 Task: Slide 34 - Alternative Resources.
Action: Mouse moved to (30, 75)
Screenshot: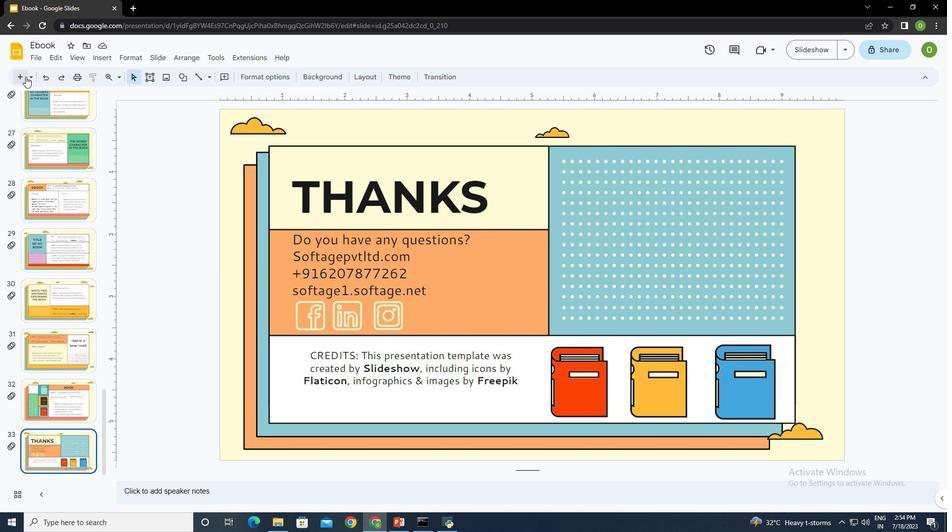 
Action: Mouse pressed left at (30, 75)
Screenshot: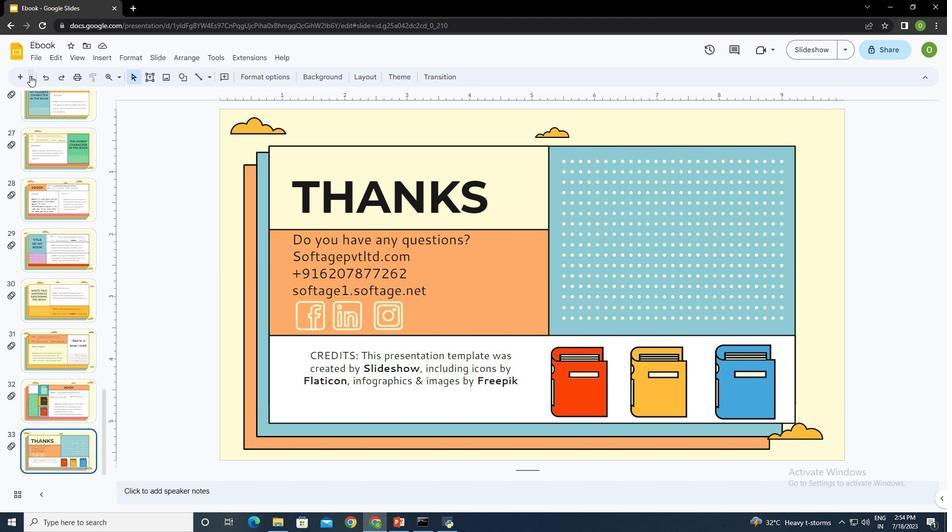 
Action: Mouse moved to (124, 326)
Screenshot: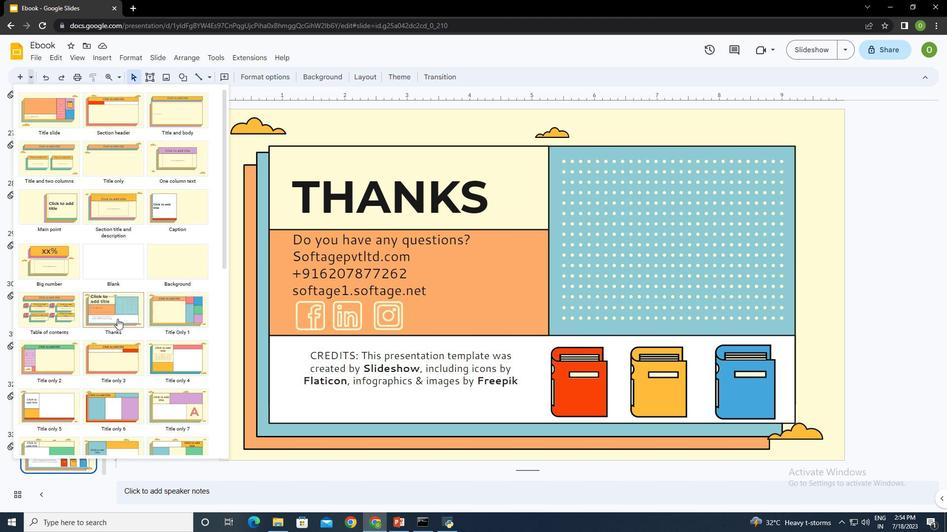 
Action: Mouse scrolled (124, 325) with delta (0, 0)
Screenshot: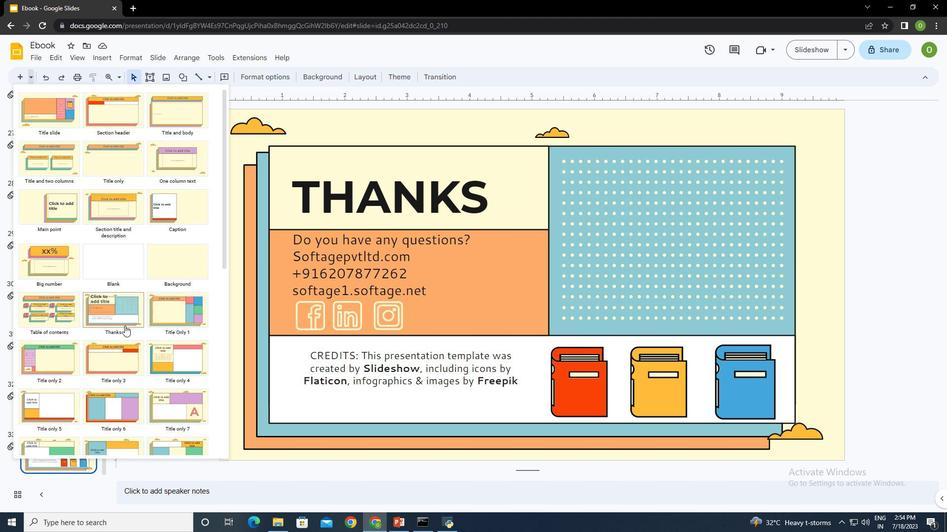 
Action: Mouse scrolled (124, 325) with delta (0, 0)
Screenshot: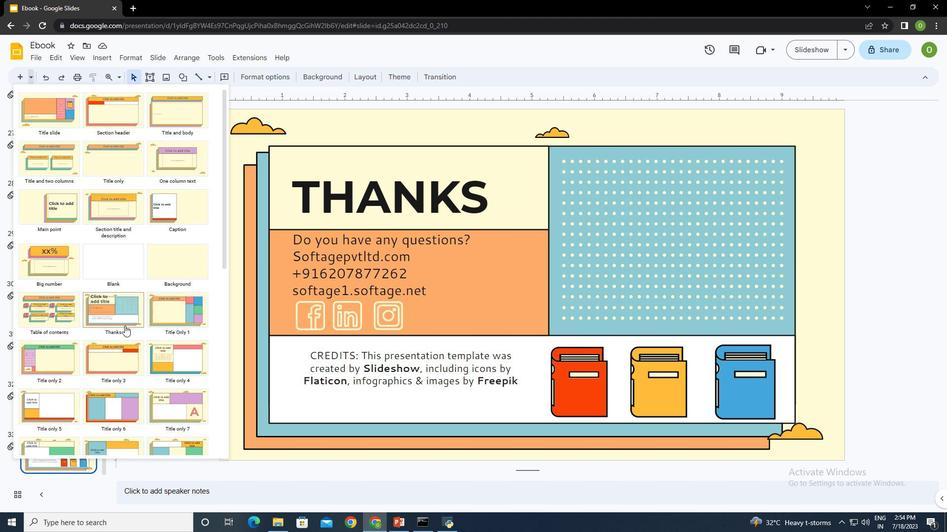 
Action: Mouse scrolled (124, 325) with delta (0, 0)
Screenshot: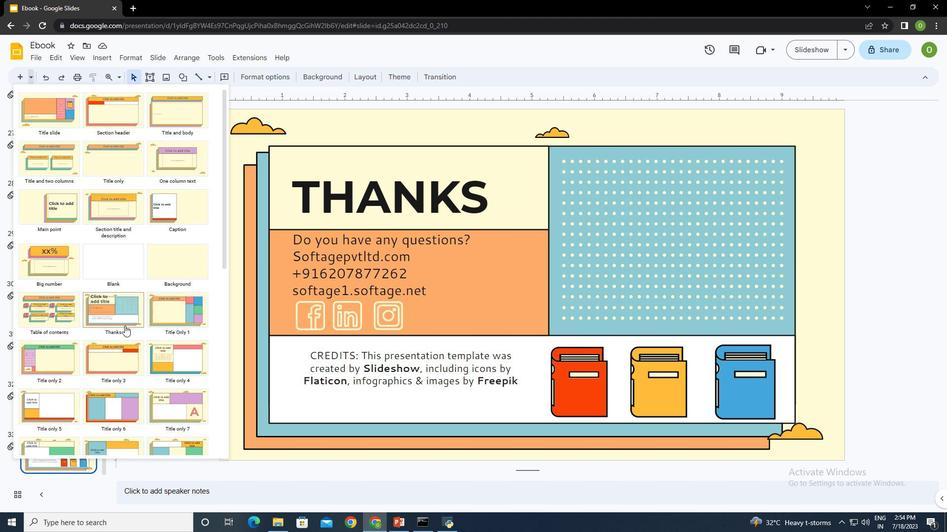 
Action: Mouse moved to (124, 326)
Screenshot: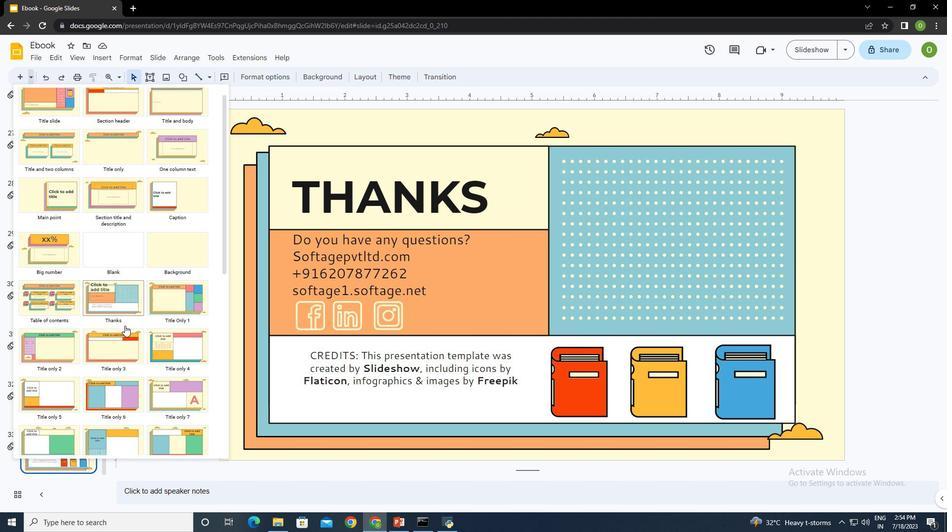 
Action: Mouse scrolled (124, 325) with delta (0, 0)
Screenshot: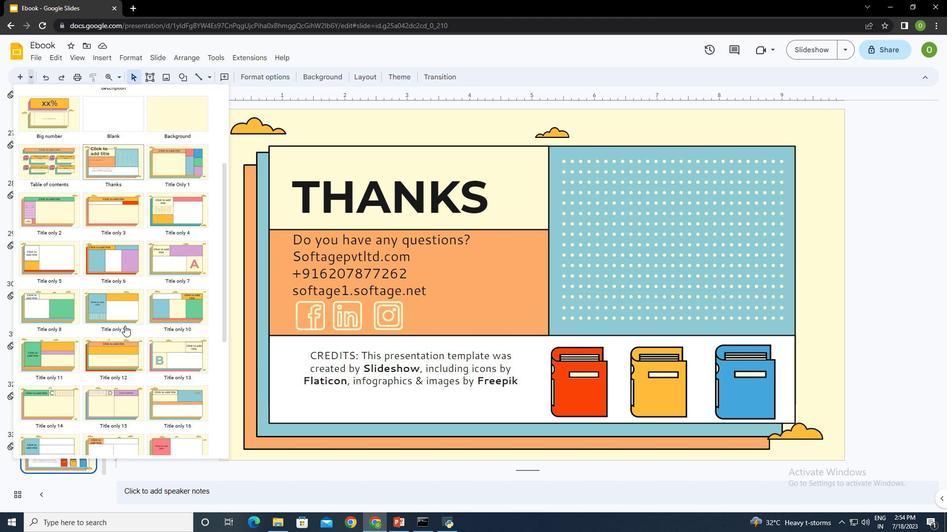 
Action: Mouse scrolled (124, 325) with delta (0, 0)
Screenshot: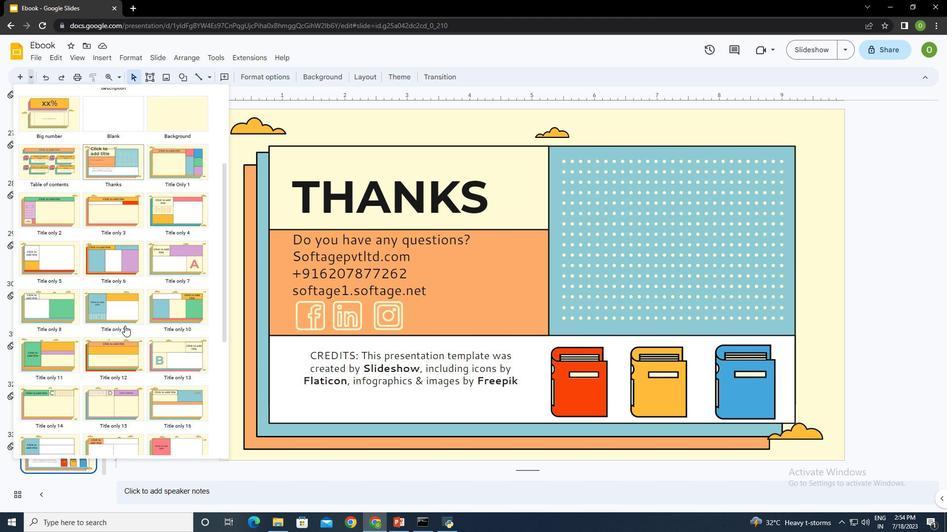
Action: Mouse scrolled (124, 325) with delta (0, 0)
Screenshot: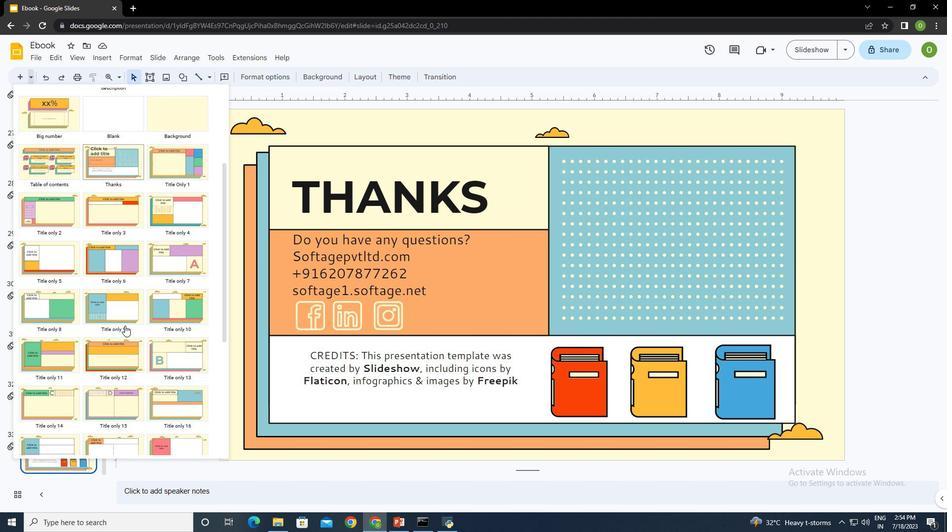 
Action: Mouse scrolled (124, 325) with delta (0, 0)
Screenshot: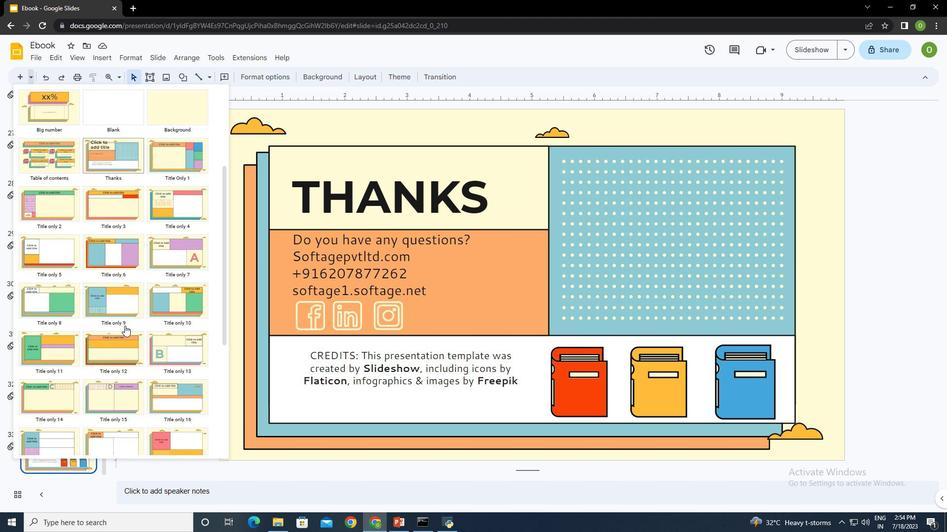 
Action: Mouse scrolled (124, 325) with delta (0, 0)
Screenshot: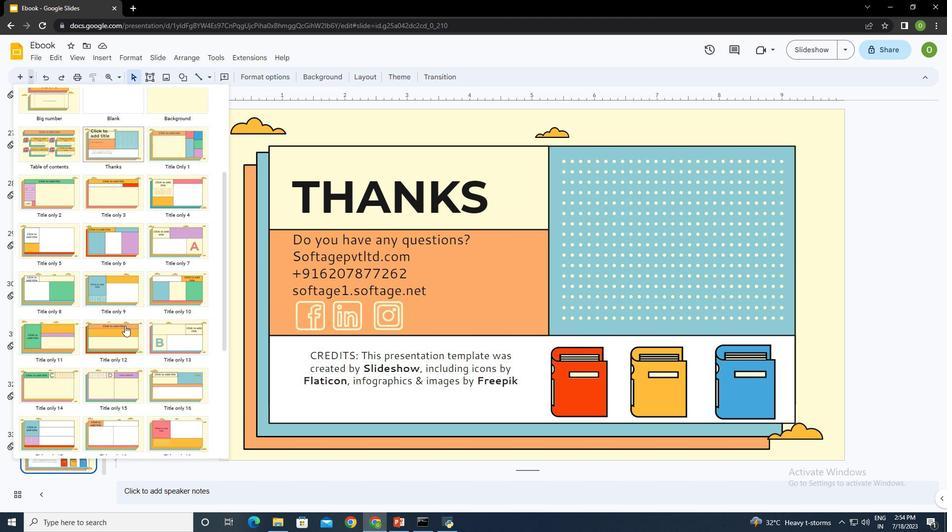 
Action: Mouse scrolled (124, 325) with delta (0, 0)
Screenshot: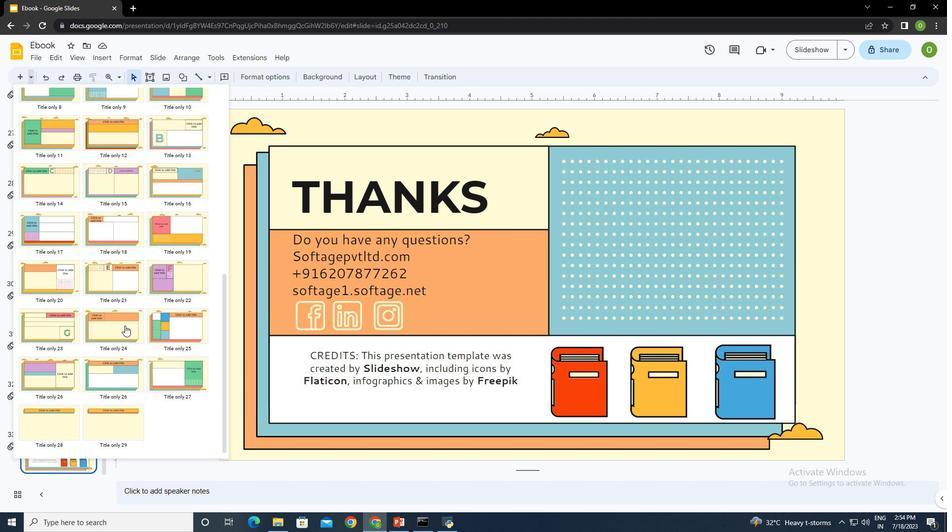 
Action: Mouse scrolled (124, 325) with delta (0, 0)
Screenshot: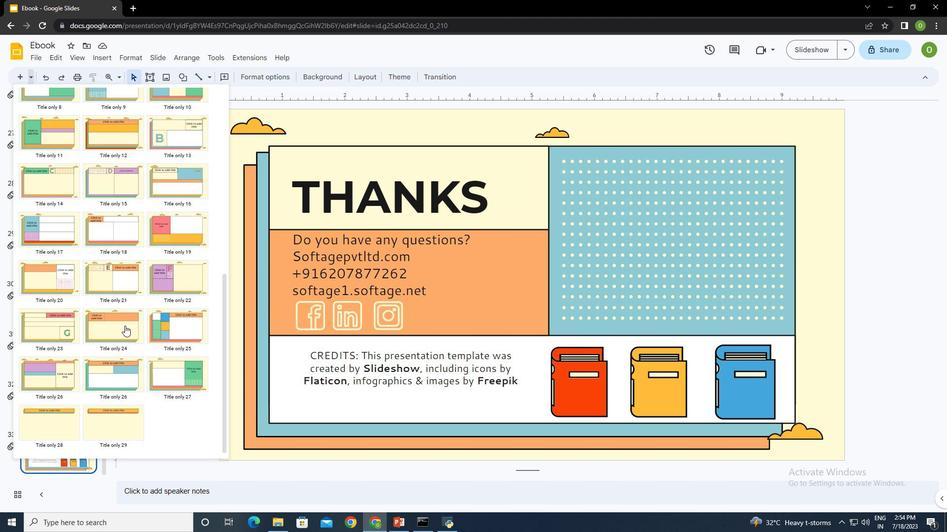 
Action: Mouse scrolled (124, 325) with delta (0, 0)
Screenshot: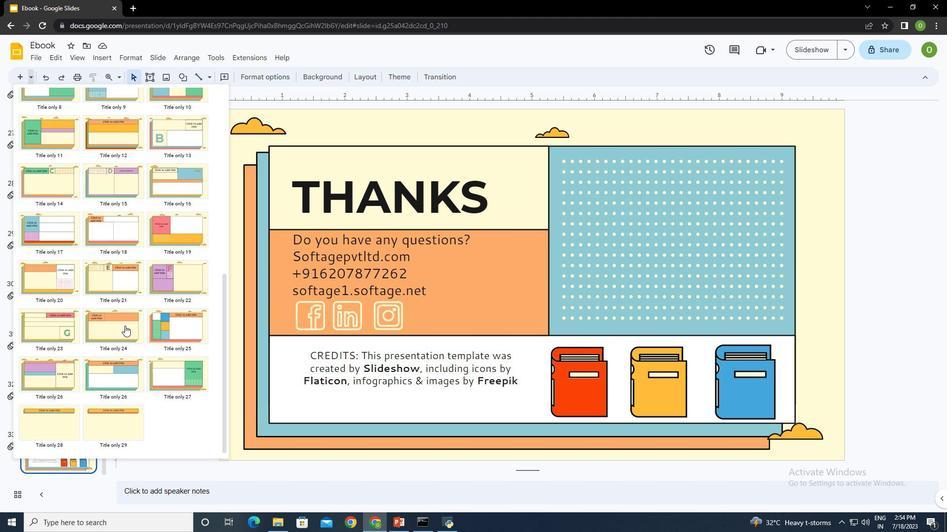 
Action: Mouse scrolled (124, 325) with delta (0, 0)
Screenshot: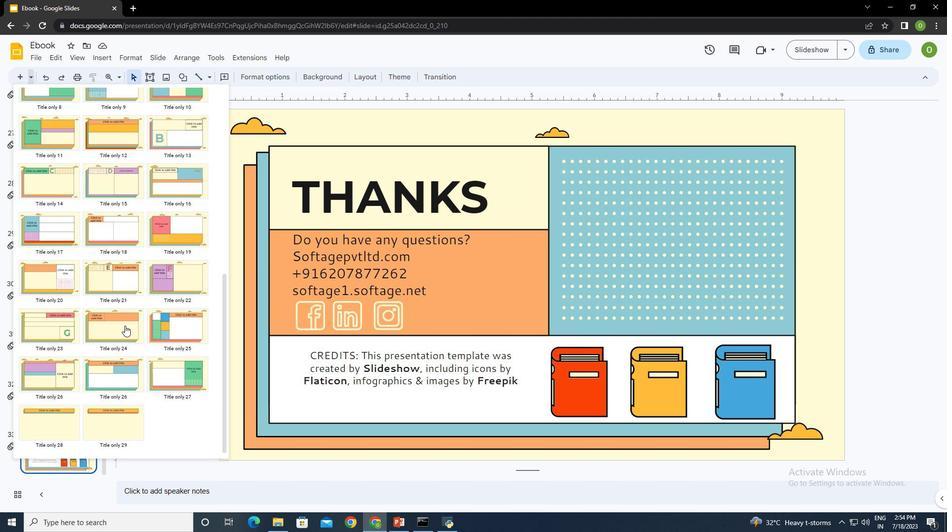 
Action: Mouse scrolled (124, 325) with delta (0, 0)
Screenshot: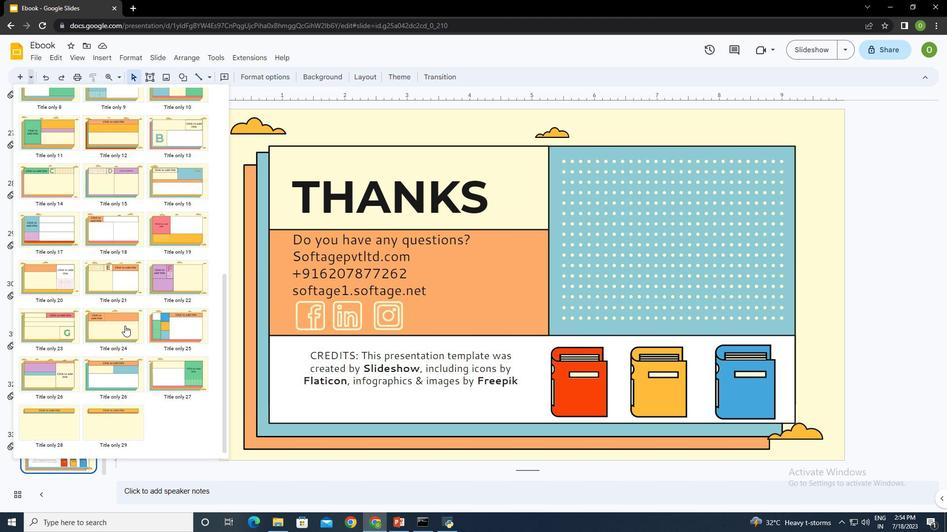 
Action: Mouse scrolled (124, 325) with delta (0, 0)
Screenshot: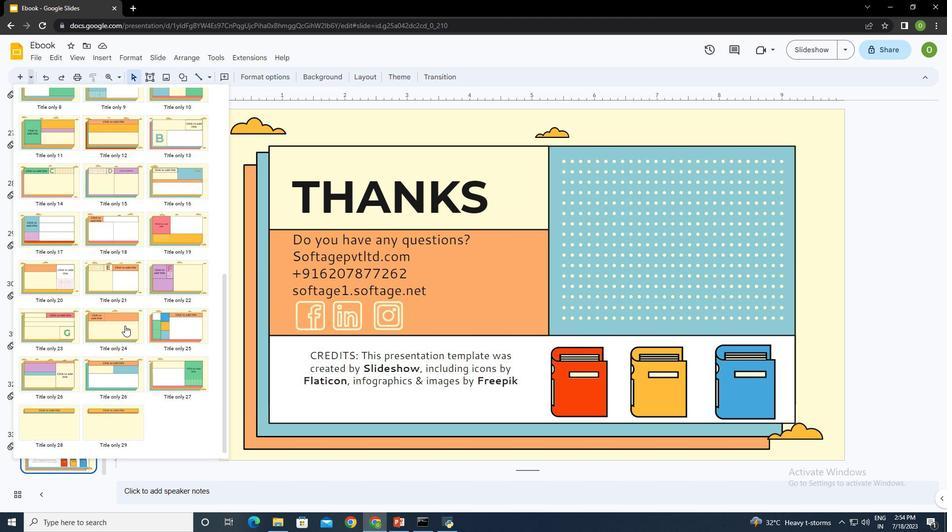 
Action: Mouse moved to (115, 423)
Screenshot: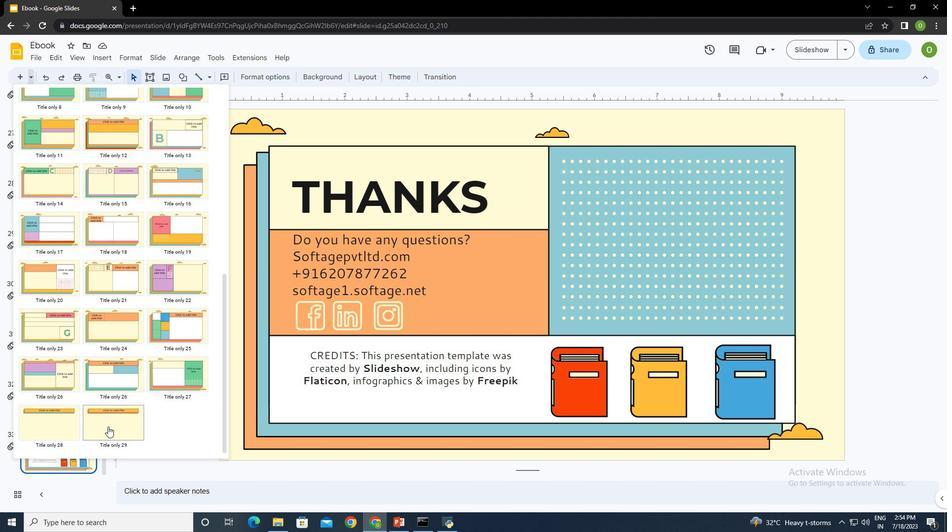 
Action: Mouse pressed left at (115, 423)
Screenshot: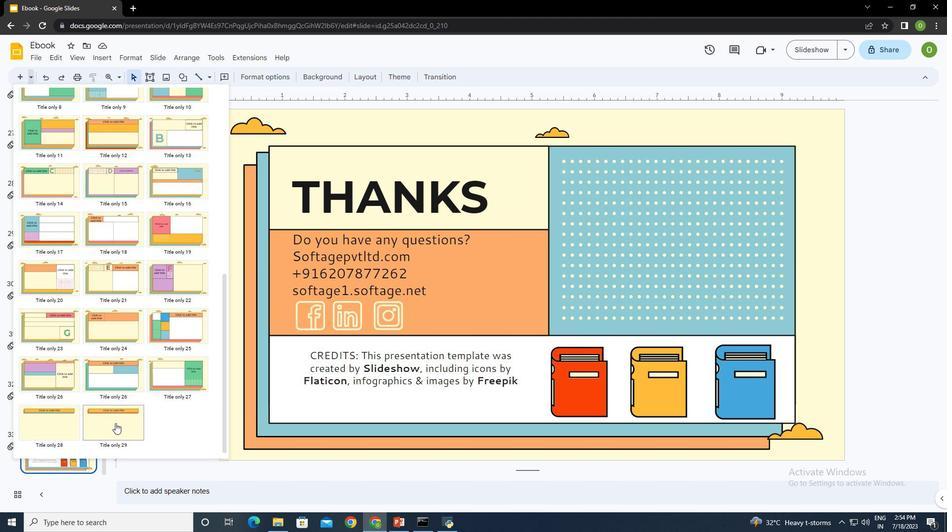 
Action: Mouse moved to (457, 156)
Screenshot: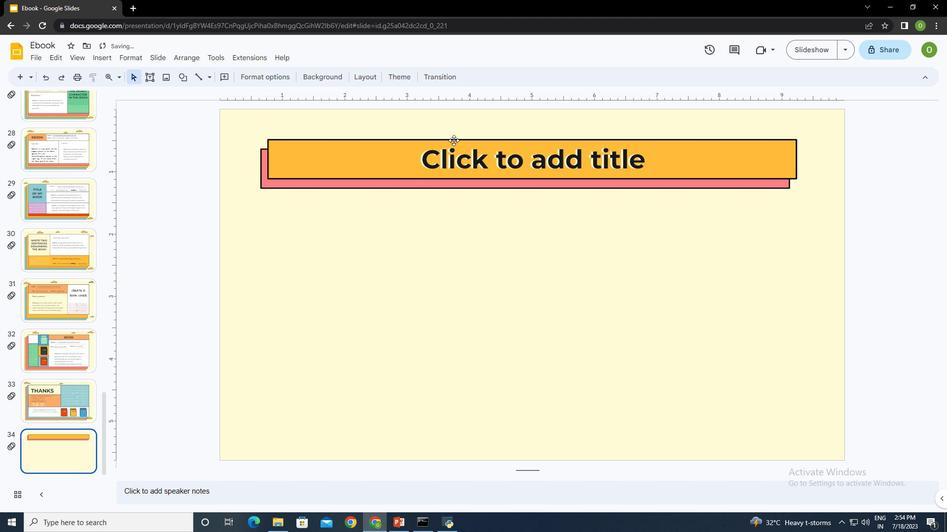 
Action: Mouse pressed left at (457, 156)
Screenshot: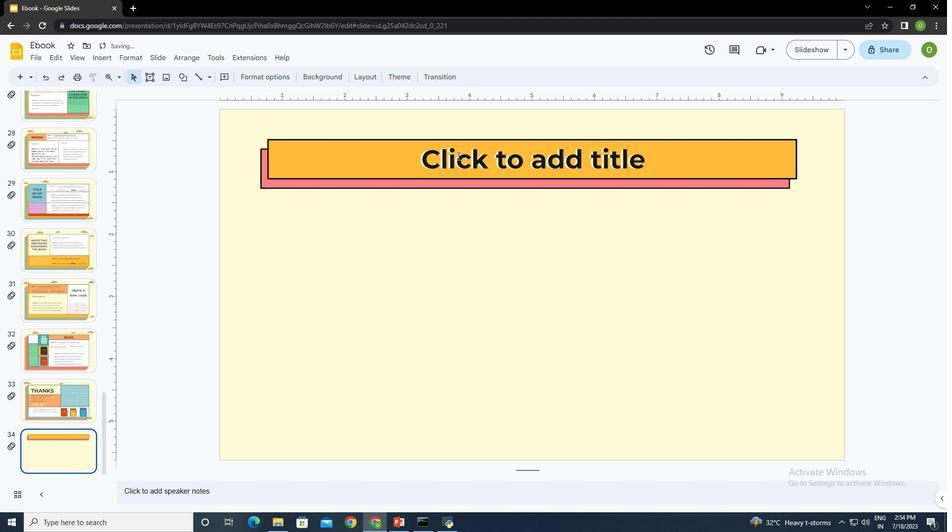 
Action: Key pressed altr<Key.backspace><Key.backspace><Key.backspace><Key.backspace><Key.caps_lock>ALTERNATIVE<Key.space>RESOURCES
Screenshot: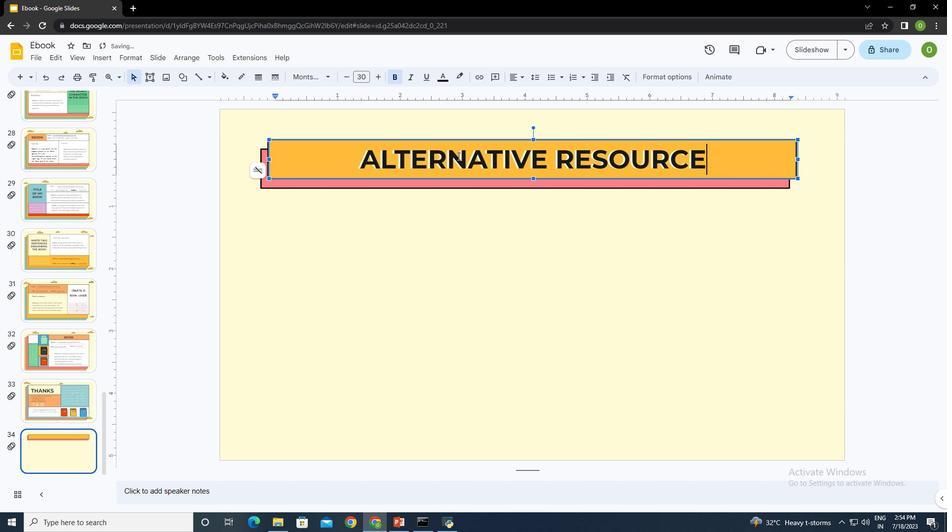 
Action: Mouse moved to (722, 153)
Screenshot: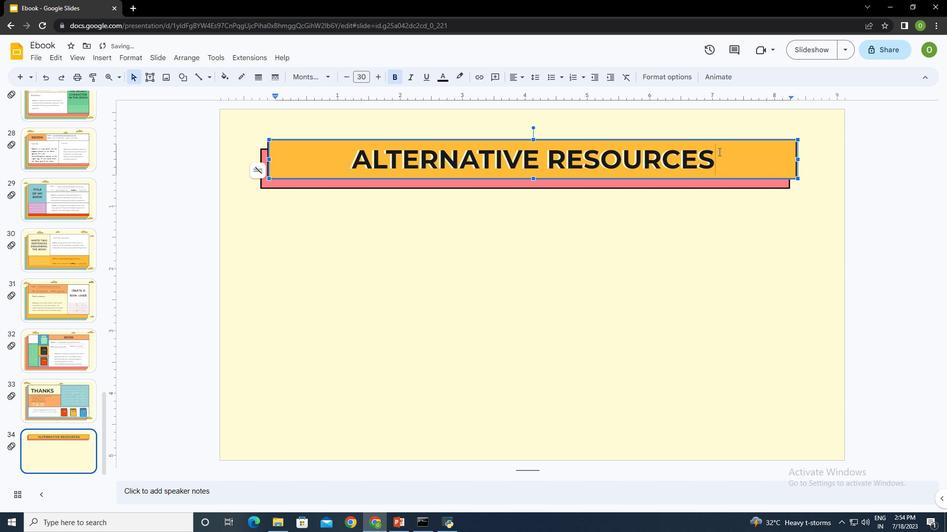 
Action: Mouse pressed left at (722, 153)
Screenshot: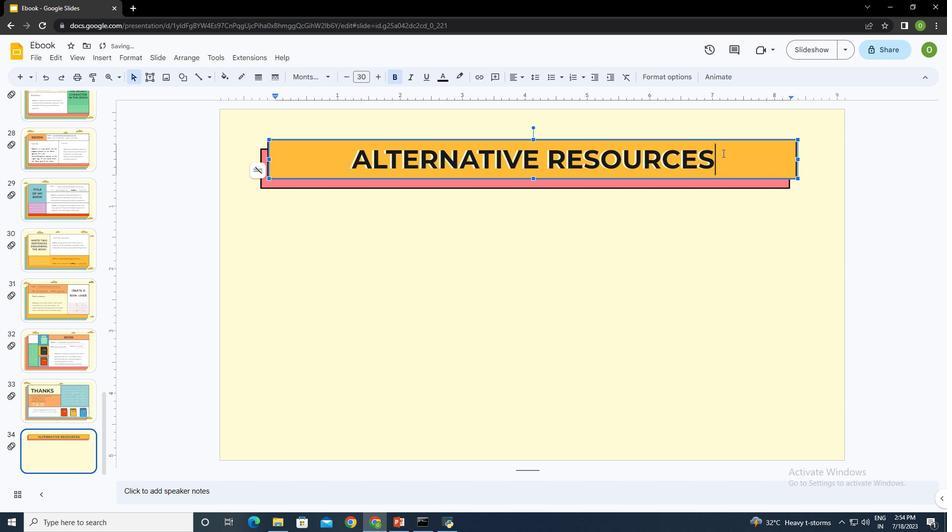 
Action: Mouse moved to (377, 78)
Screenshot: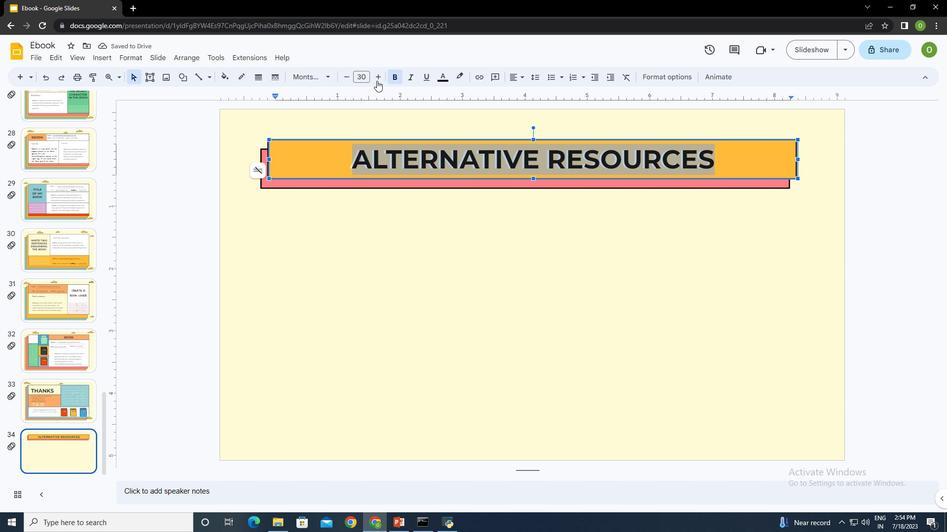 
Action: Mouse pressed left at (377, 78)
Screenshot: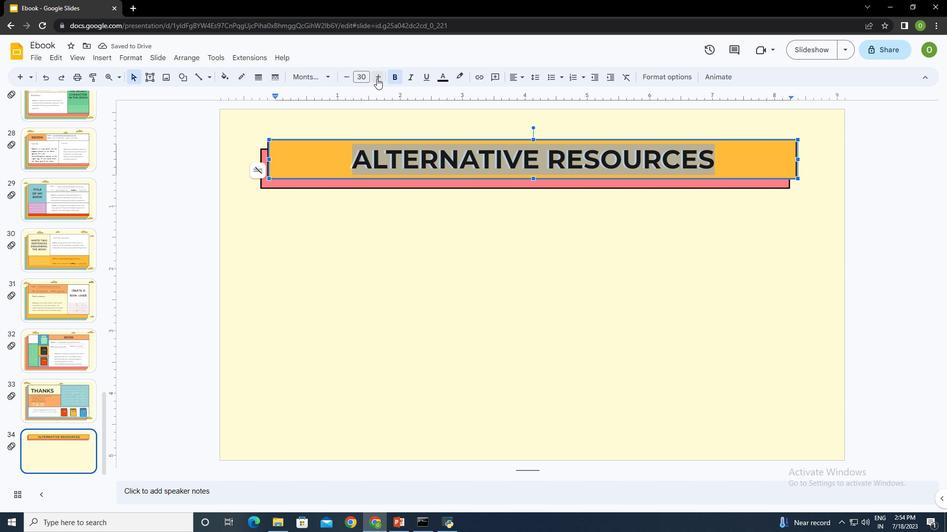
Action: Mouse moved to (413, 75)
Screenshot: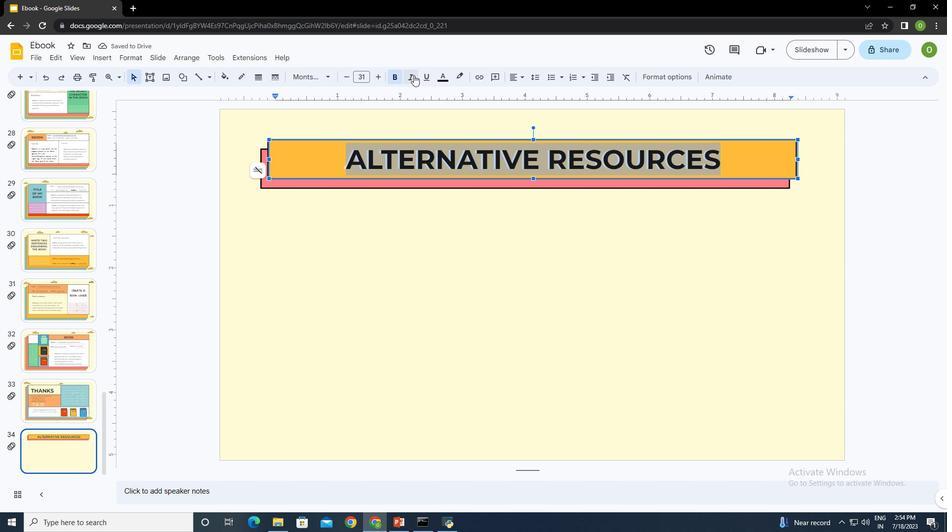 
Action: Mouse pressed left at (413, 75)
Screenshot: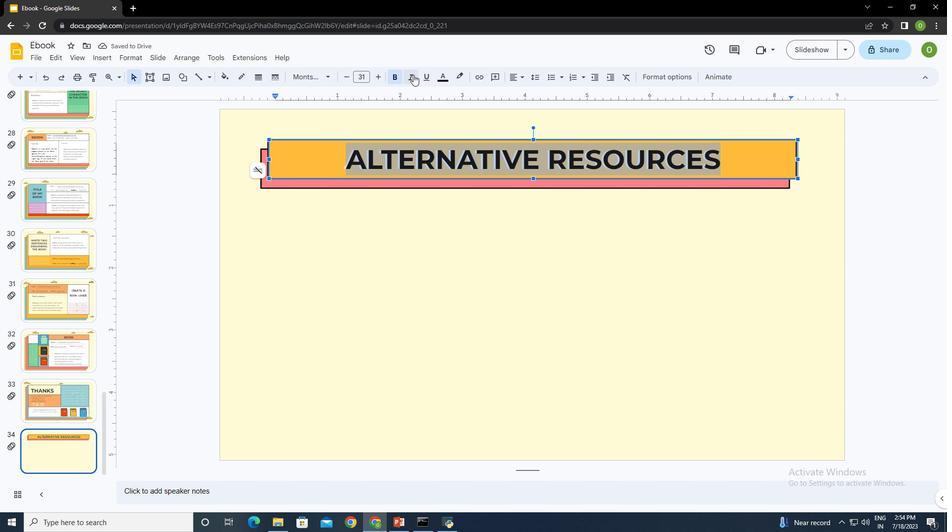 
Action: Mouse moved to (722, 74)
Screenshot: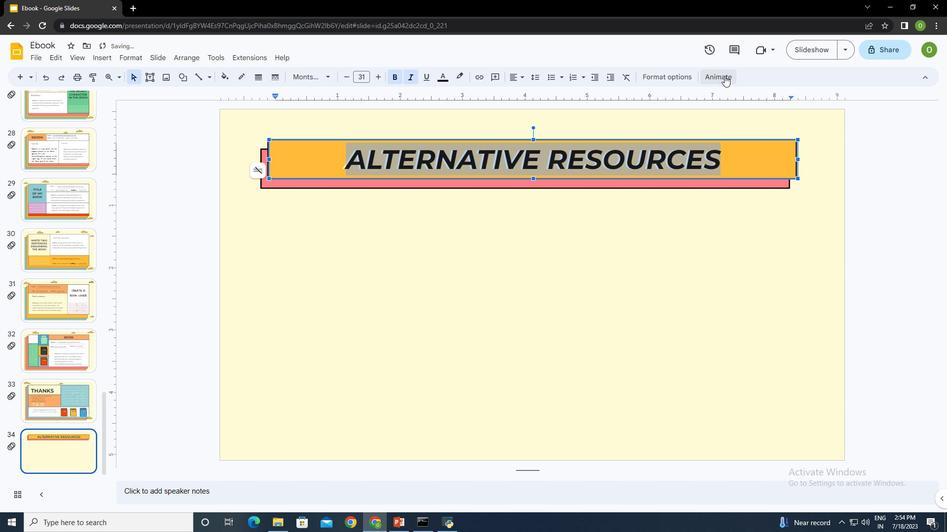 
Action: Mouse pressed left at (722, 74)
Screenshot: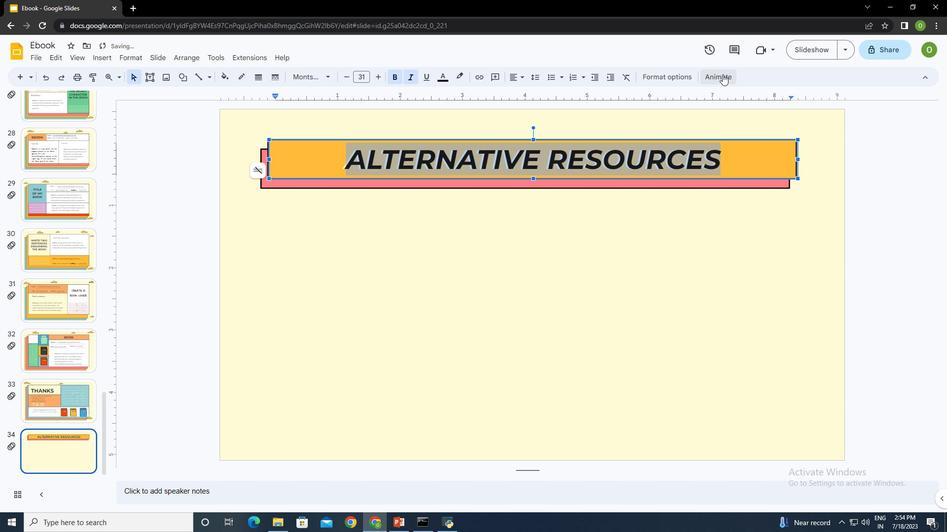 
Action: Mouse moved to (835, 228)
Screenshot: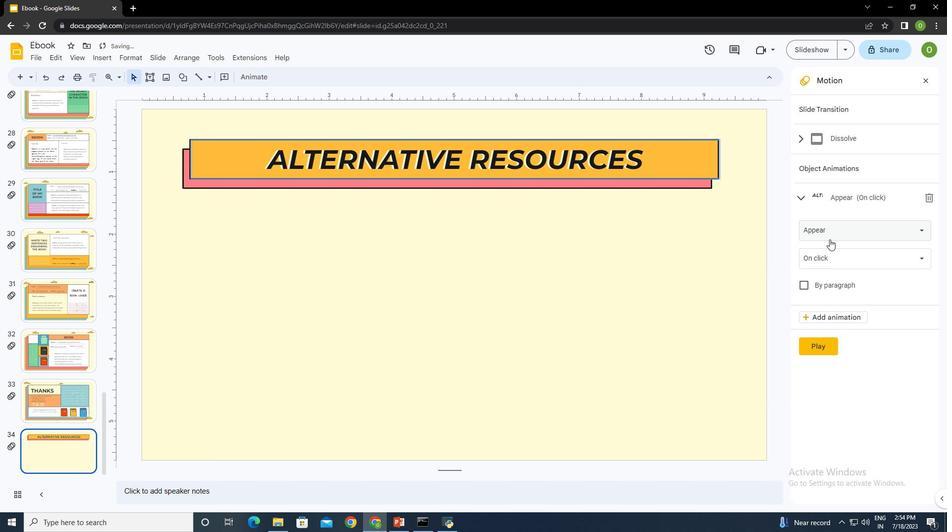 
Action: Mouse pressed left at (835, 228)
Screenshot: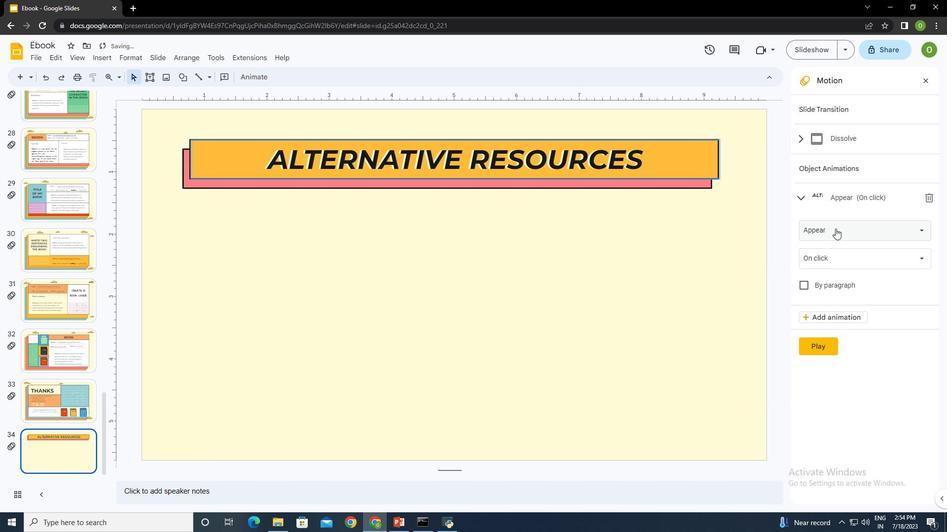 
Action: Mouse moved to (851, 314)
Screenshot: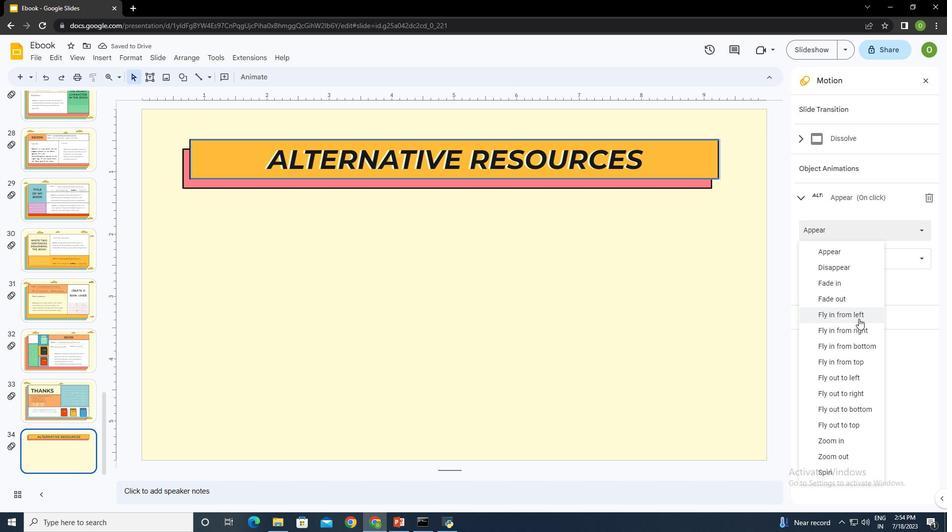 
Action: Mouse pressed left at (851, 314)
Screenshot: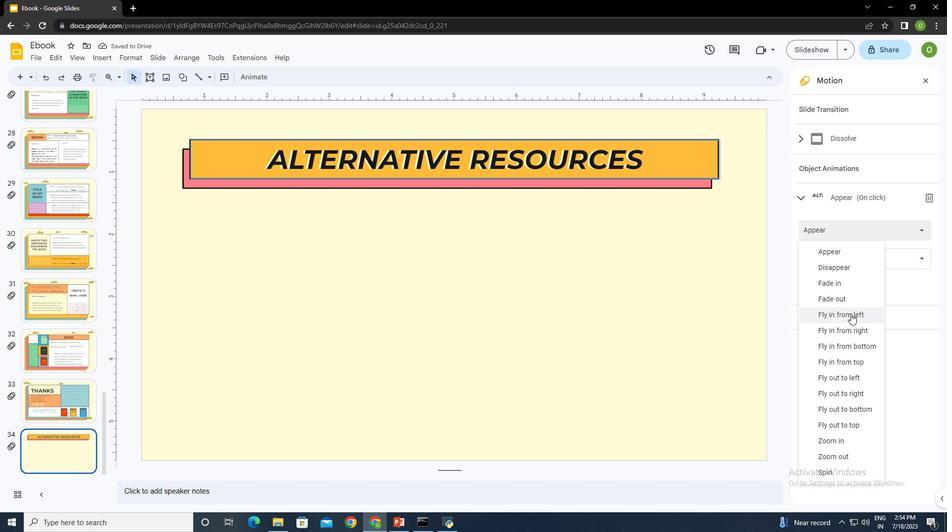 
Action: Mouse moved to (835, 260)
Screenshot: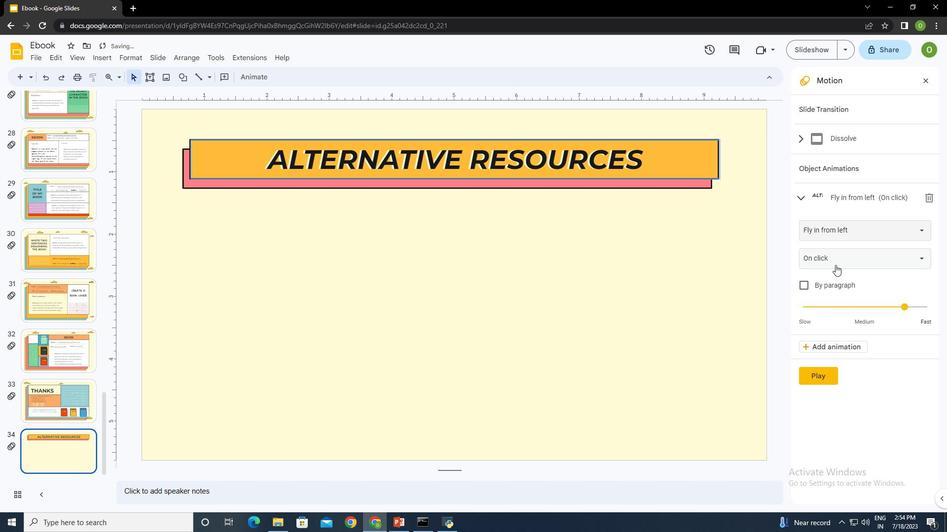
Action: Mouse pressed left at (835, 260)
Screenshot: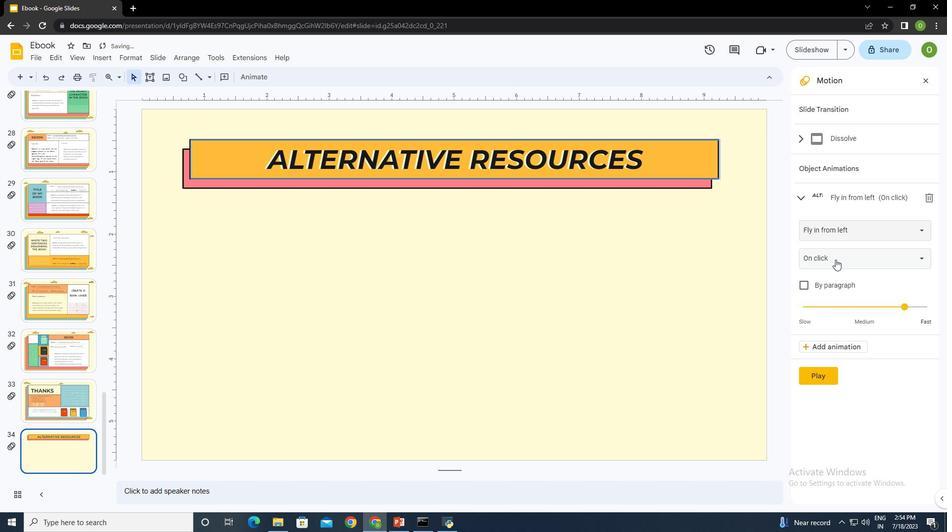 
Action: Mouse moved to (840, 295)
Screenshot: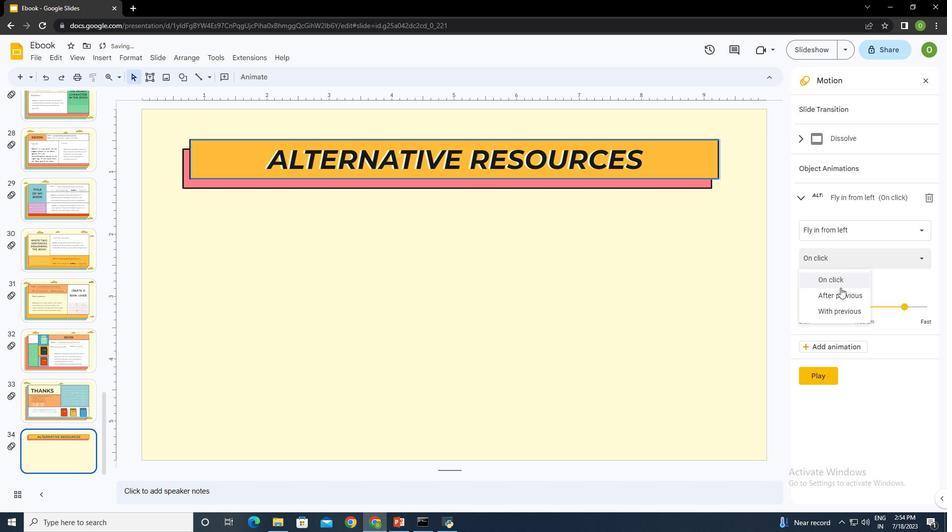 
Action: Mouse pressed left at (840, 295)
Screenshot: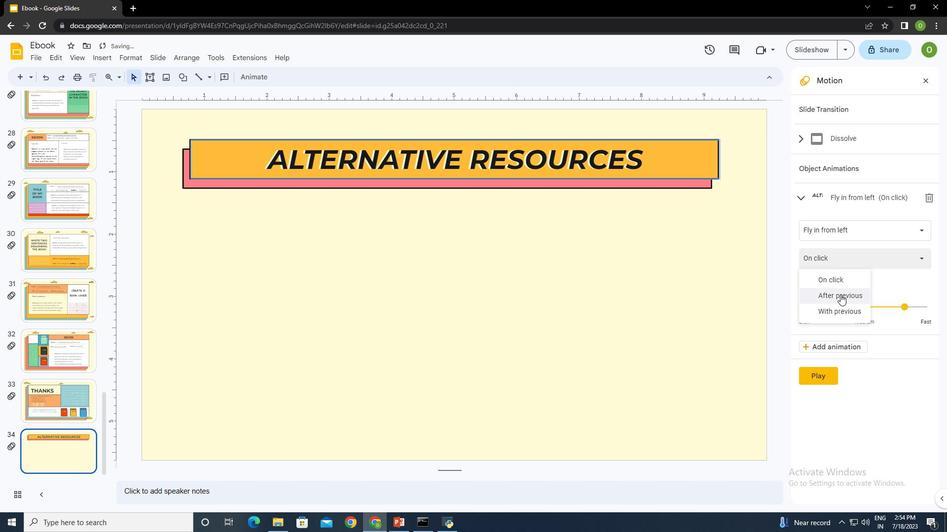 
Action: Mouse moved to (861, 306)
Screenshot: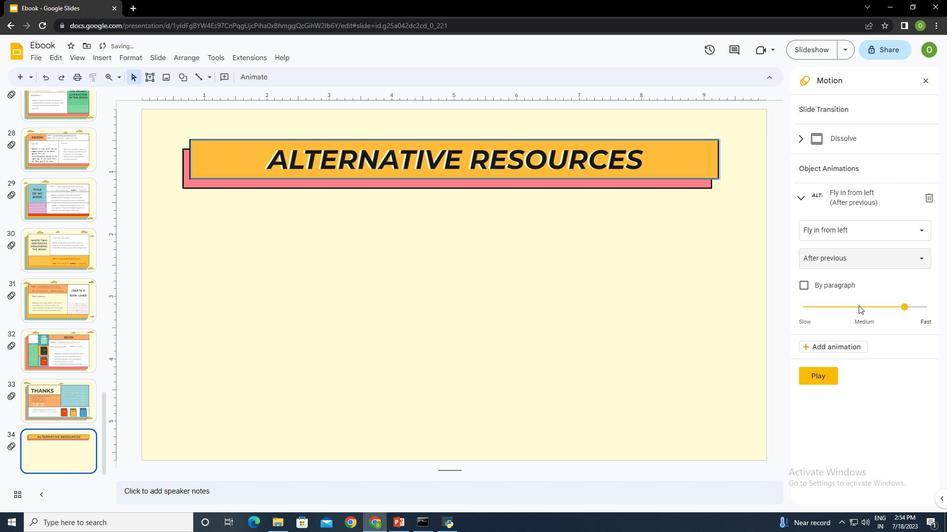 
Action: Mouse pressed left at (861, 306)
Screenshot: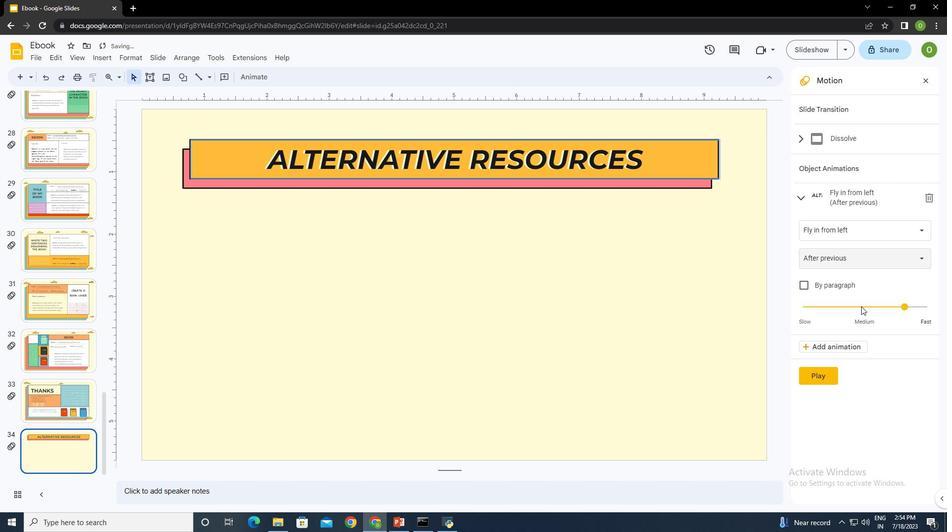 
Action: Mouse pressed left at (861, 306)
Screenshot: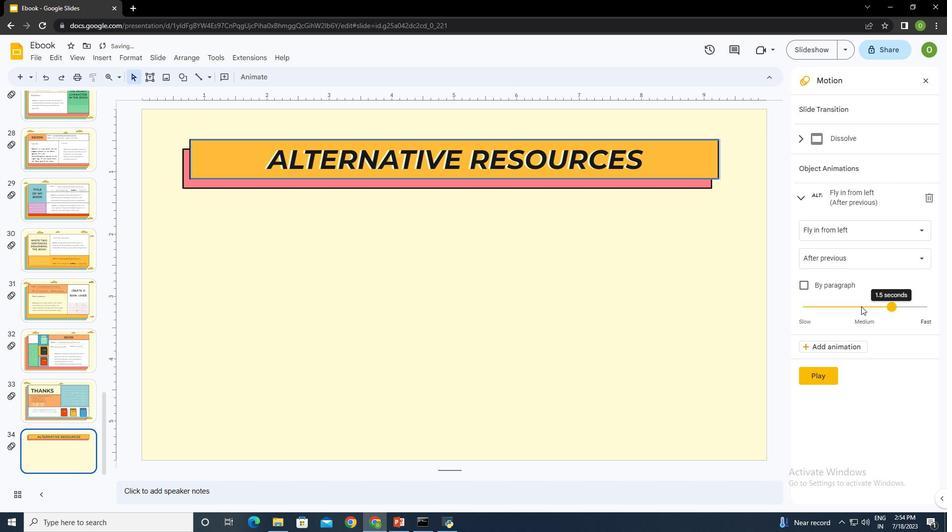 
Action: Mouse moved to (849, 380)
Screenshot: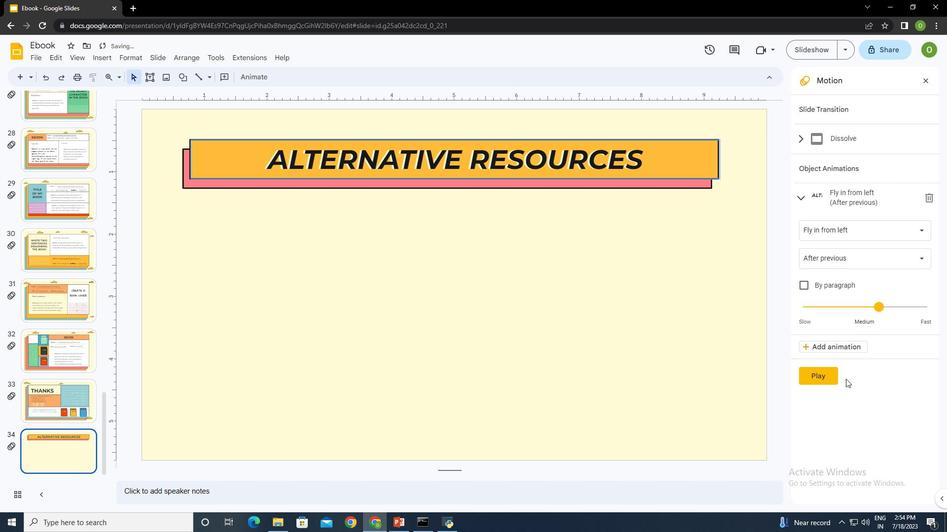 
Action: Mouse pressed left at (849, 380)
Screenshot: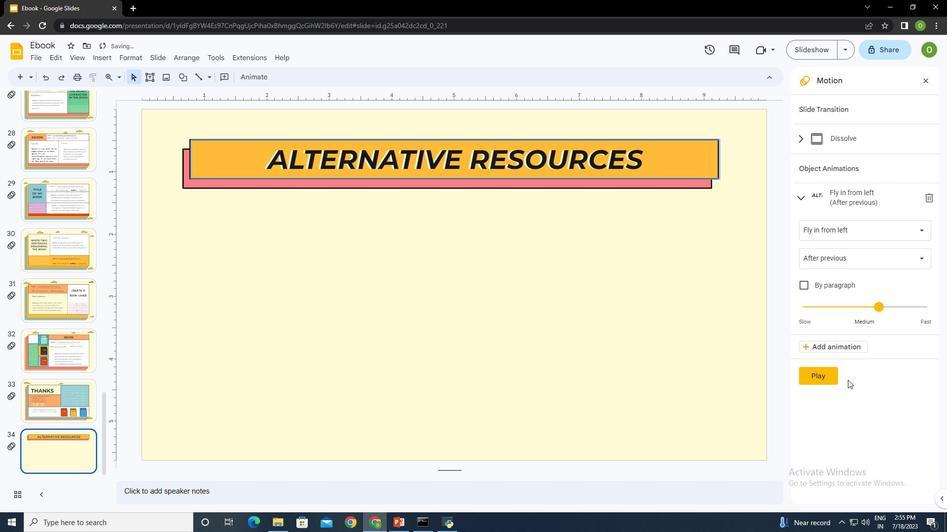 
Action: Mouse moved to (823, 375)
Screenshot: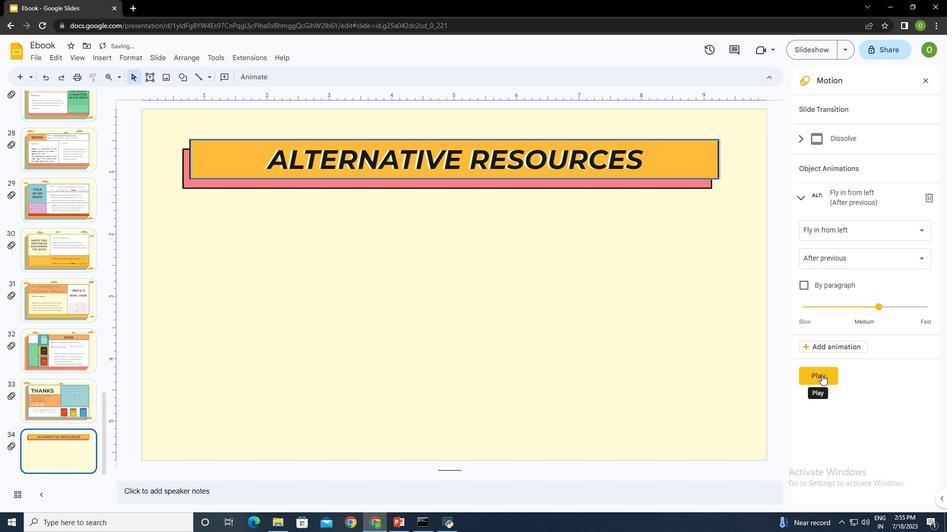 
Action: Mouse pressed left at (823, 375)
Screenshot: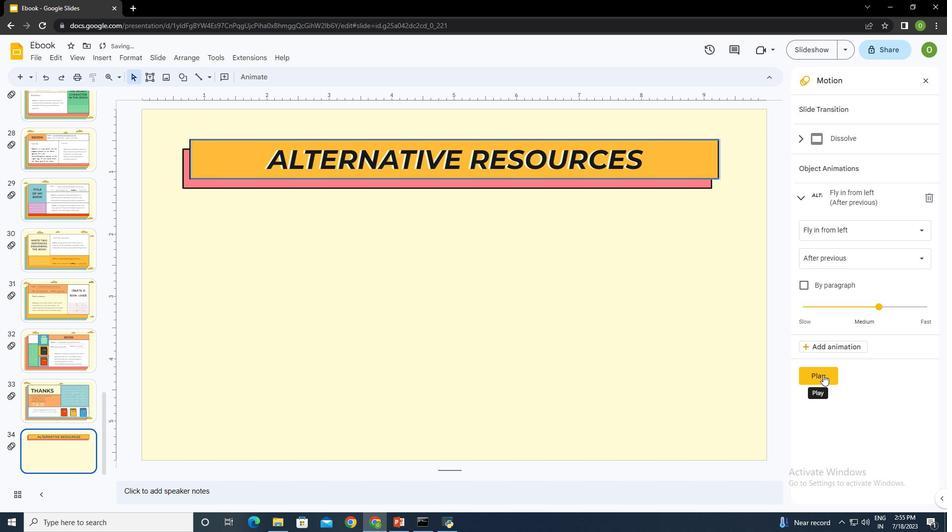 
Action: Mouse moved to (817, 373)
Screenshot: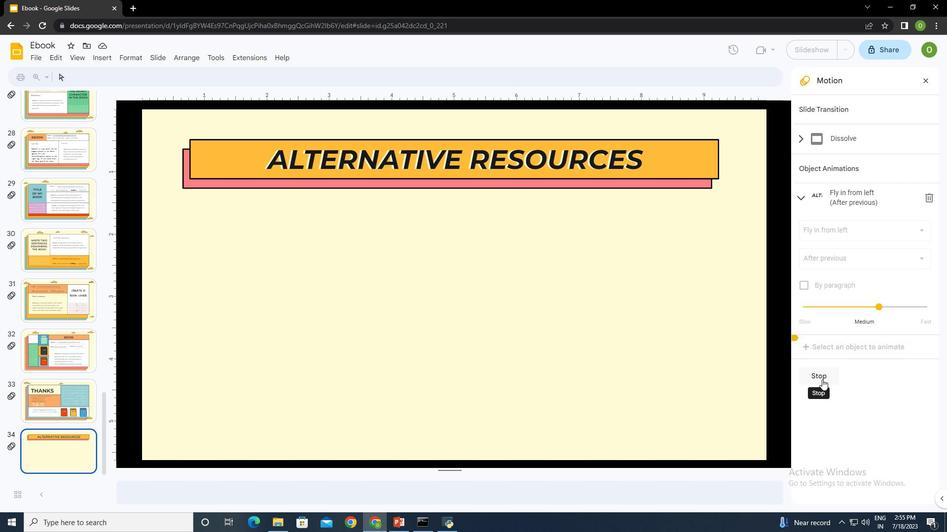 
Action: Mouse pressed left at (817, 373)
Screenshot: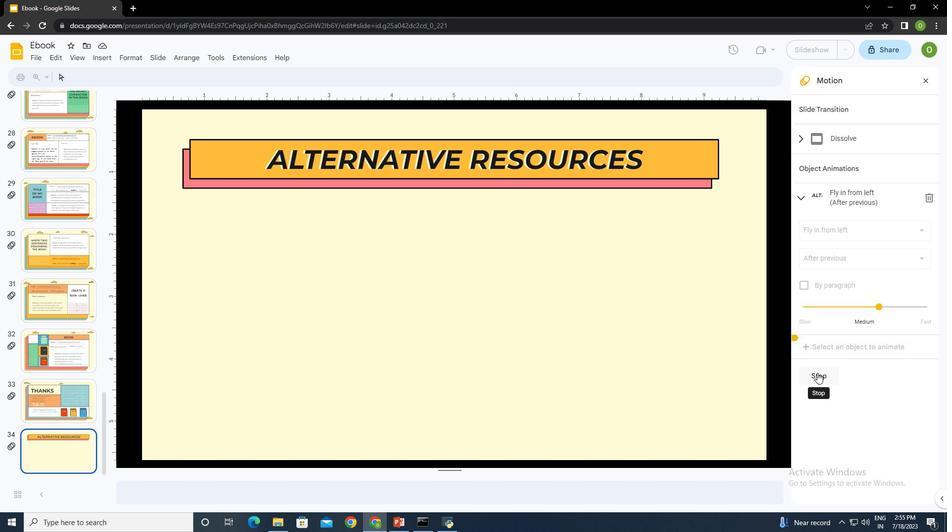 
Action: Mouse moved to (925, 76)
Screenshot: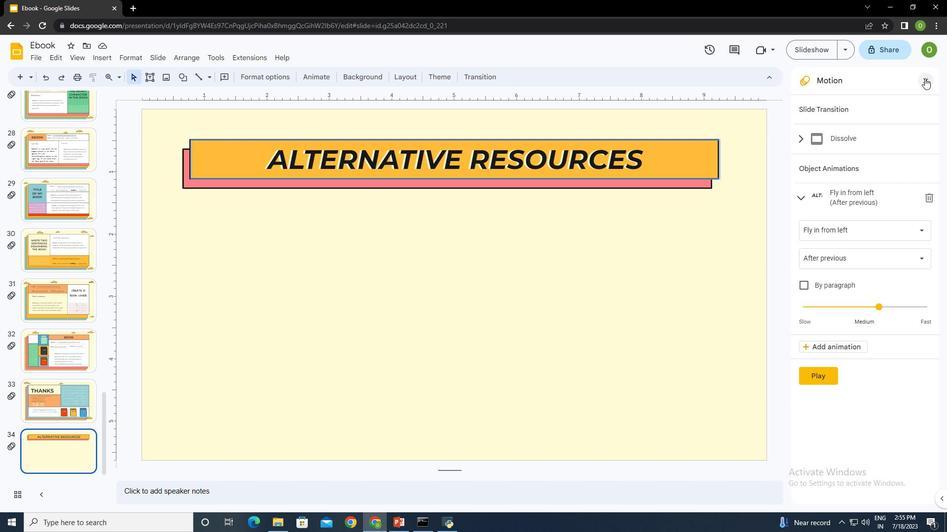 
Action: Mouse pressed left at (925, 76)
Screenshot: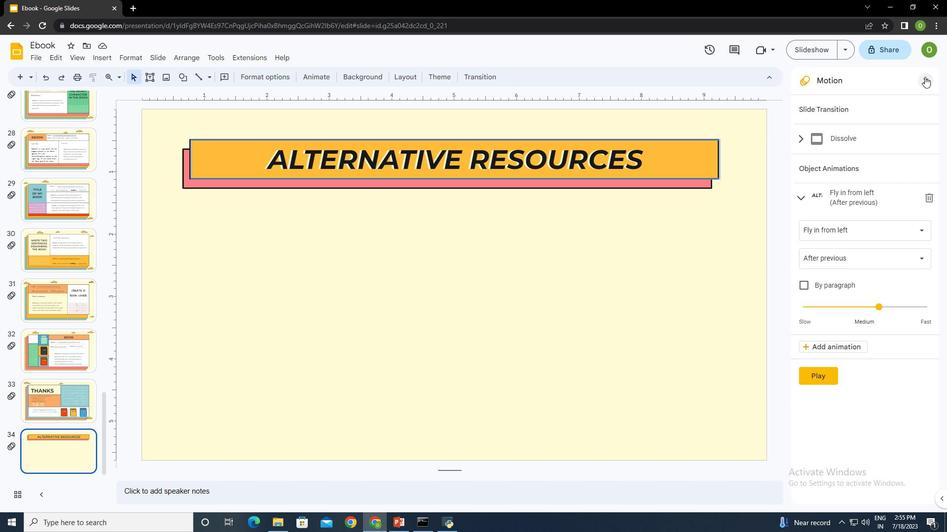 
Action: Mouse moved to (508, 226)
Screenshot: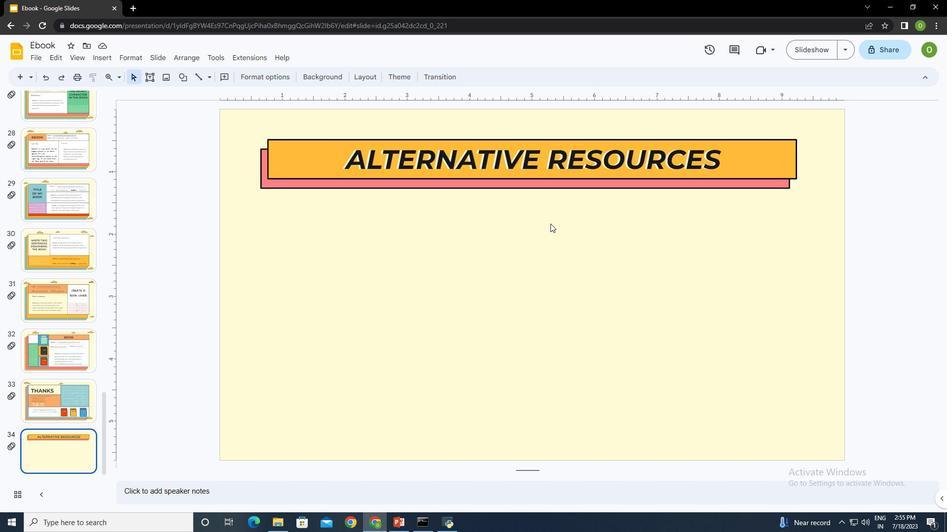 
Action: Mouse pressed left at (508, 226)
Screenshot: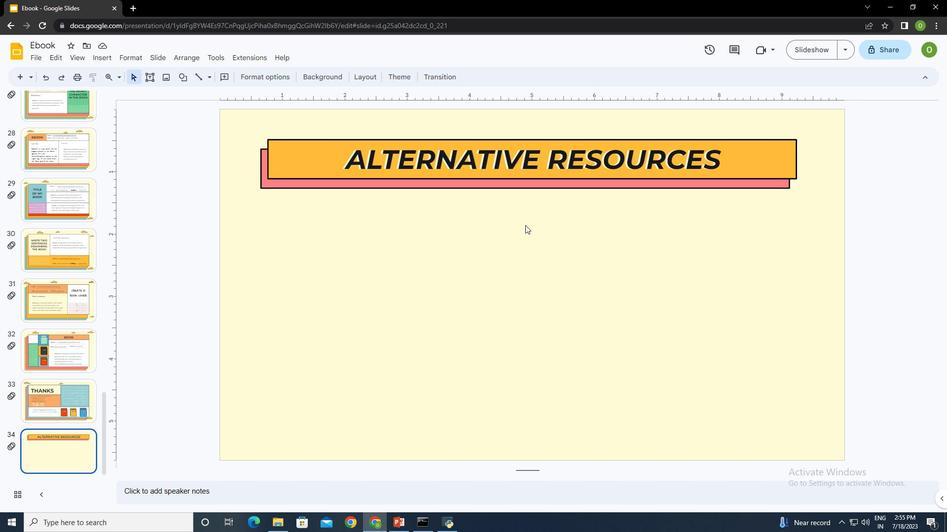 
Action: Mouse moved to (93, 54)
Screenshot: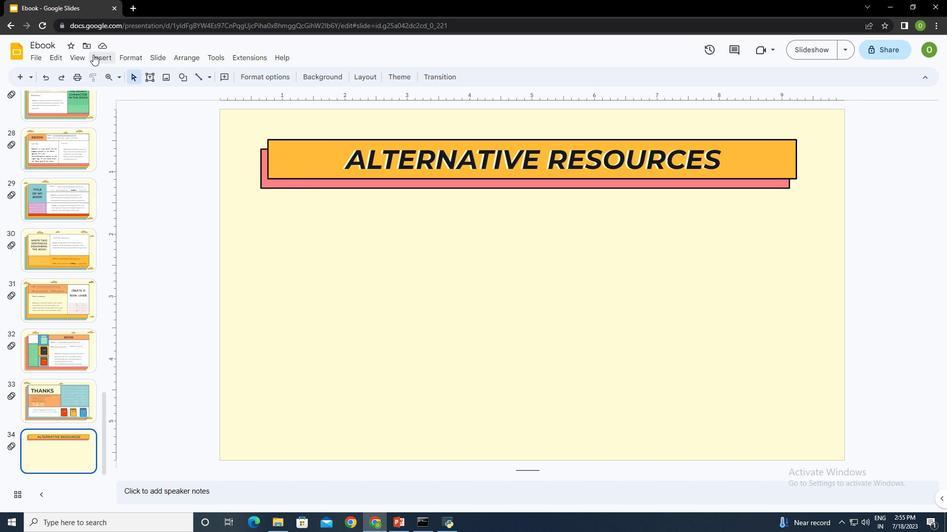 
Action: Mouse pressed left at (93, 54)
Screenshot: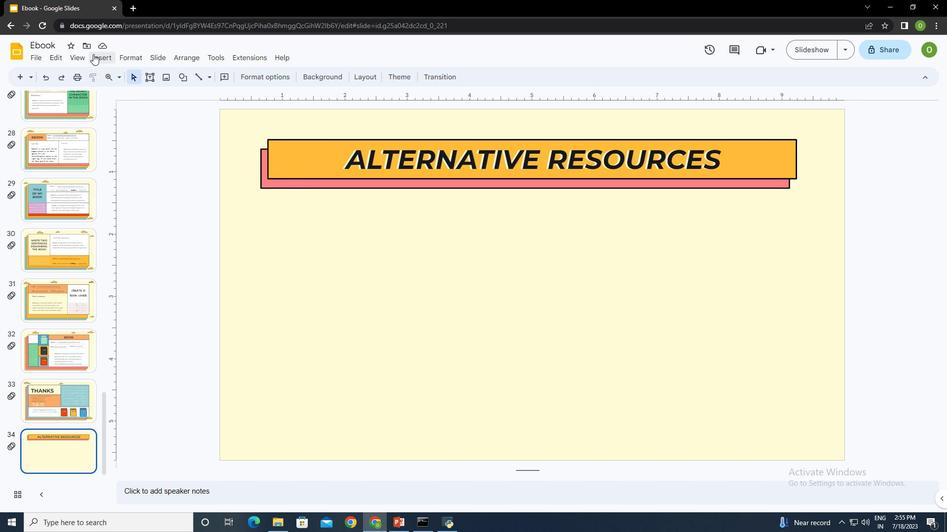 
Action: Mouse moved to (124, 71)
Screenshot: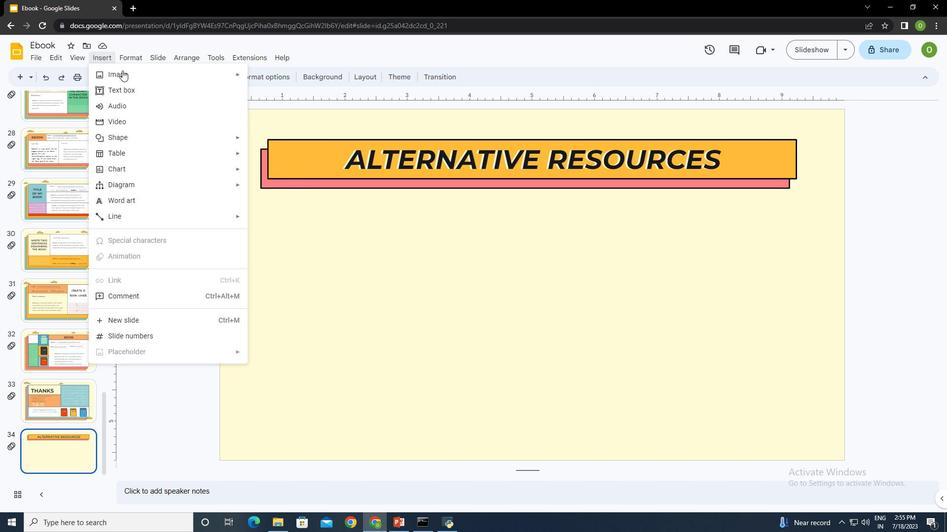 
Action: Mouse pressed left at (124, 71)
Screenshot: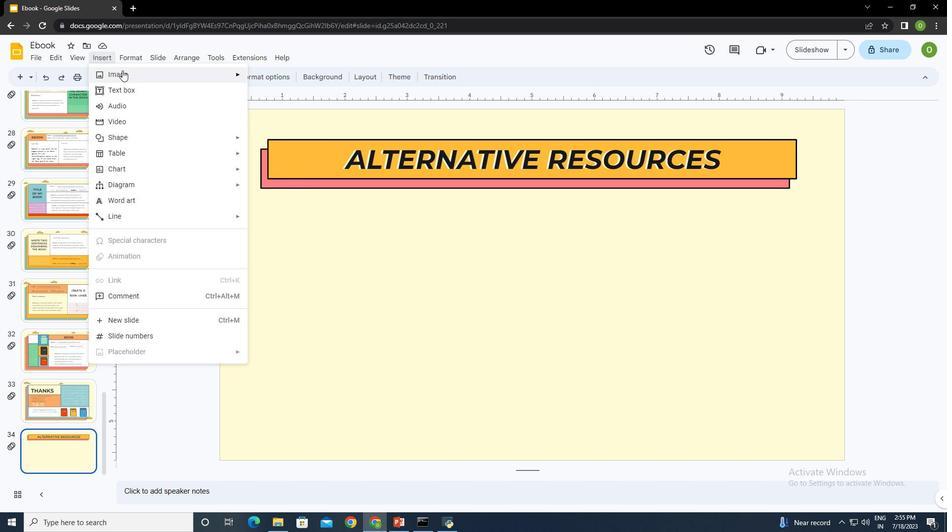 
Action: Mouse moved to (289, 79)
Screenshot: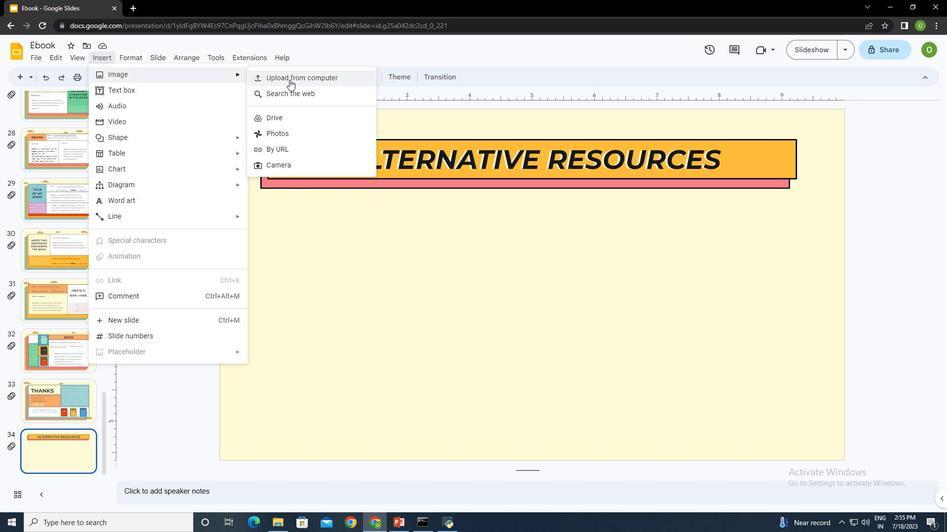 
Action: Mouse pressed left at (289, 79)
Screenshot: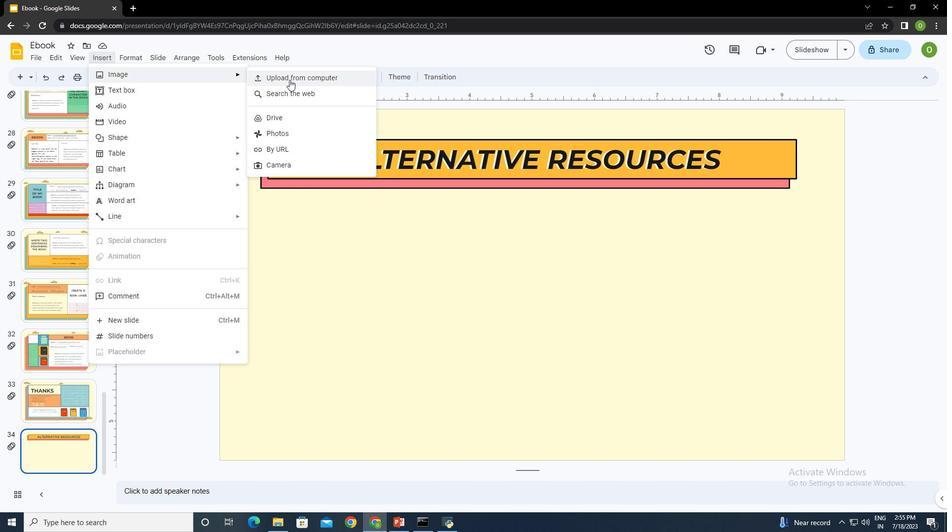 
Action: Mouse moved to (326, 168)
Screenshot: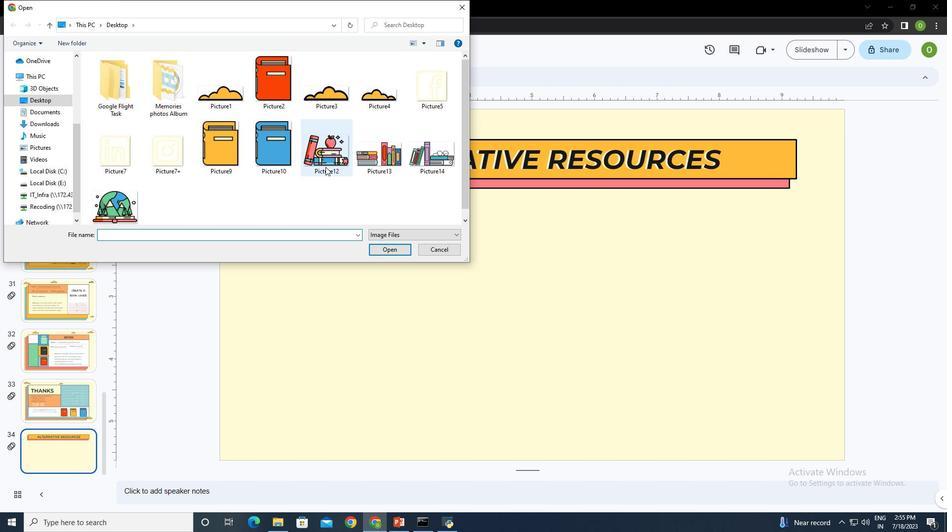 
Action: Mouse scrolled (326, 167) with delta (0, 0)
Screenshot: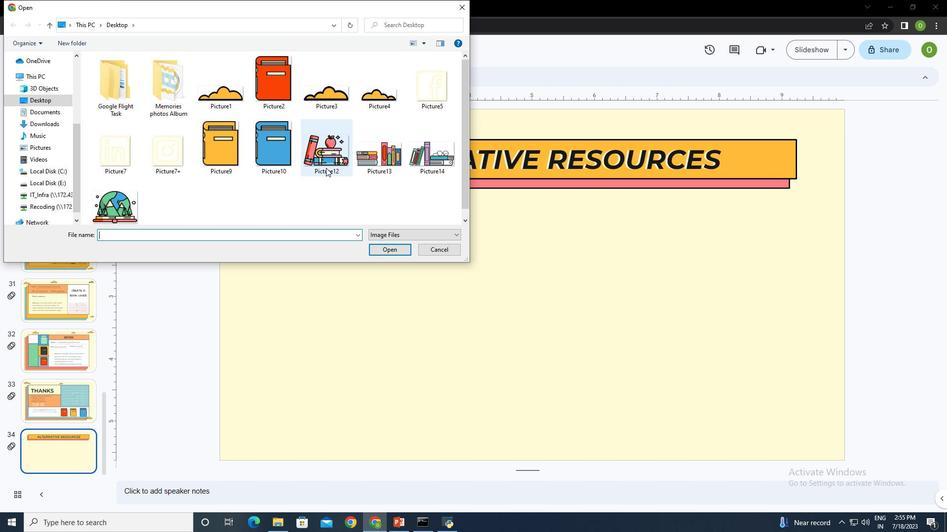 
Action: Mouse scrolled (326, 167) with delta (0, 0)
Screenshot: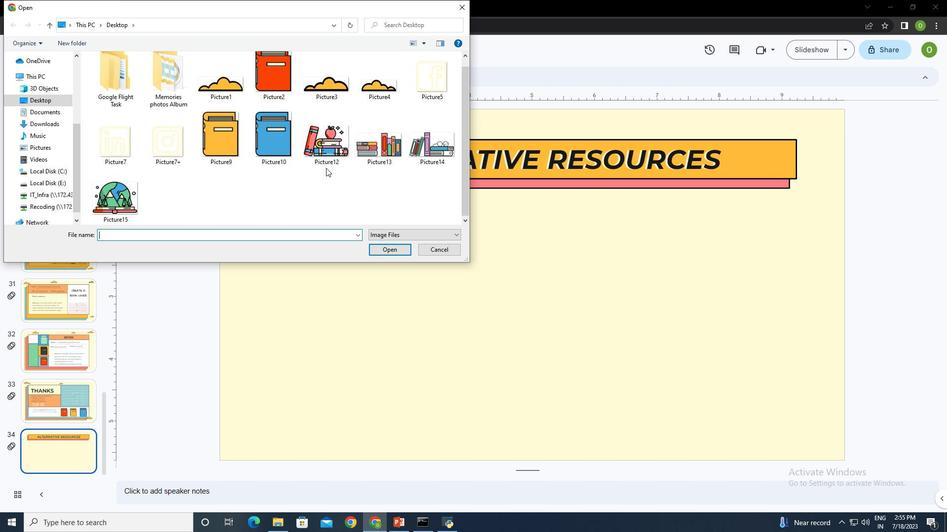 
Action: Mouse moved to (390, 151)
Screenshot: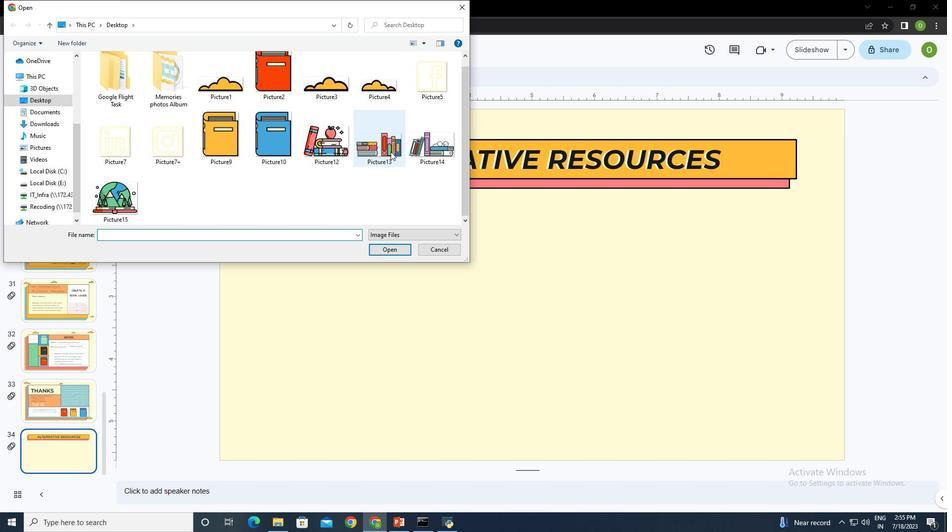 
Action: Mouse pressed left at (390, 151)
Screenshot: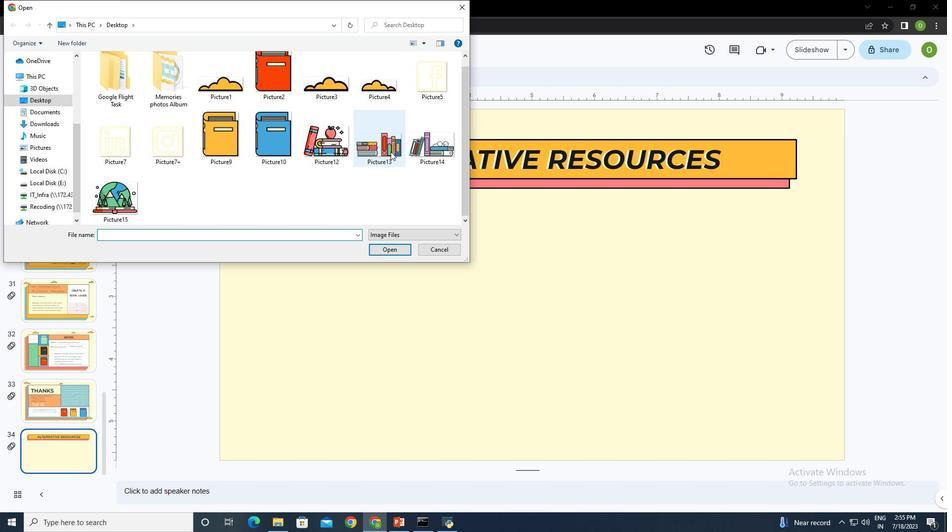 
Action: Mouse moved to (388, 252)
Screenshot: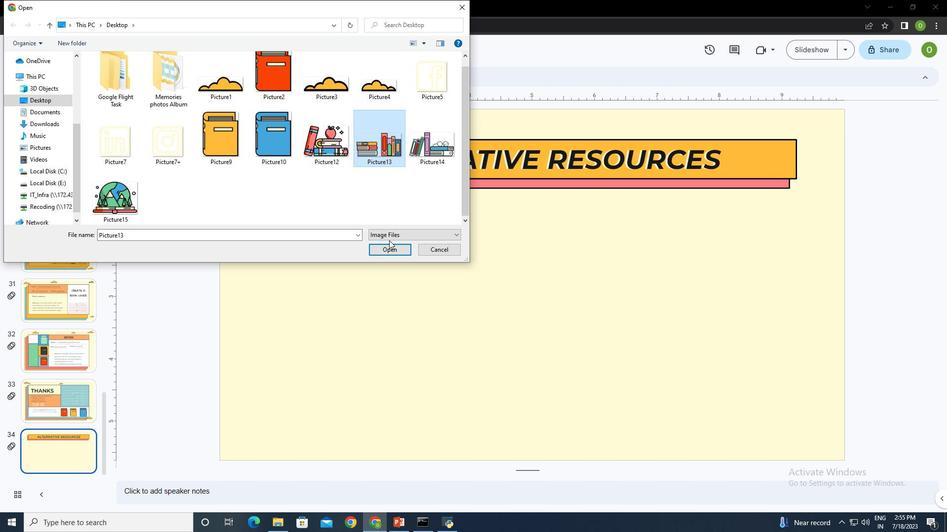 
Action: Mouse pressed left at (388, 252)
Screenshot: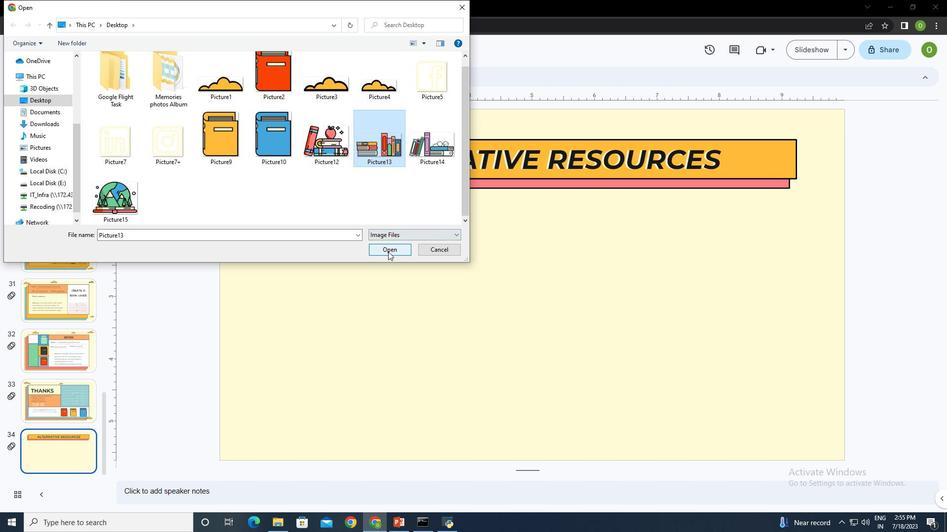 
Action: Mouse moved to (373, 276)
Screenshot: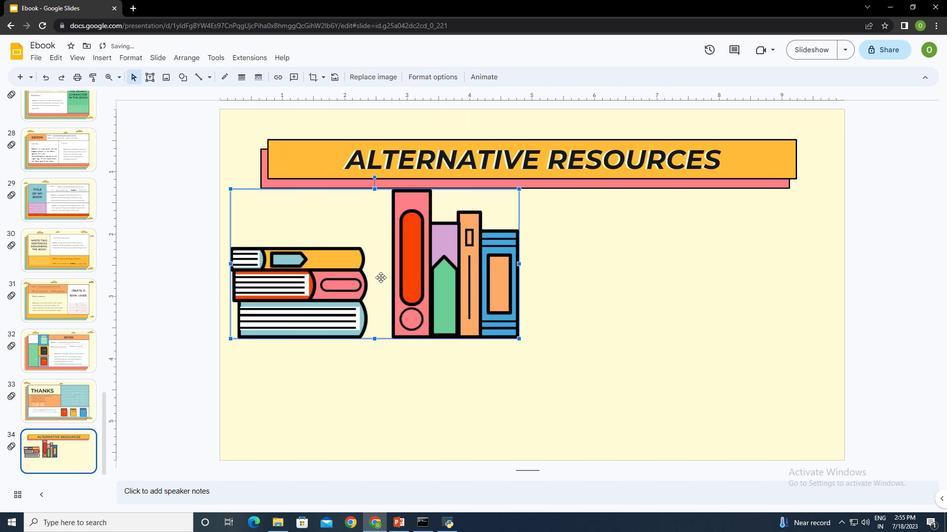 
Action: Mouse pressed left at (373, 276)
Screenshot: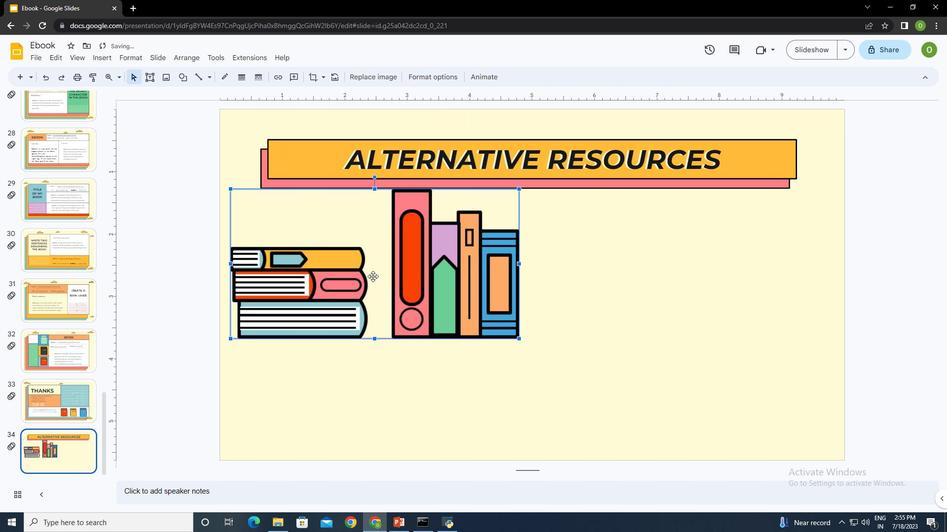 
Action: Mouse moved to (565, 361)
Screenshot: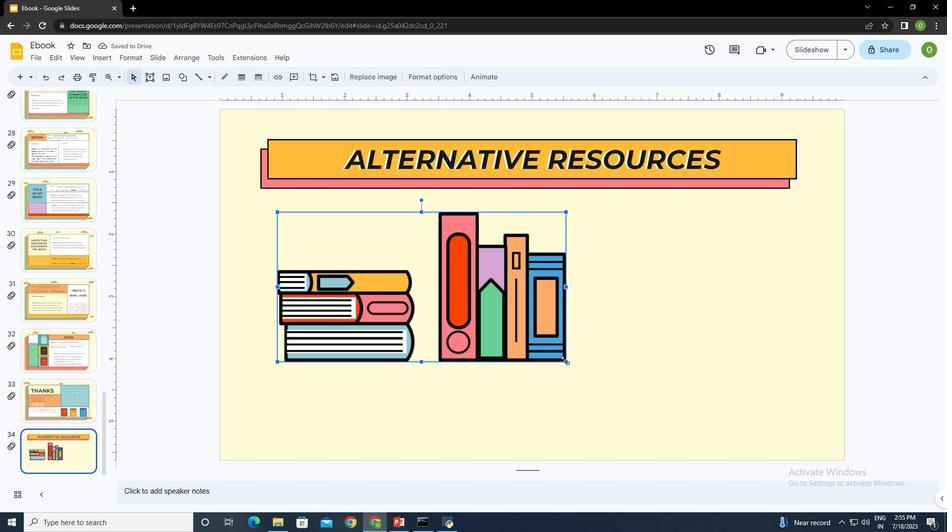 
Action: Mouse pressed left at (565, 361)
Screenshot: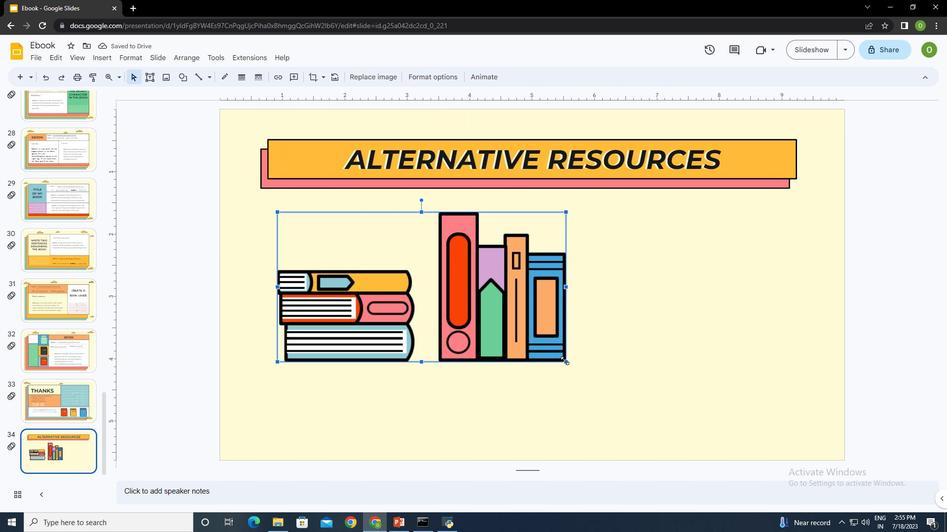 
Action: Mouse moved to (397, 257)
Screenshot: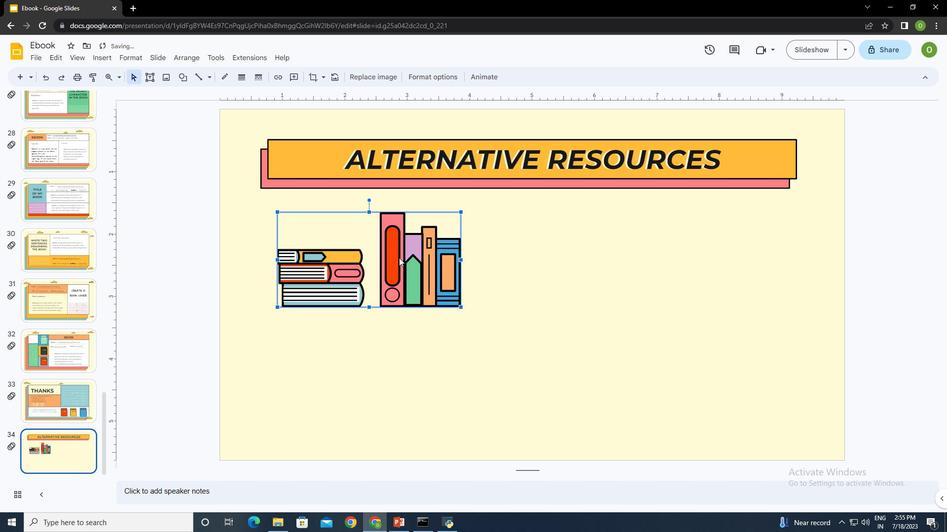 
Action: Mouse pressed left at (397, 257)
Screenshot: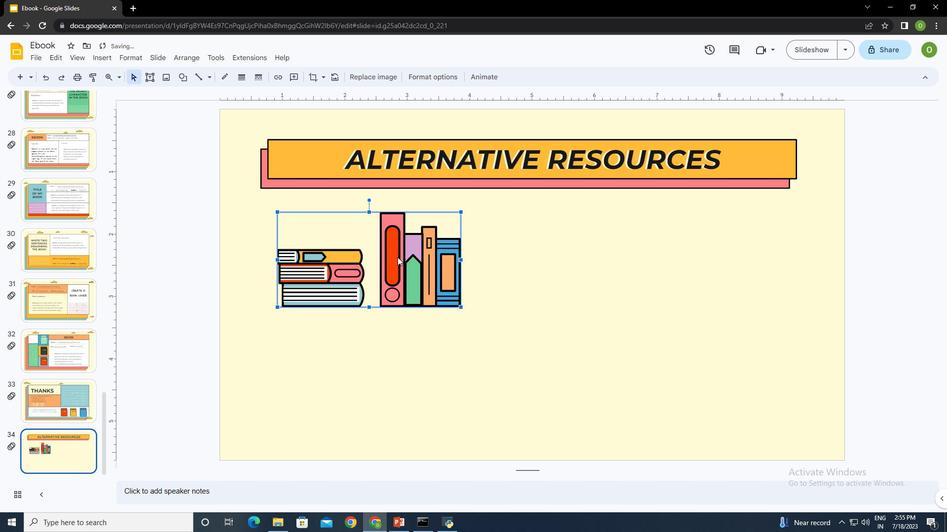
Action: Mouse moved to (448, 69)
Screenshot: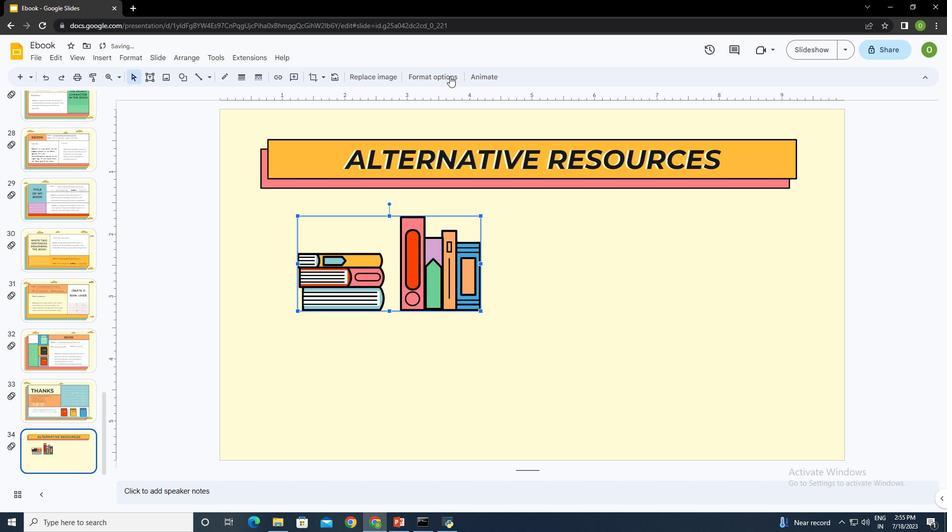 
Action: Mouse pressed left at (448, 69)
Screenshot: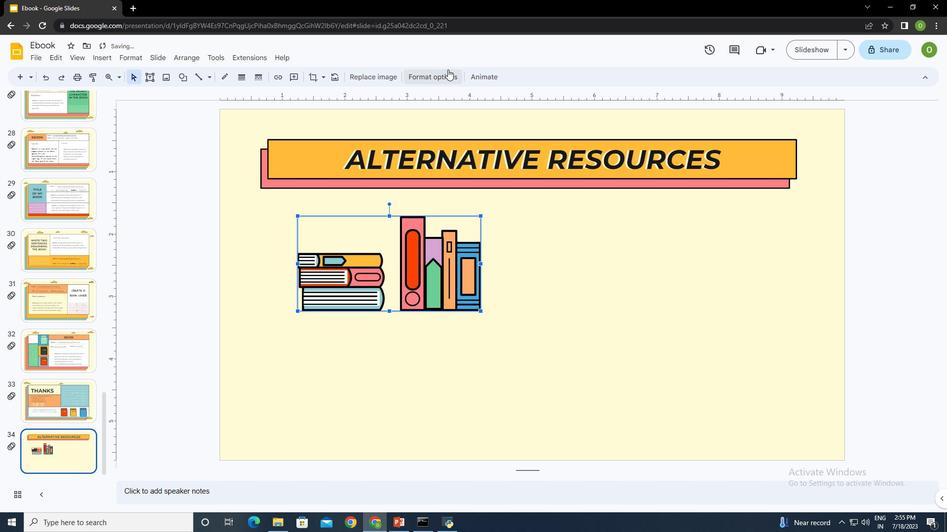 
Action: Mouse moved to (448, 71)
Screenshot: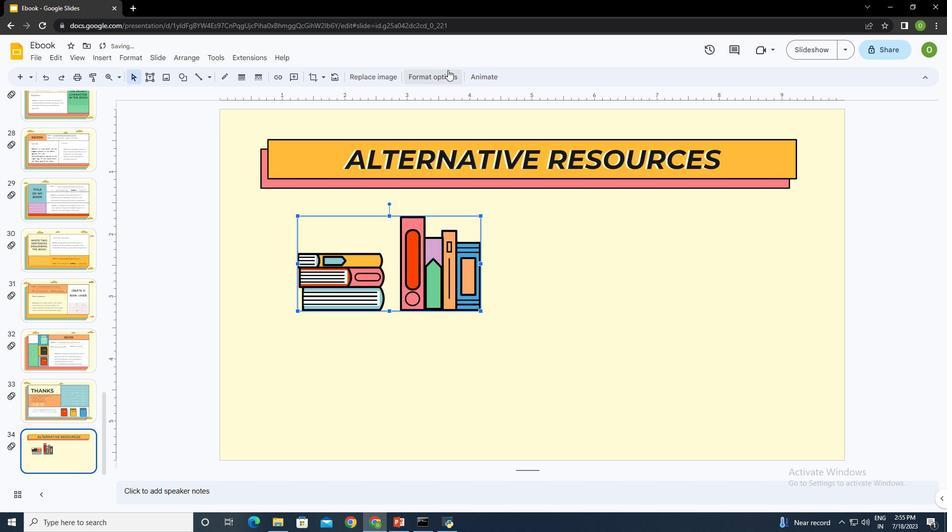 
Action: Mouse pressed left at (448, 71)
Screenshot: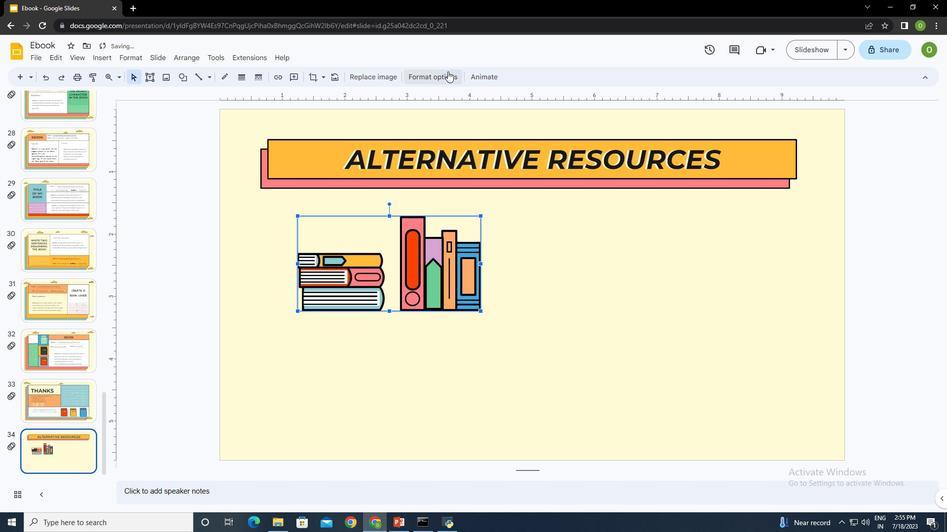
Action: Mouse moved to (847, 195)
Screenshot: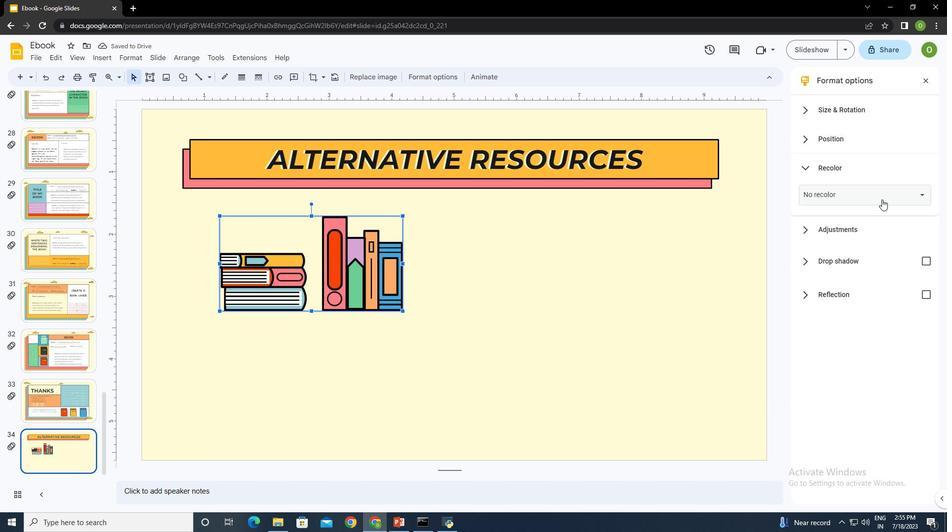 
Action: Mouse pressed left at (847, 195)
Screenshot: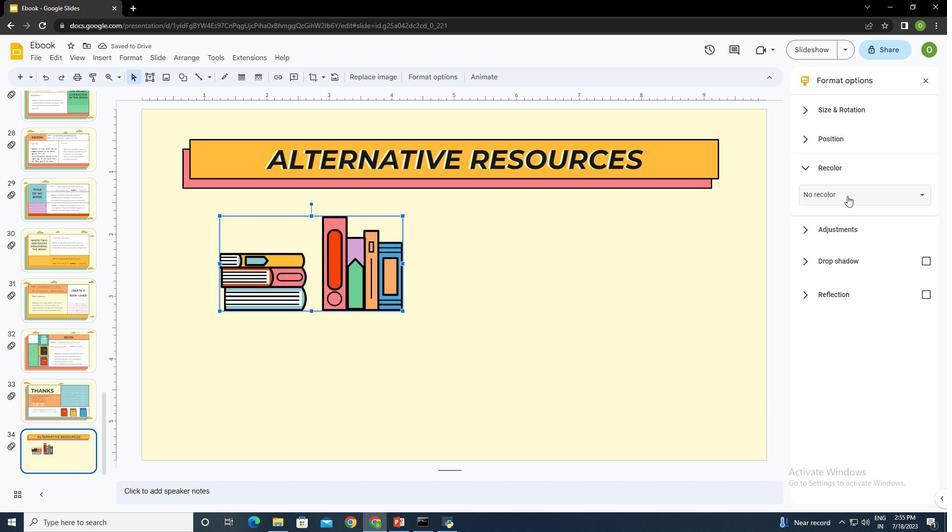 
Action: Mouse moved to (861, 369)
Screenshot: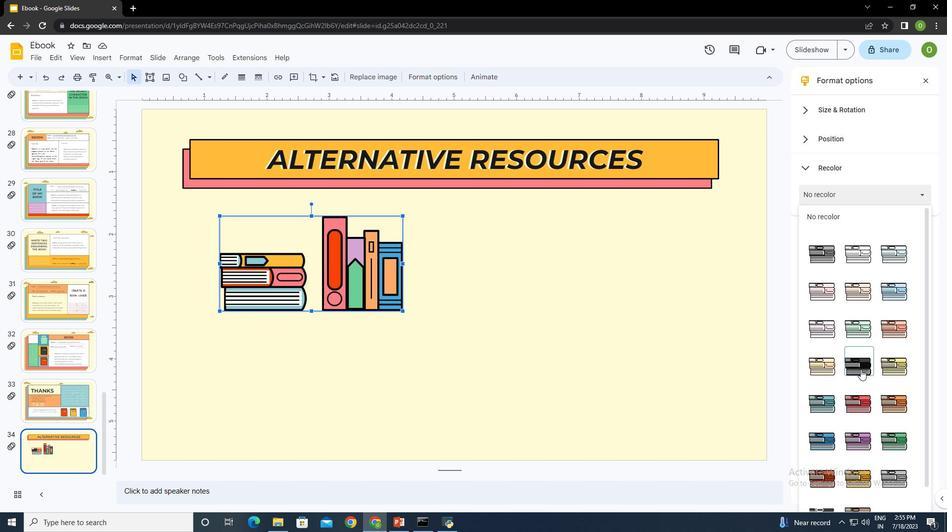 
Action: Mouse pressed left at (861, 369)
Screenshot: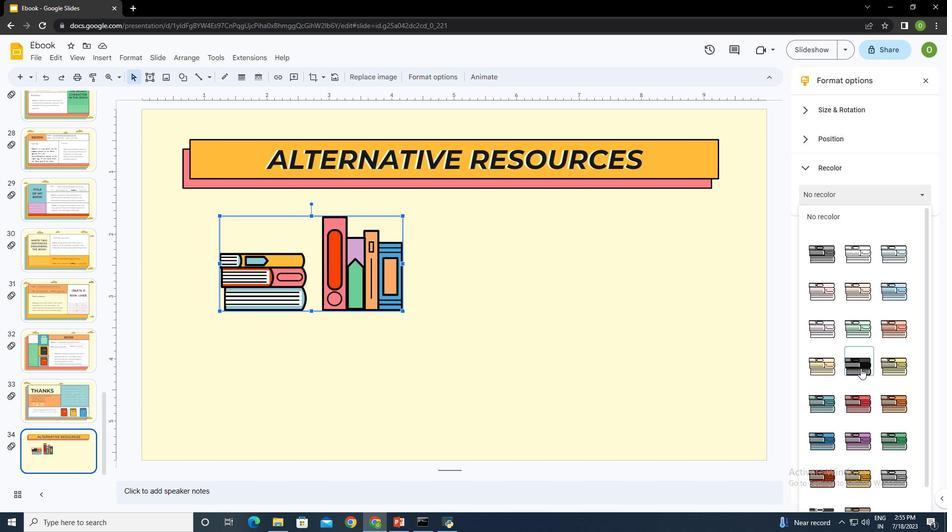 
Action: Mouse moved to (635, 340)
Screenshot: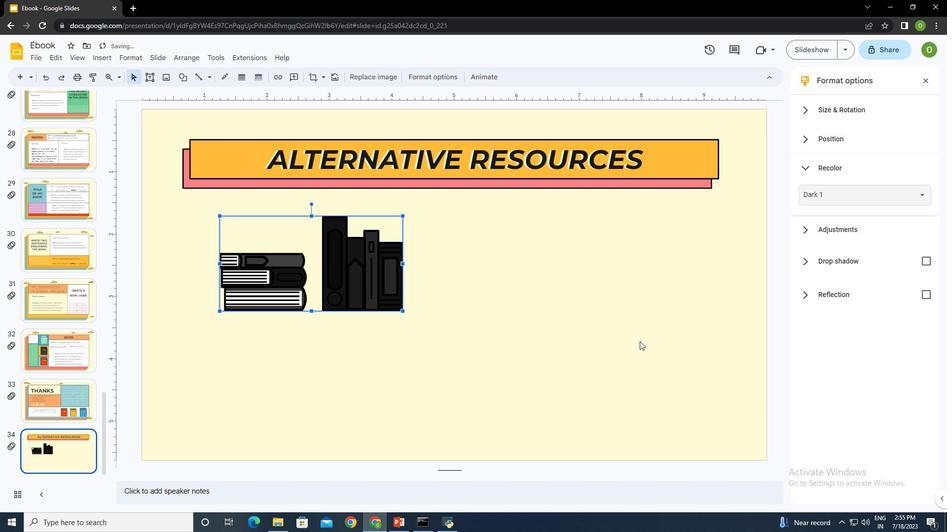 
Action: Mouse pressed left at (635, 340)
Screenshot: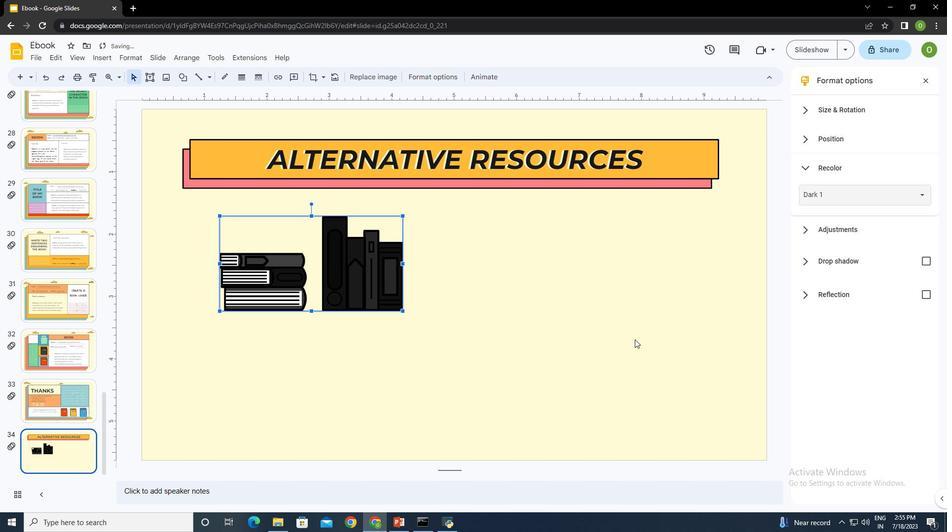 
Action: Mouse moved to (100, 54)
Screenshot: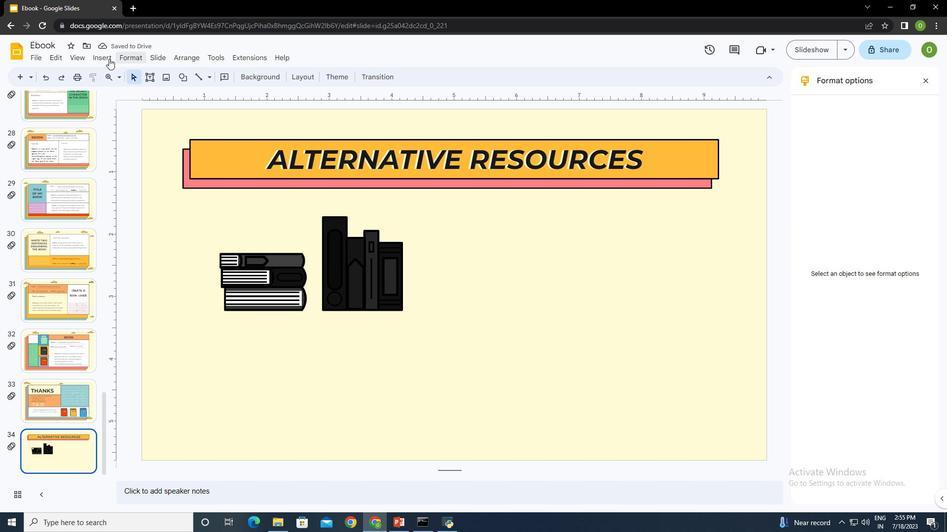 
Action: Mouse pressed left at (100, 54)
Screenshot: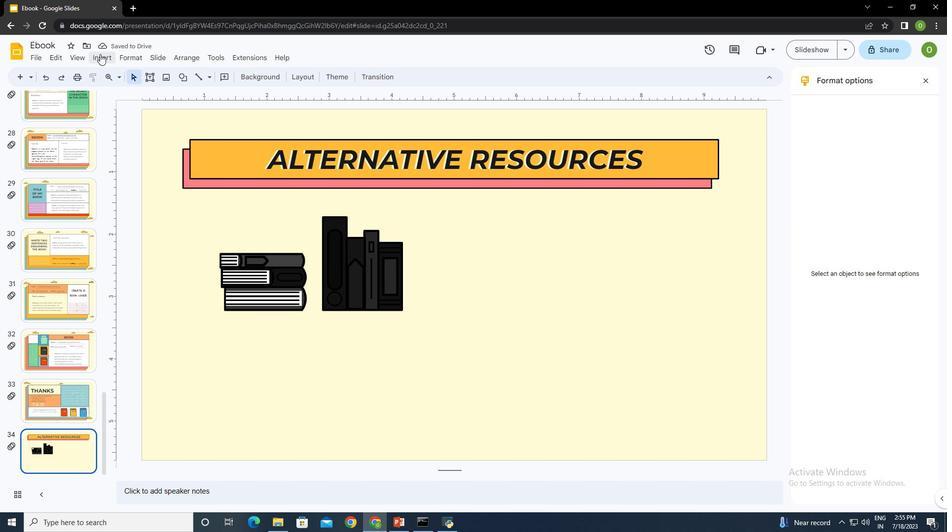
Action: Mouse moved to (132, 75)
Screenshot: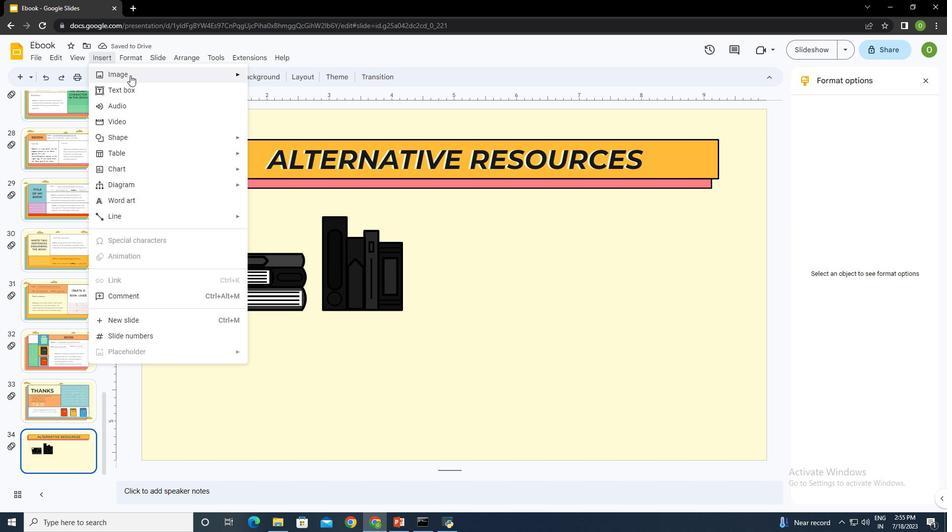 
Action: Mouse pressed left at (132, 75)
Screenshot: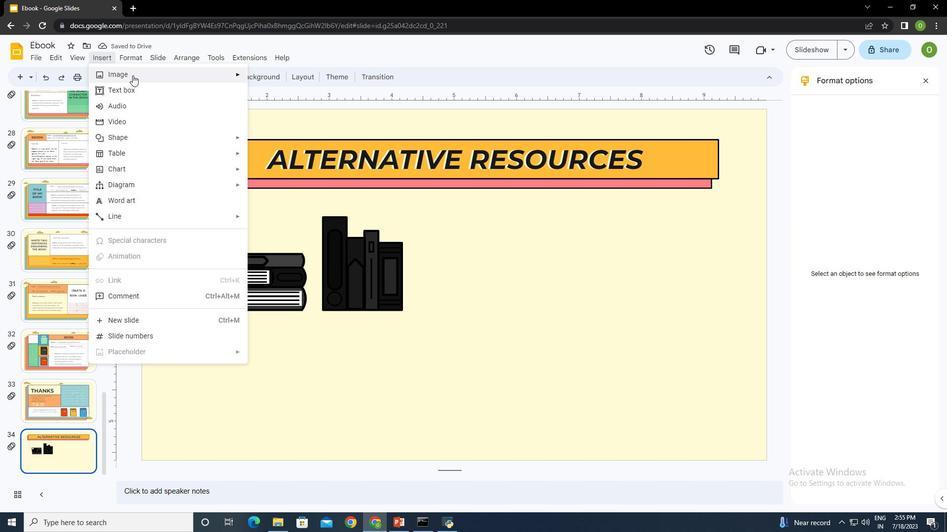 
Action: Mouse moved to (285, 79)
Screenshot: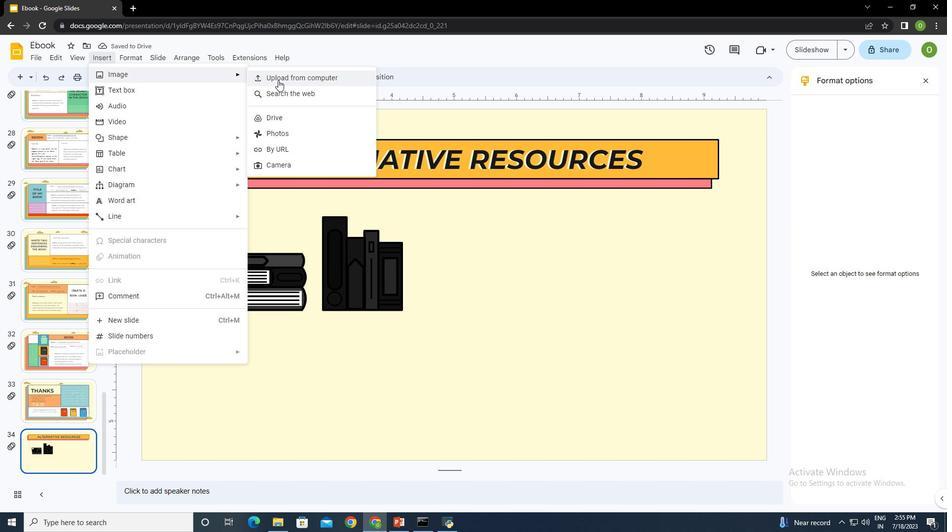 
Action: Mouse pressed left at (285, 79)
Screenshot: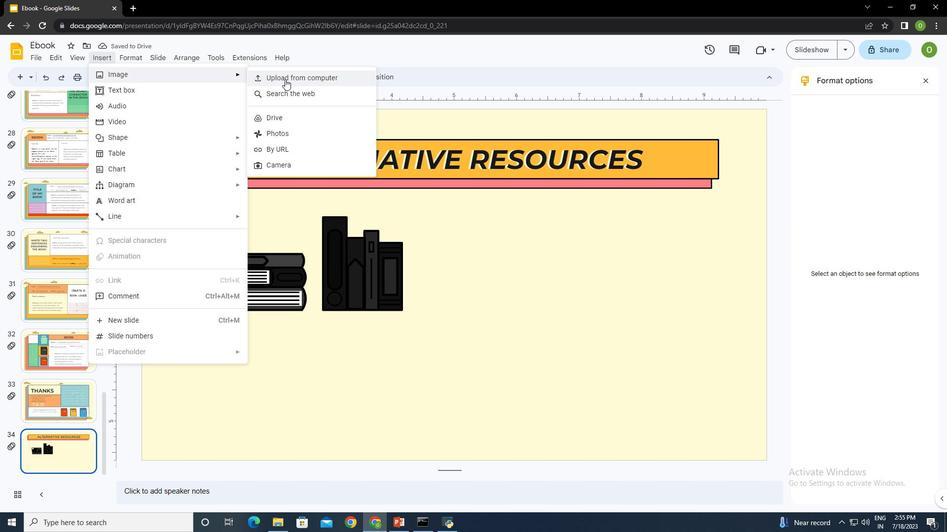 
Action: Mouse moved to (327, 158)
Screenshot: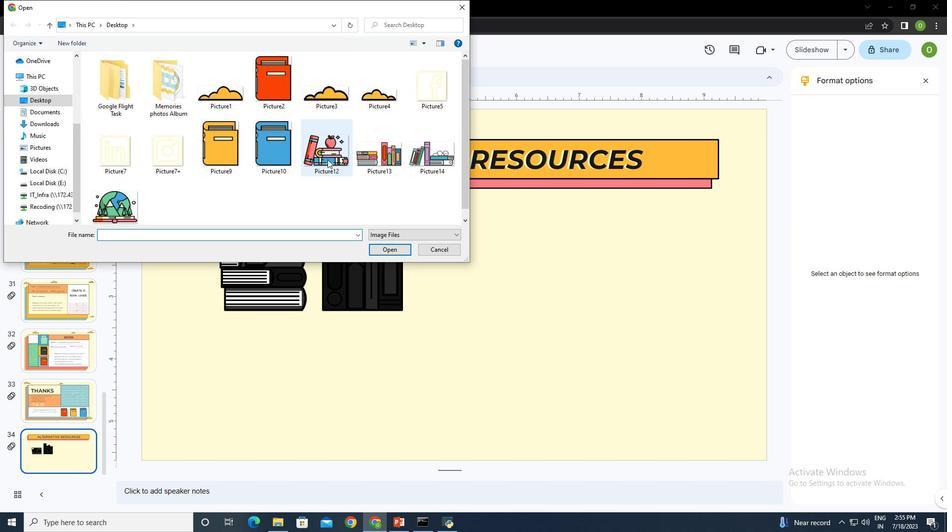 
Action: Mouse pressed left at (327, 158)
Screenshot: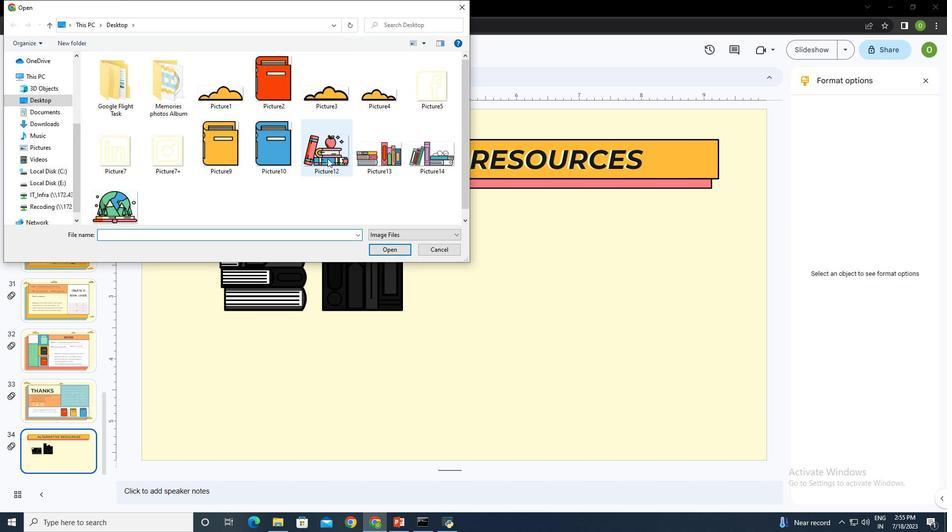 
Action: Mouse moved to (395, 252)
Screenshot: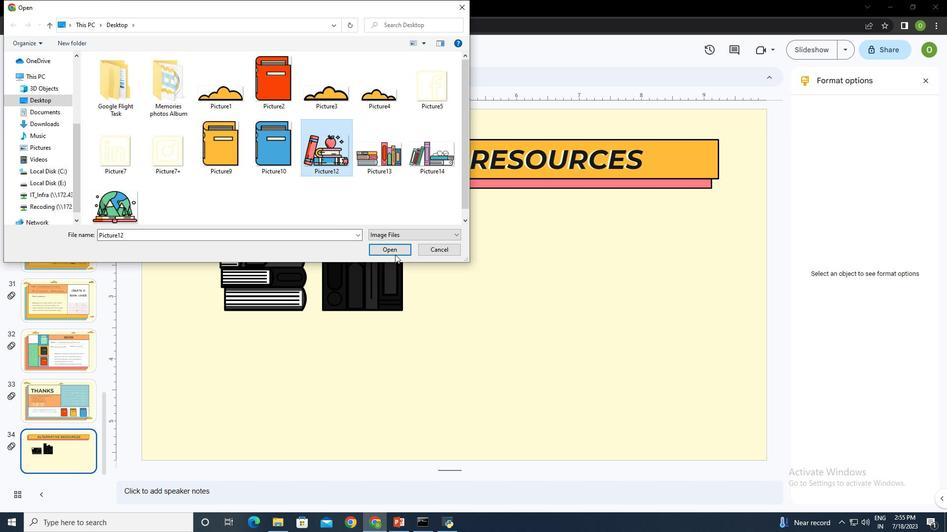 
Action: Mouse pressed left at (395, 252)
Screenshot: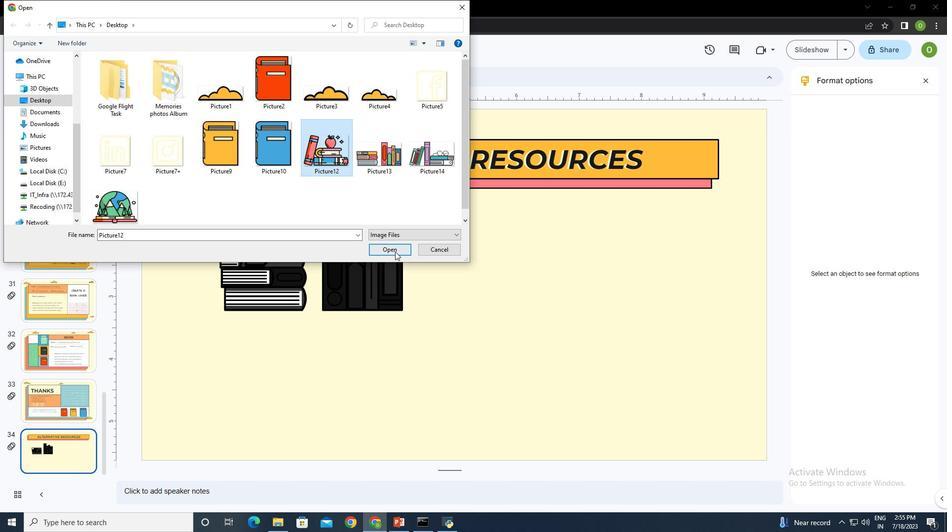 
Action: Mouse moved to (525, 245)
Screenshot: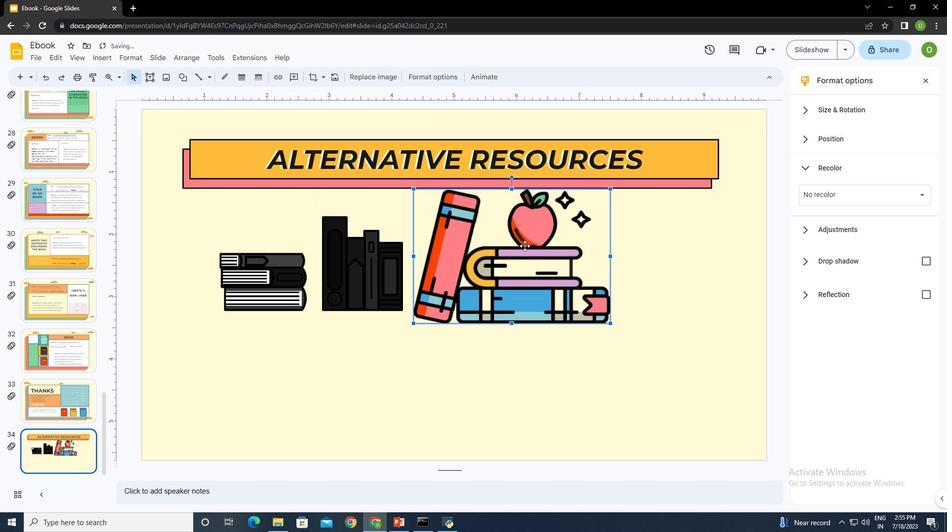 
Action: Mouse pressed left at (525, 245)
Screenshot: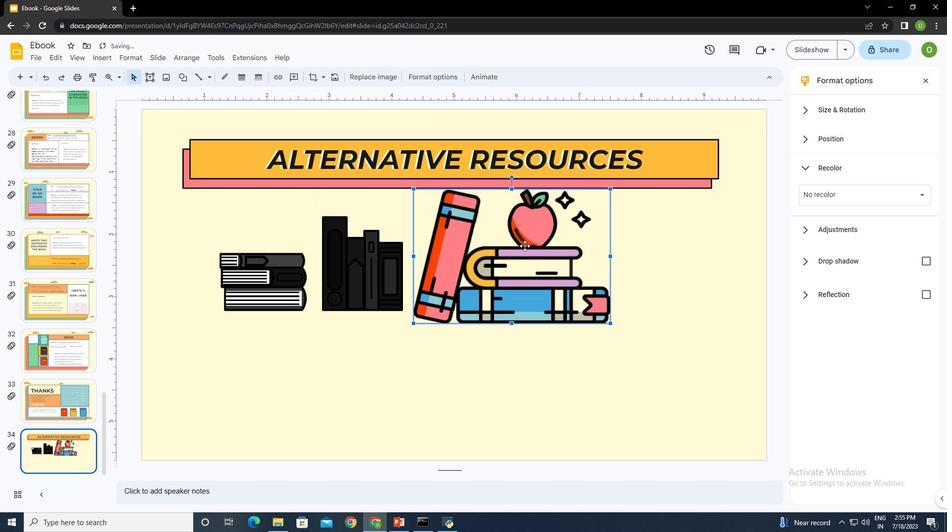 
Action: Mouse moved to (402, 461)
Screenshot: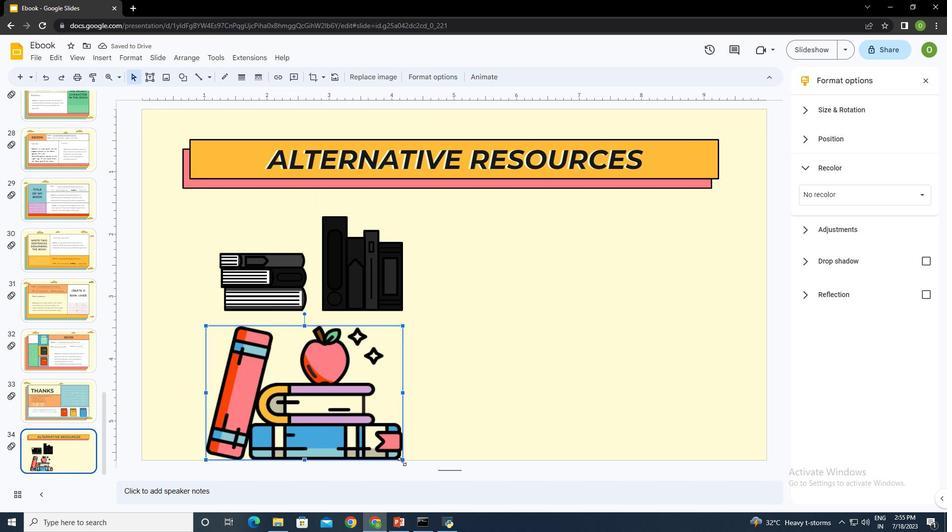 
Action: Mouse pressed left at (402, 461)
Screenshot: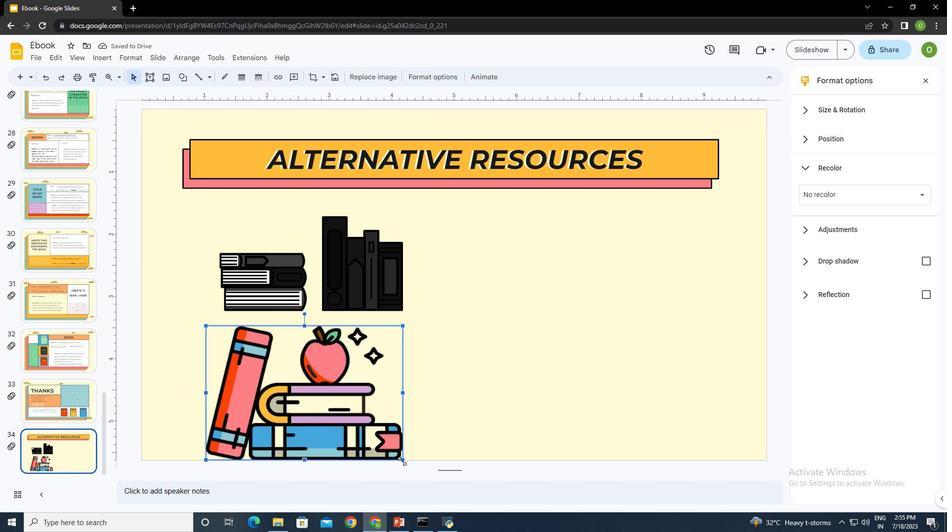 
Action: Mouse moved to (310, 387)
Screenshot: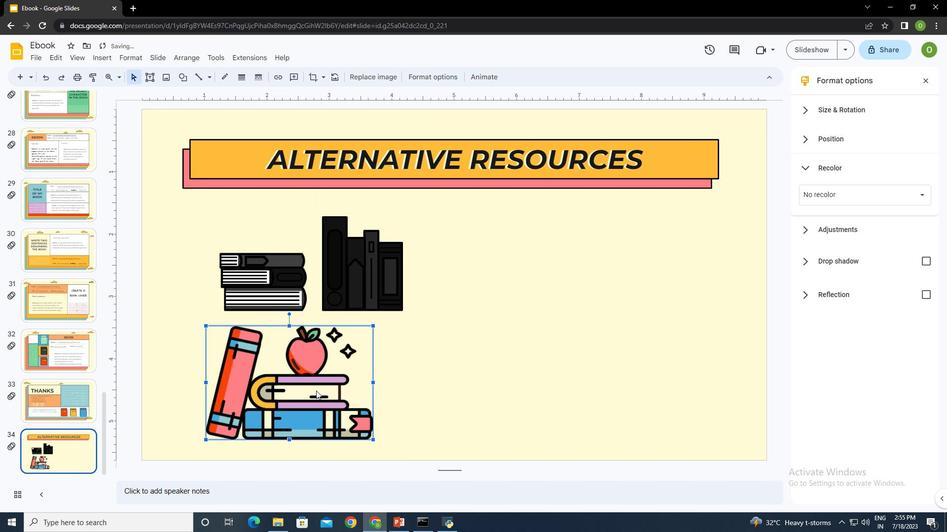 
Action: Mouse pressed left at (310, 387)
Screenshot: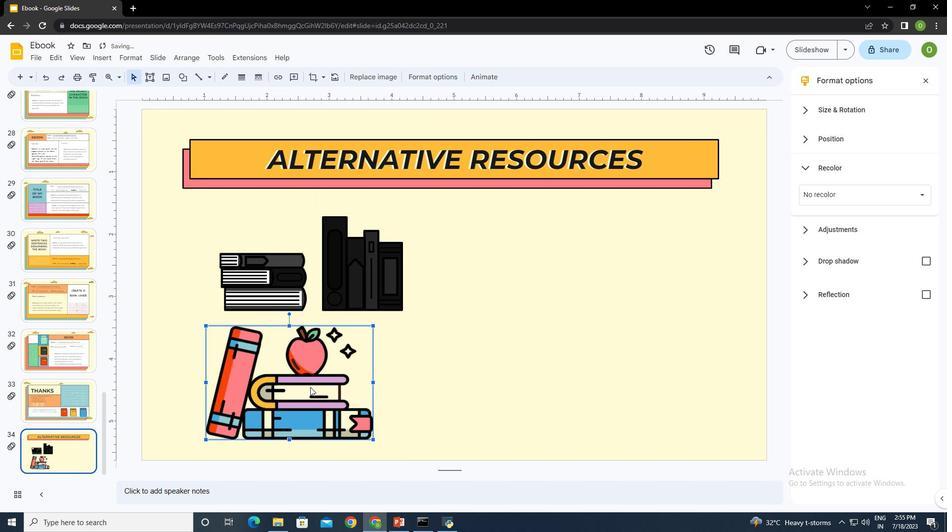 
Action: Mouse moved to (496, 383)
Screenshot: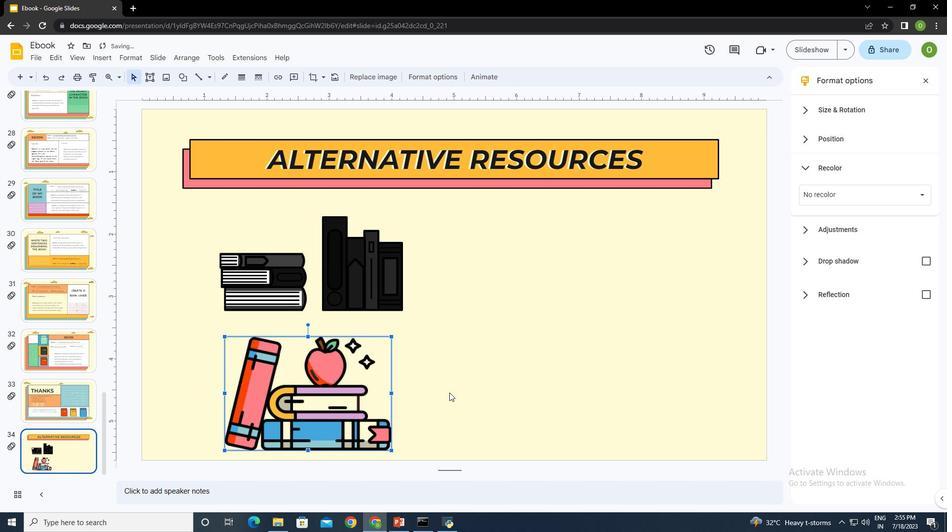 
Action: Mouse pressed left at (496, 383)
Screenshot: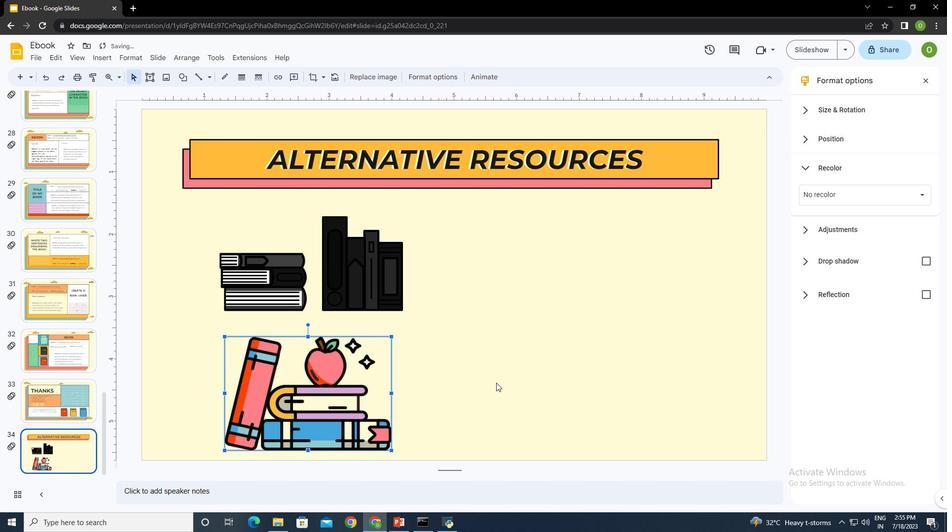 
Action: Mouse moved to (105, 56)
Screenshot: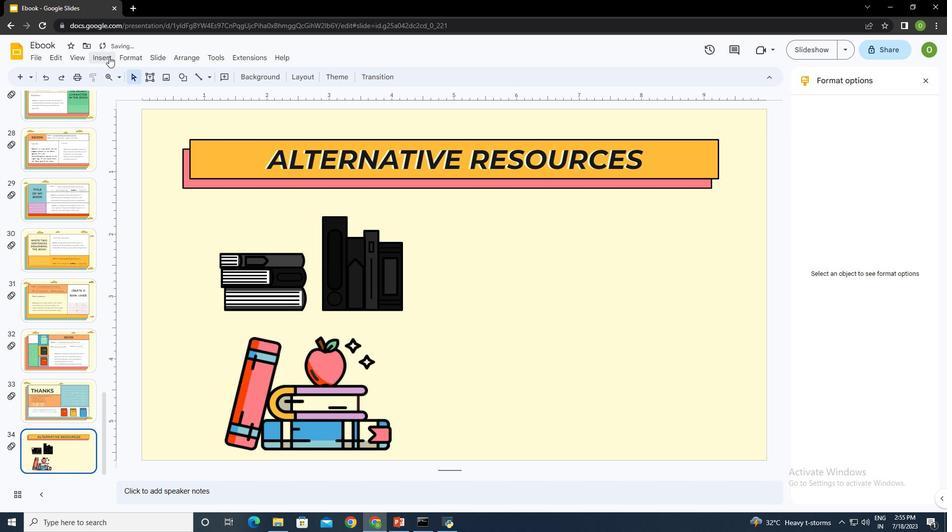 
Action: Mouse pressed left at (105, 56)
Screenshot: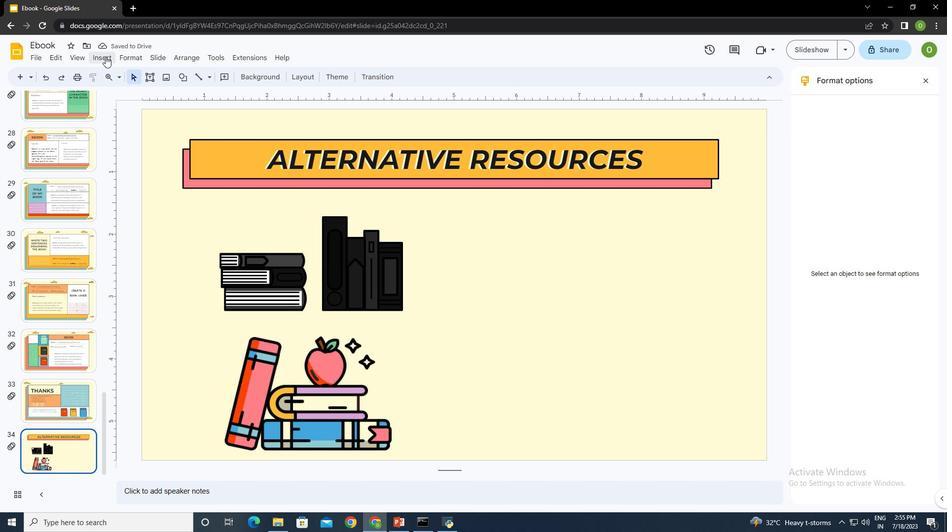 
Action: Mouse moved to (133, 76)
Screenshot: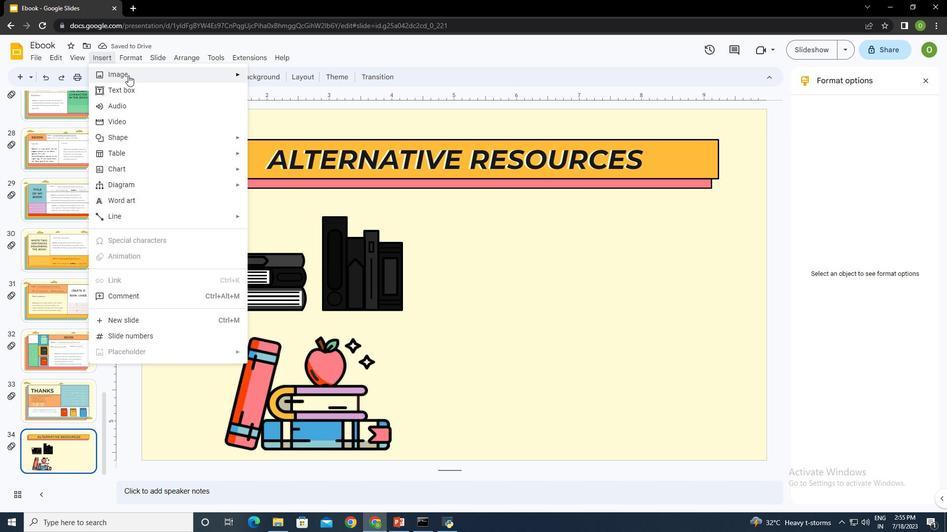 
Action: Mouse pressed left at (133, 76)
Screenshot: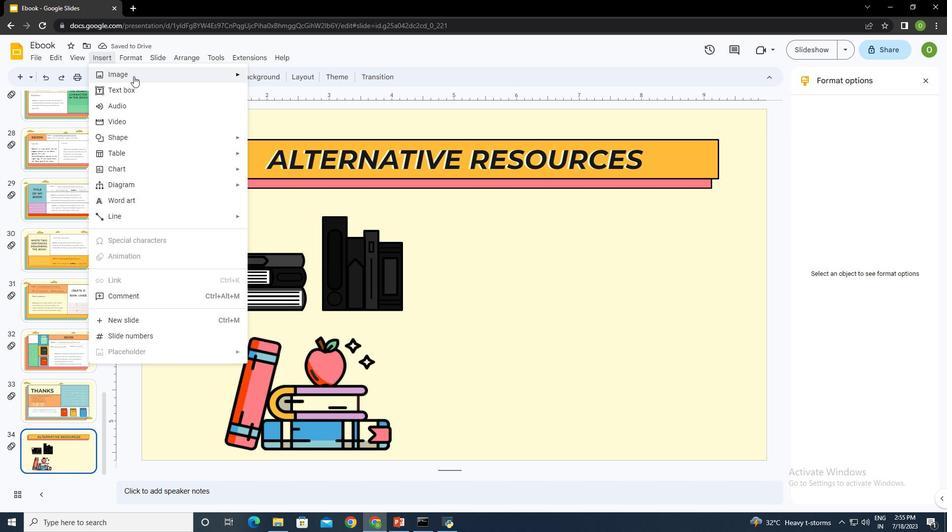 
Action: Mouse moved to (283, 78)
Screenshot: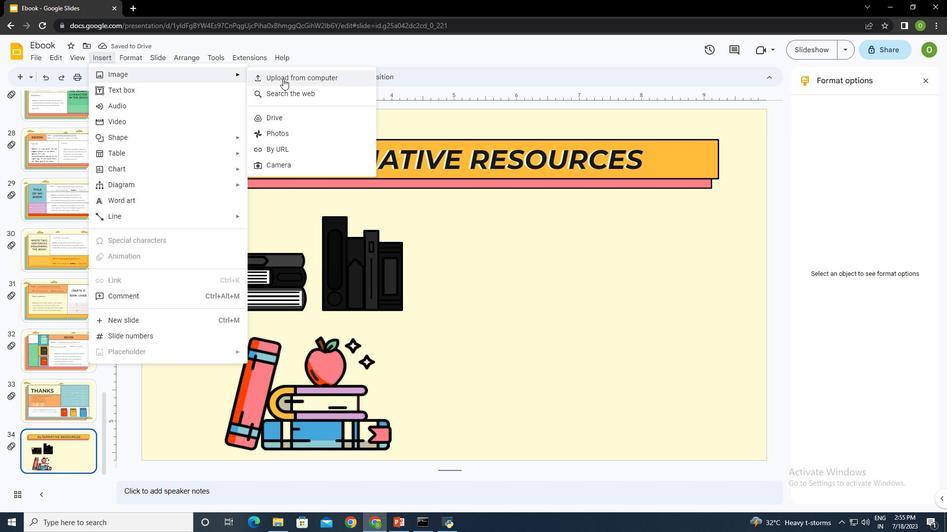 
Action: Mouse pressed left at (283, 78)
Screenshot: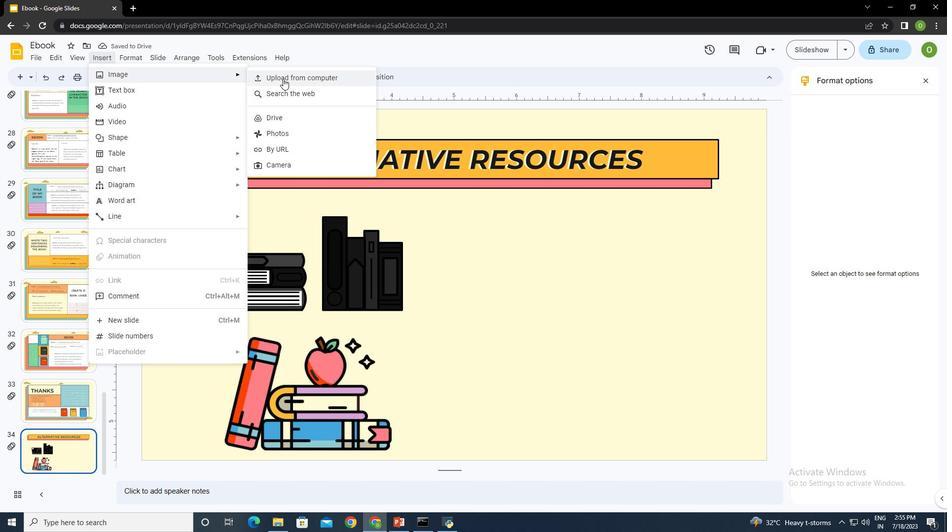 
Action: Mouse moved to (433, 156)
Screenshot: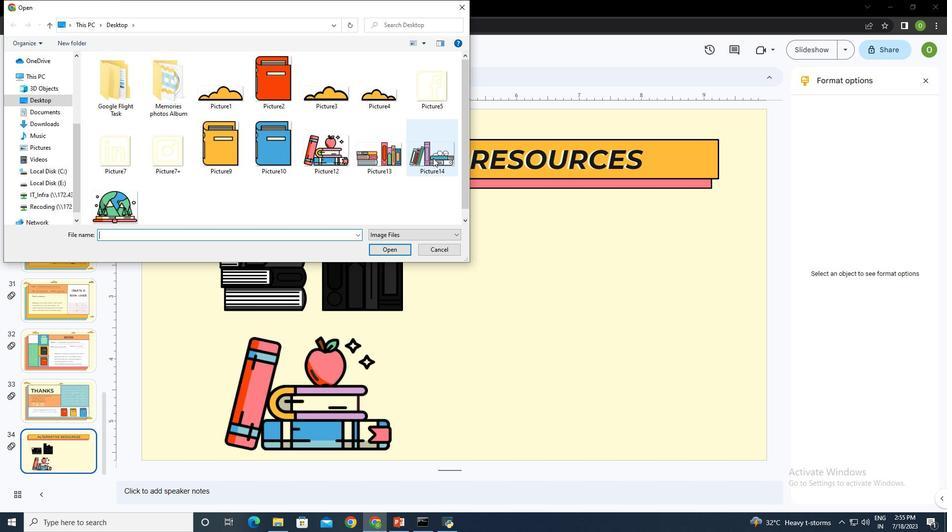 
Action: Mouse pressed left at (433, 156)
Screenshot: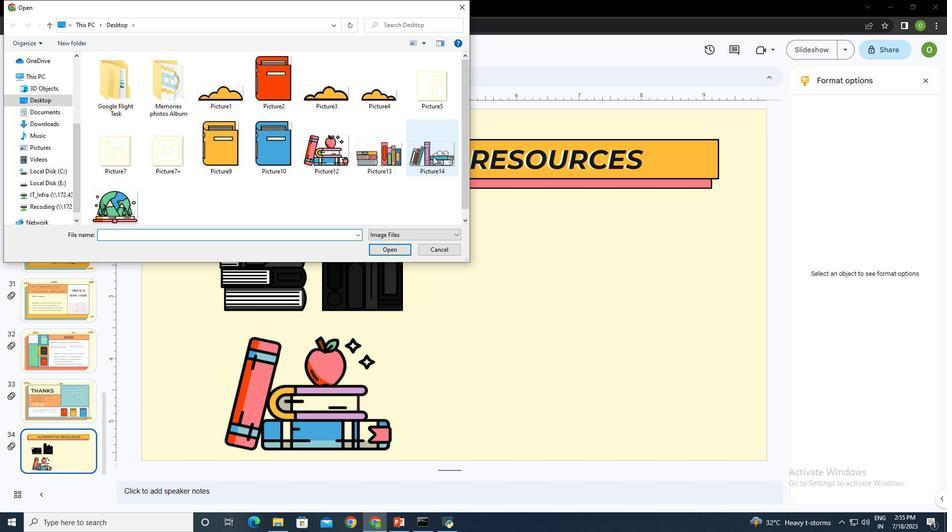 
Action: Mouse moved to (386, 249)
Screenshot: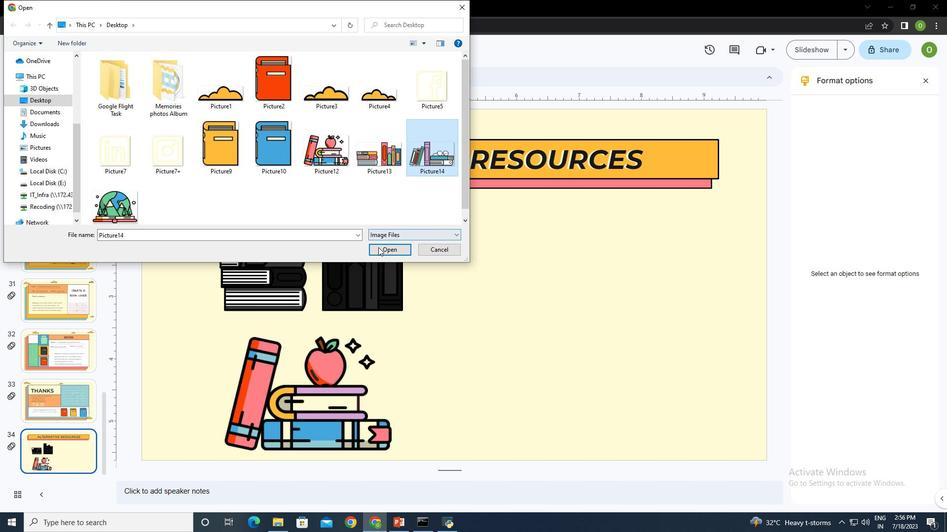 
Action: Mouse pressed left at (386, 249)
Screenshot: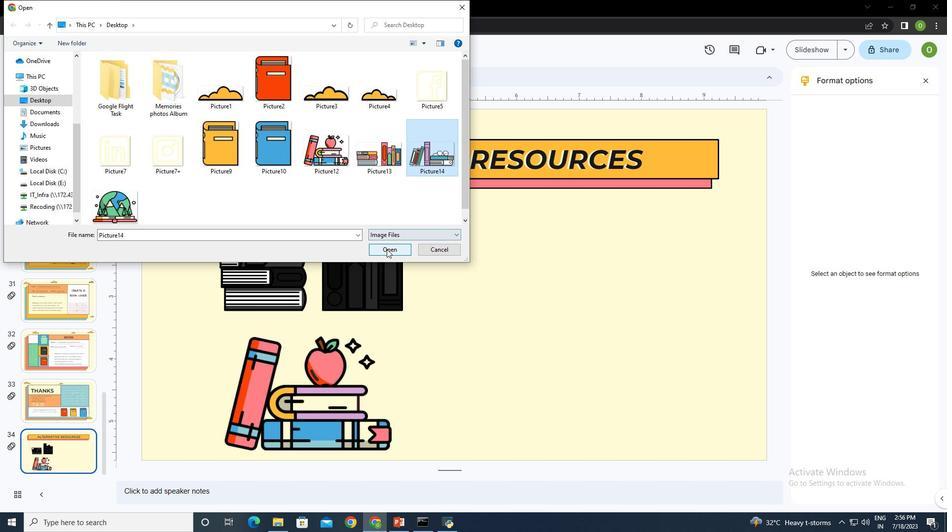 
Action: Mouse moved to (504, 273)
Screenshot: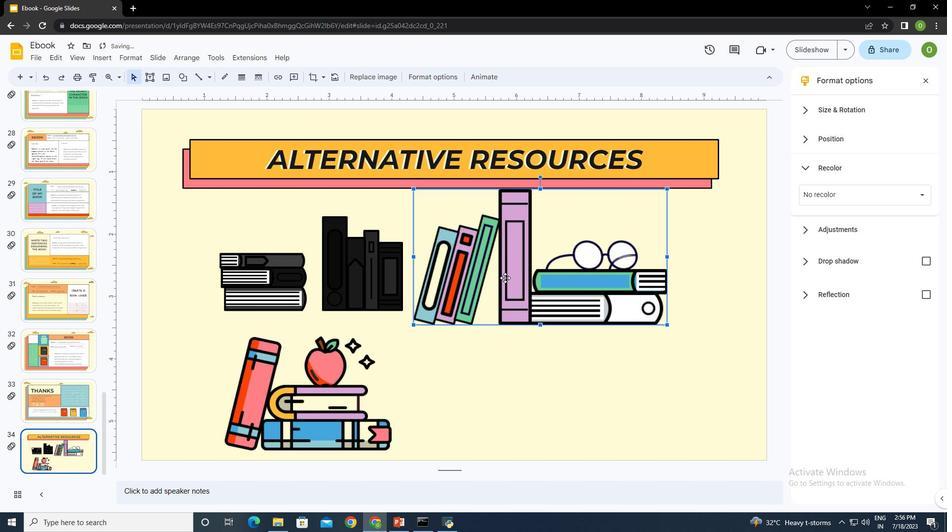 
Action: Mouse pressed left at (504, 273)
Screenshot: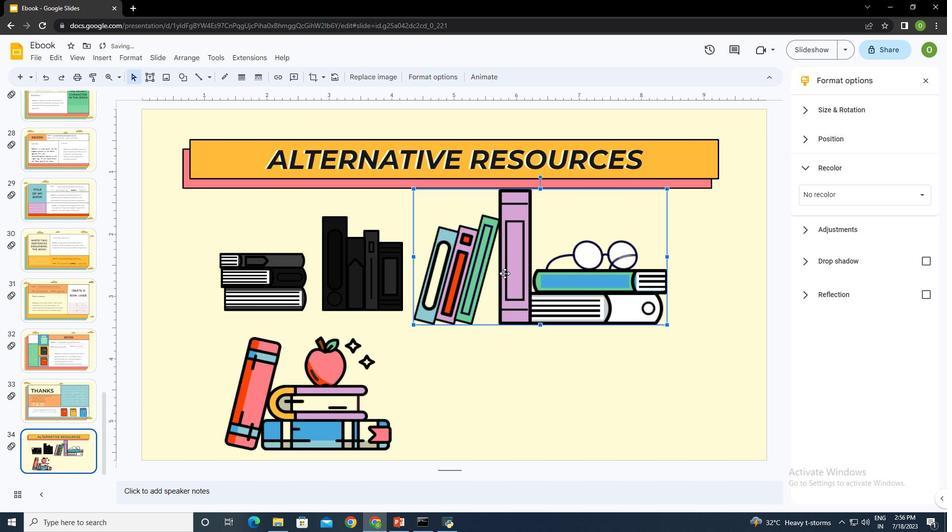 
Action: Mouse moved to (448, 201)
Screenshot: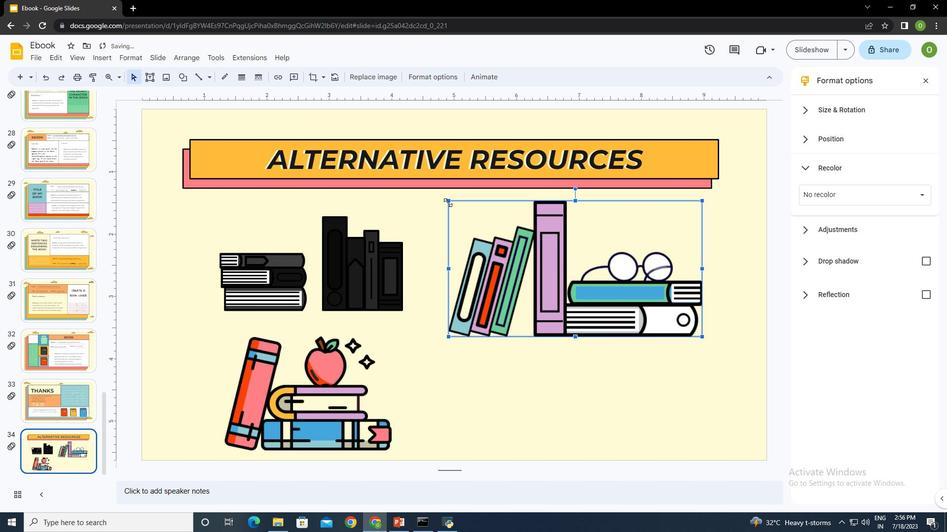 
Action: Mouse pressed left at (448, 201)
Screenshot: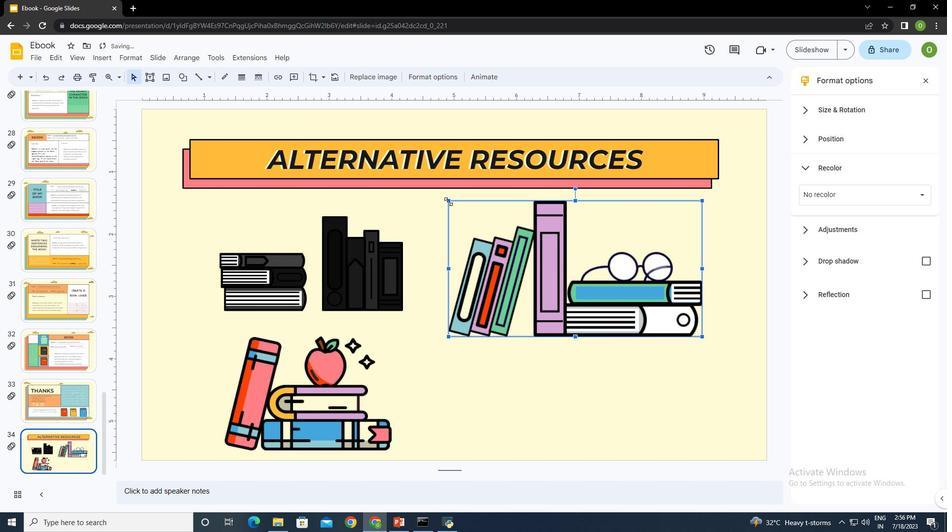 
Action: Mouse moved to (702, 335)
Screenshot: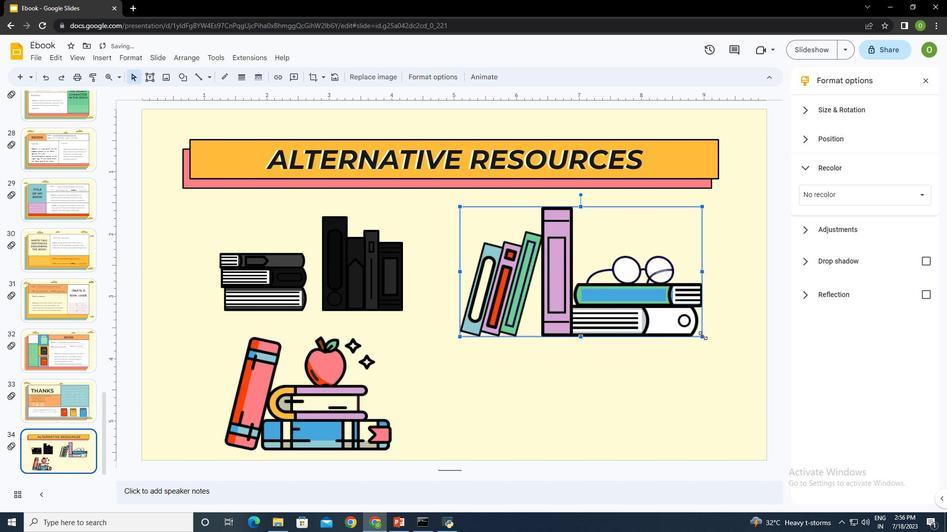 
Action: Mouse pressed left at (702, 335)
Screenshot: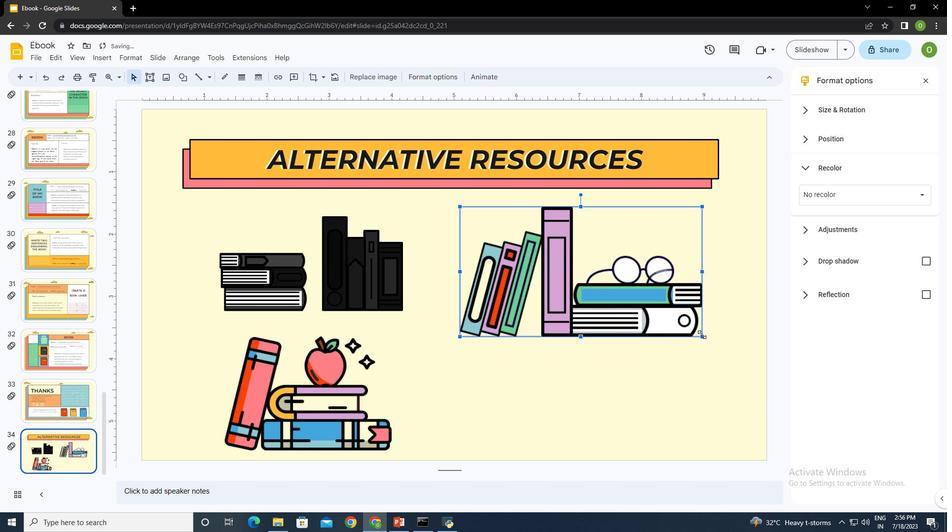 
Action: Mouse moved to (564, 272)
Screenshot: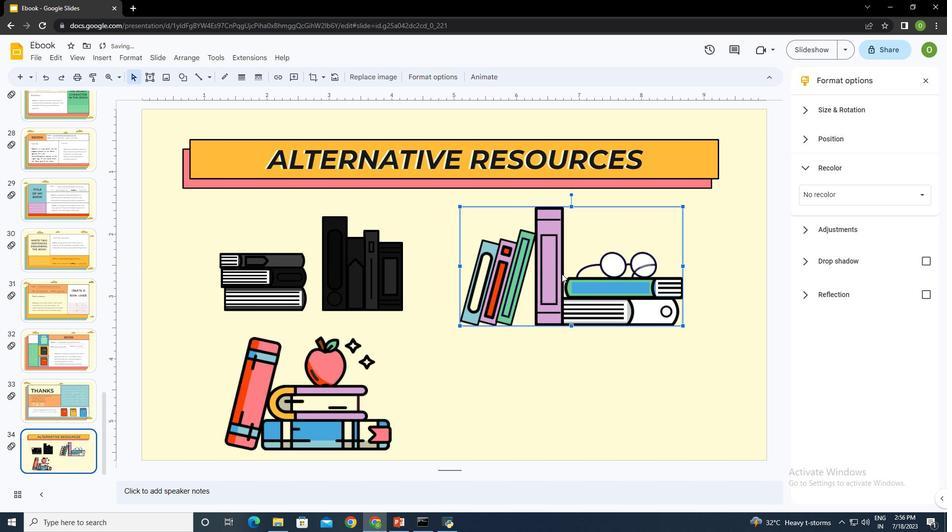 
Action: Mouse pressed left at (564, 272)
Screenshot: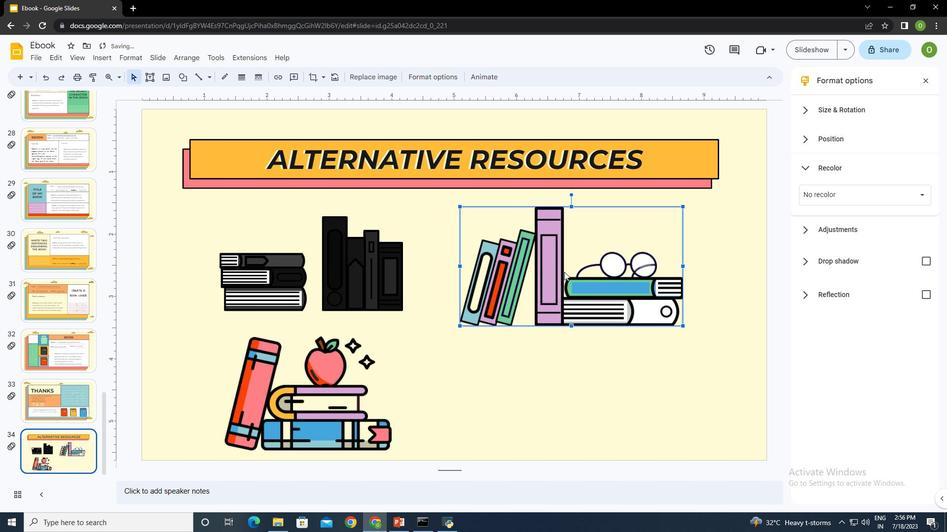 
Action: Mouse moved to (516, 393)
Screenshot: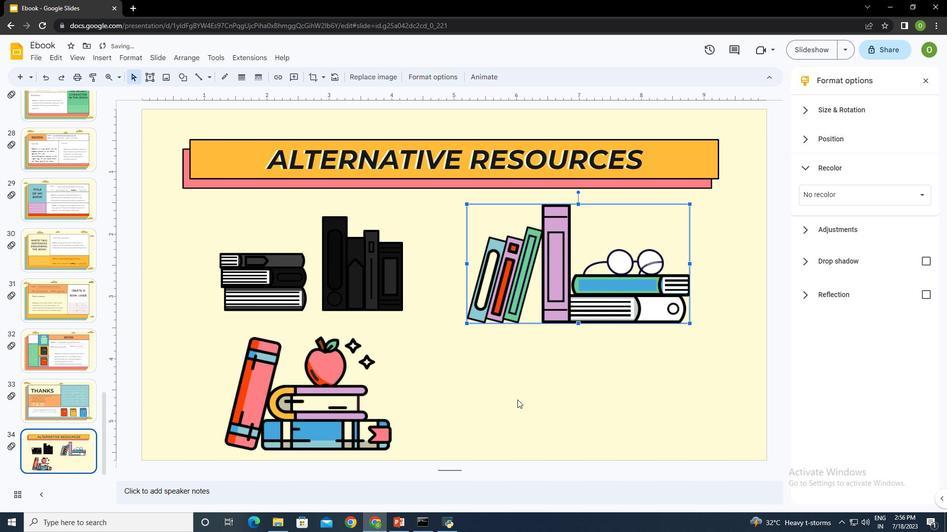 
Action: Mouse pressed left at (516, 393)
Screenshot: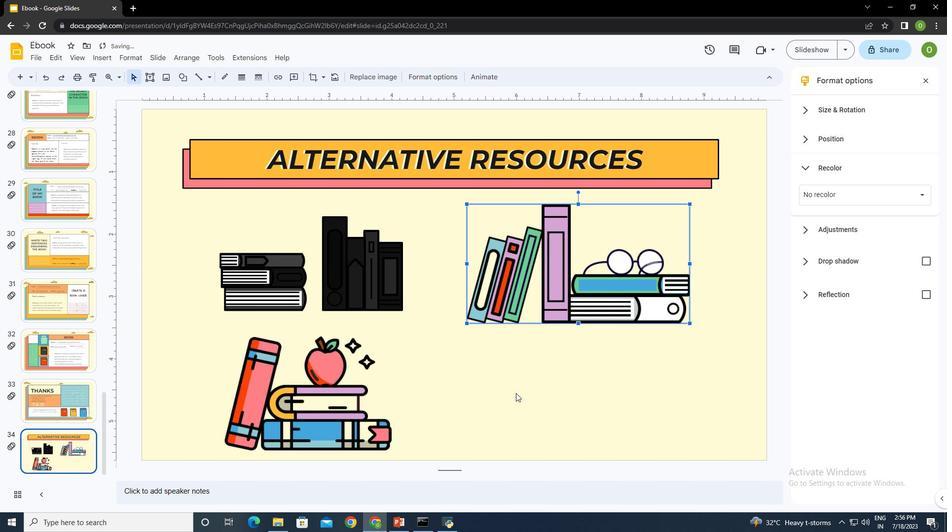 
Action: Mouse moved to (105, 57)
Screenshot: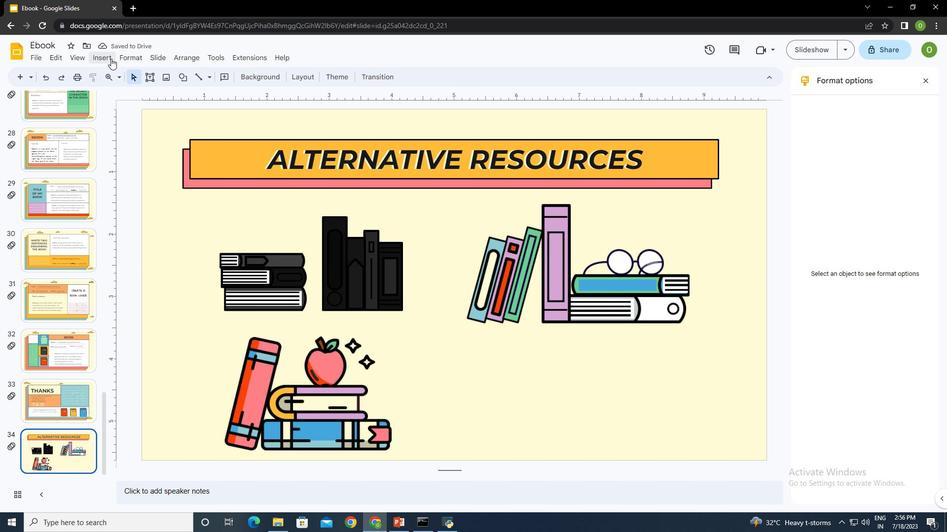 
Action: Mouse pressed left at (105, 57)
Screenshot: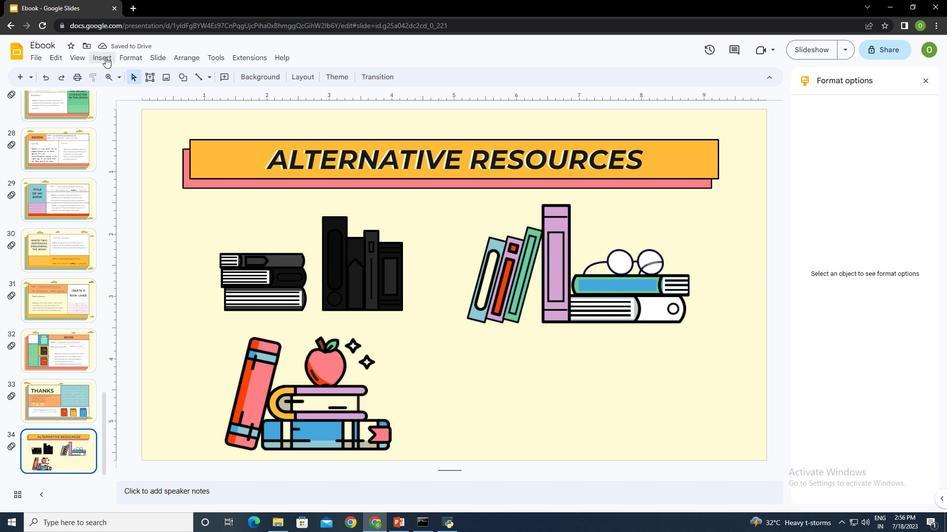
Action: Mouse moved to (118, 68)
Screenshot: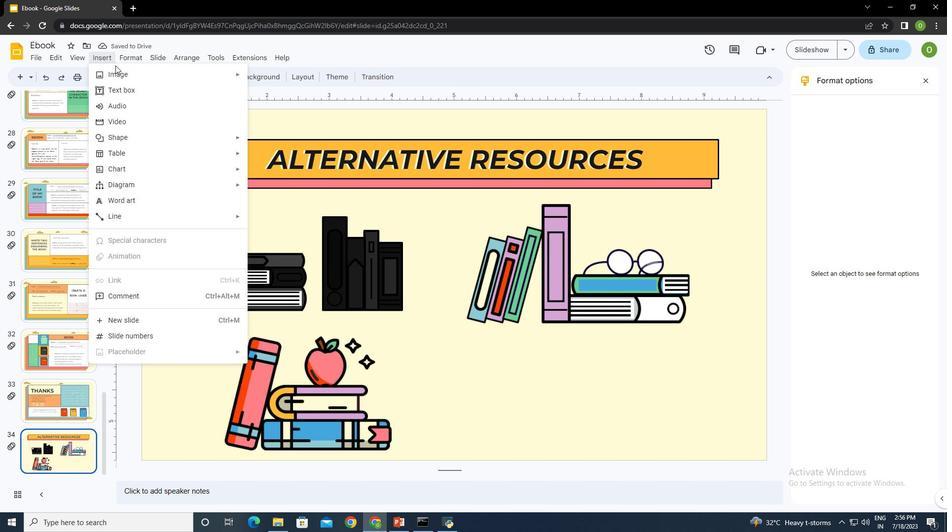 
Action: Mouse pressed left at (118, 68)
Screenshot: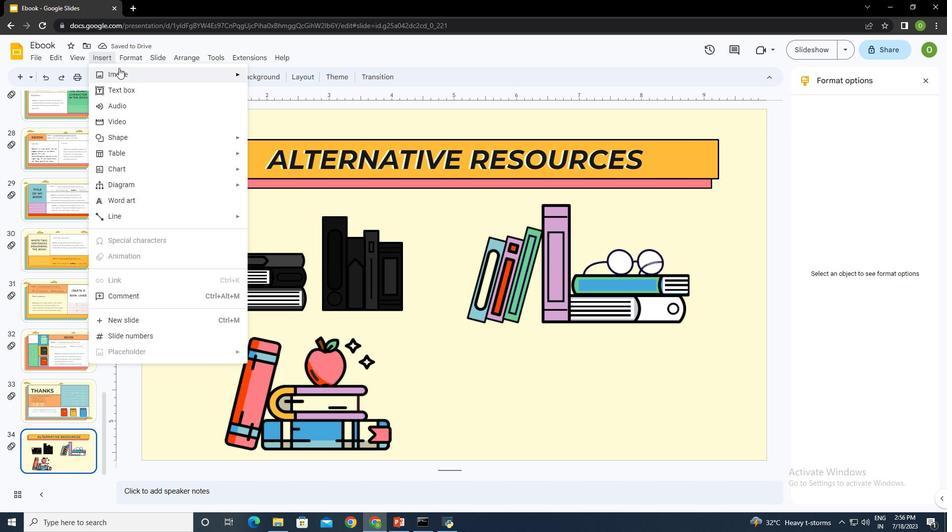 
Action: Mouse moved to (322, 78)
Screenshot: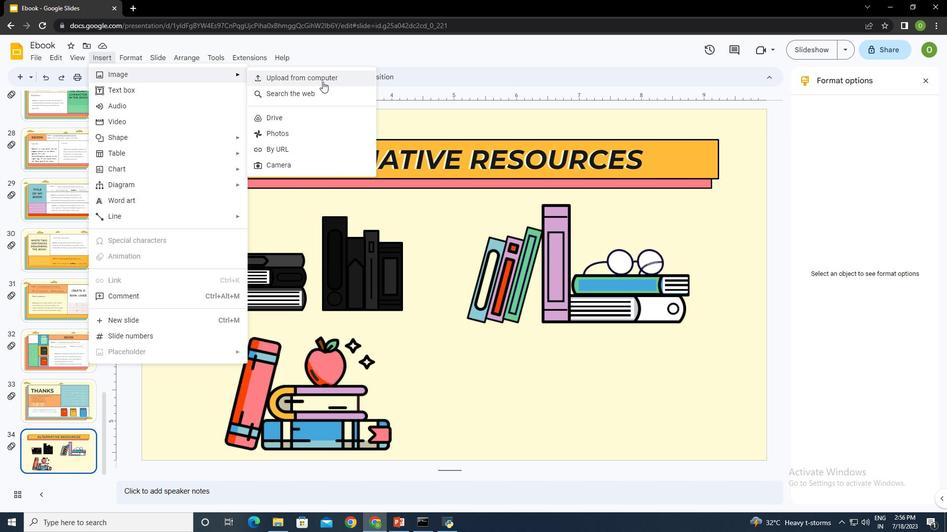 
Action: Mouse pressed left at (322, 78)
Screenshot: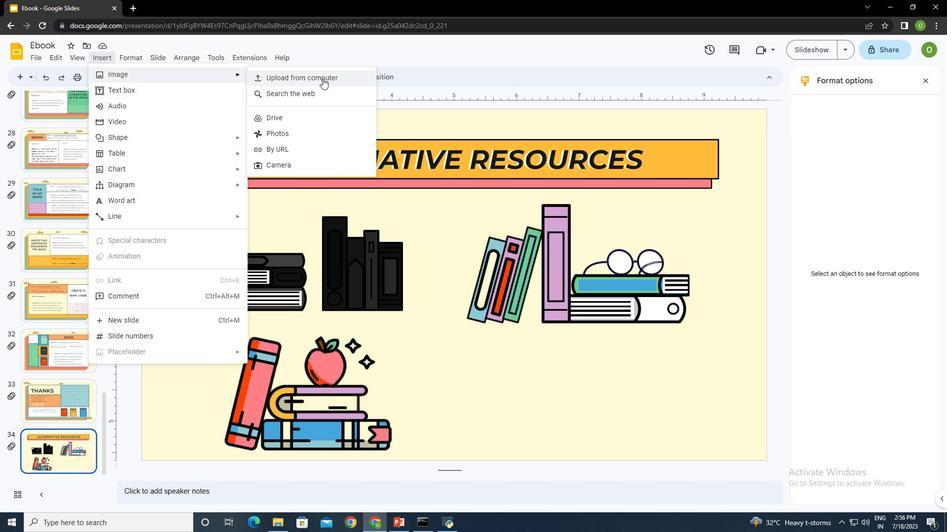 
Action: Mouse moved to (245, 190)
Screenshot: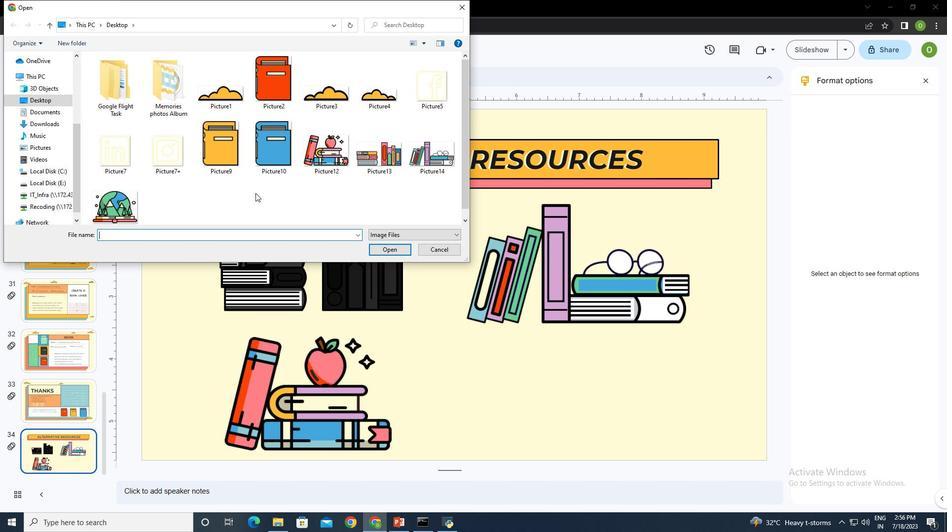 
Action: Mouse scrolled (245, 189) with delta (0, 0)
Screenshot: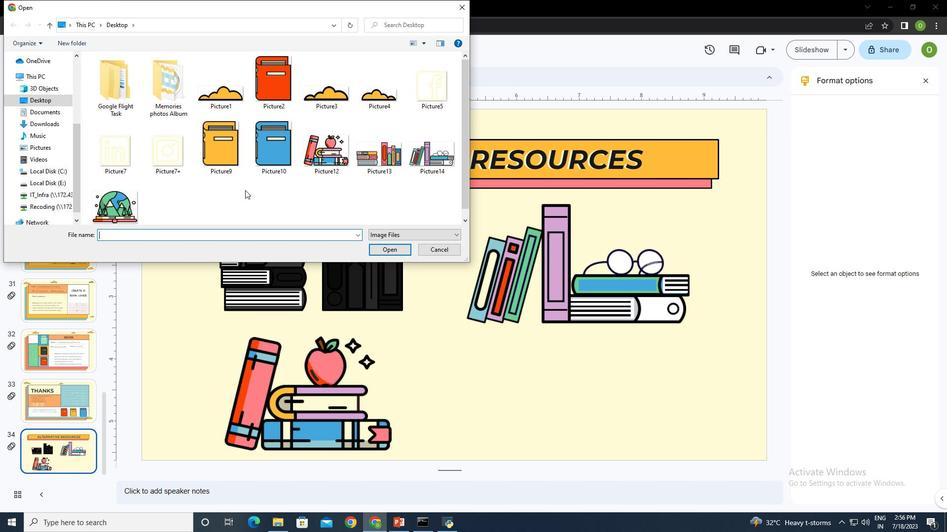 
Action: Mouse moved to (117, 198)
Screenshot: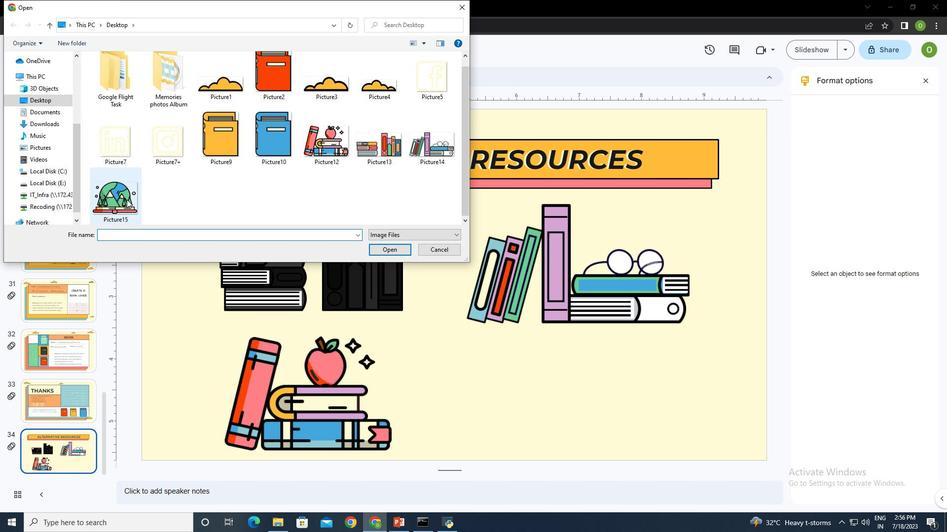
Action: Mouse pressed left at (117, 198)
Screenshot: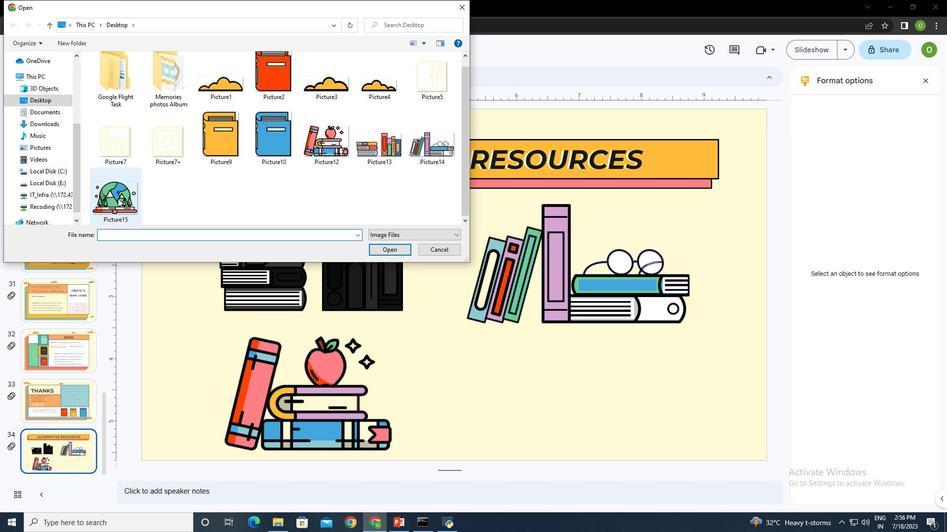 
Action: Mouse moved to (384, 250)
Screenshot: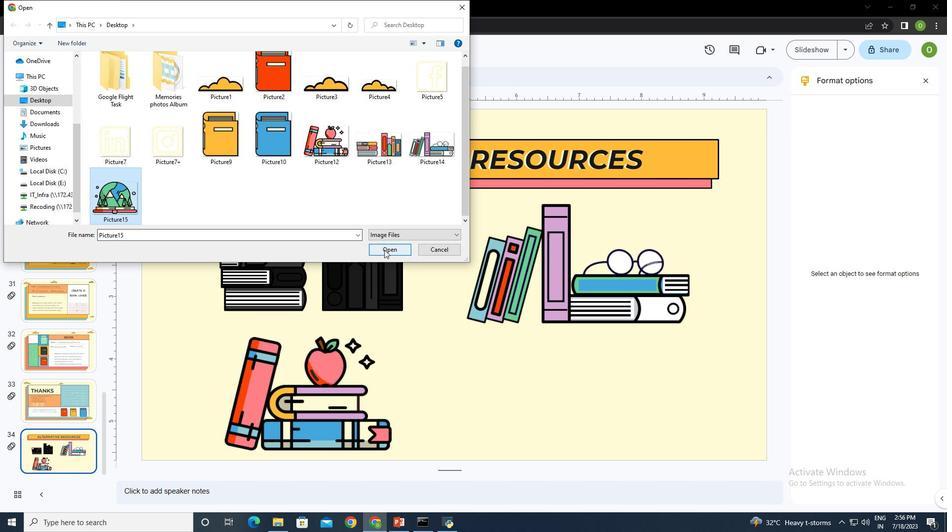 
Action: Mouse pressed left at (384, 250)
Screenshot: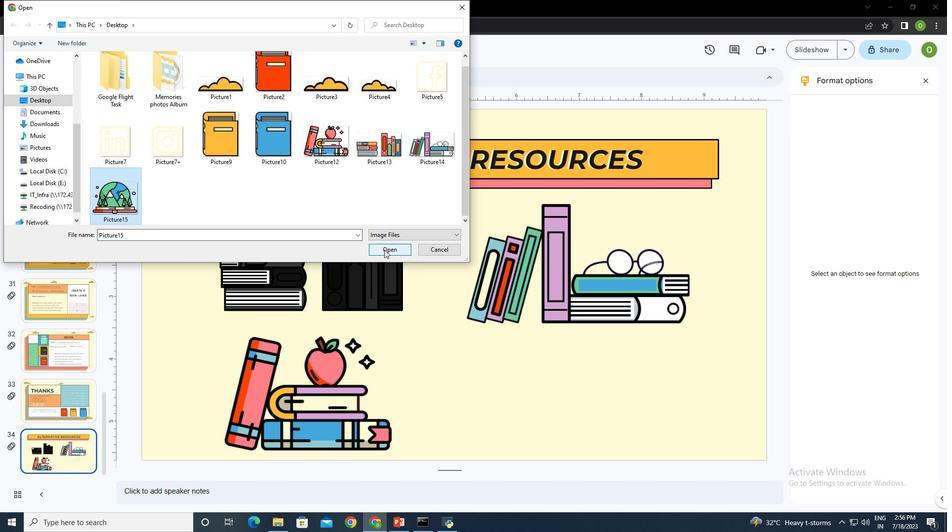 
Action: Mouse moved to (564, 450)
Screenshot: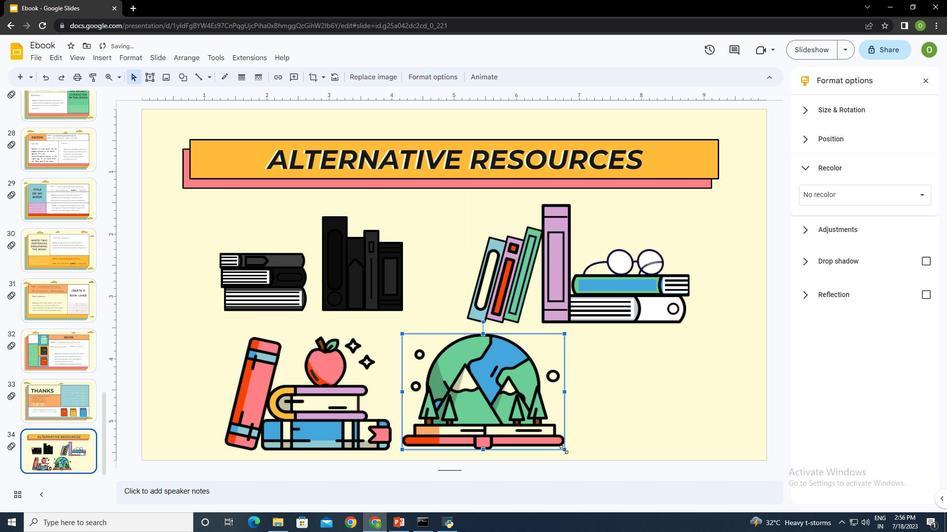 
Action: Mouse pressed left at (564, 450)
Screenshot: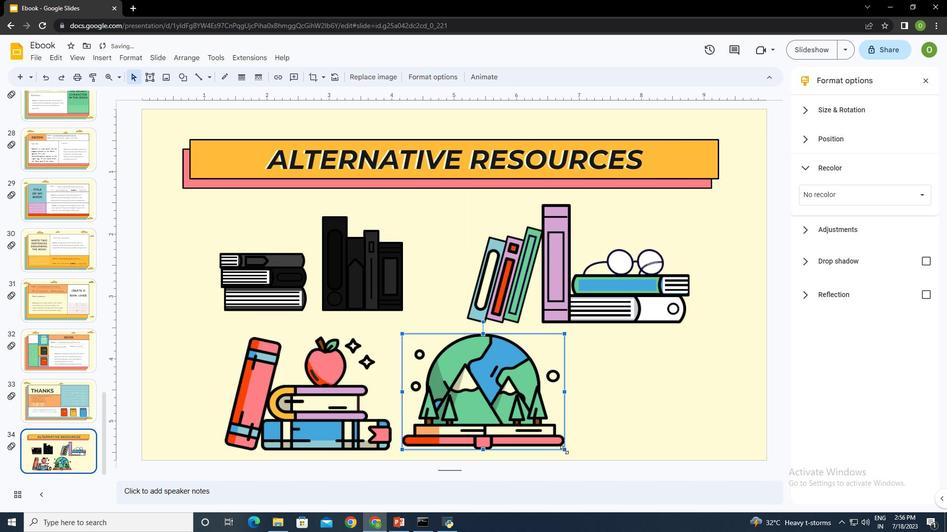 
Action: Mouse moved to (474, 374)
Screenshot: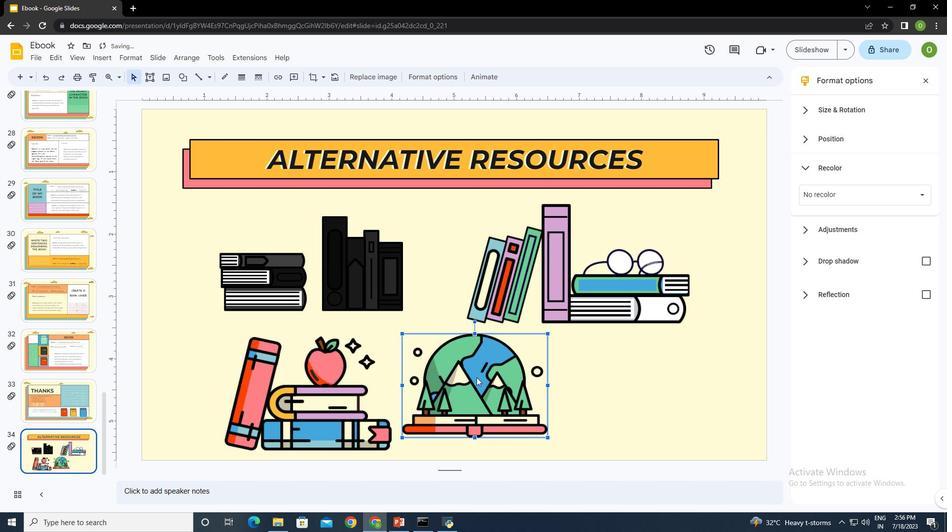 
Action: Mouse pressed left at (474, 374)
Screenshot: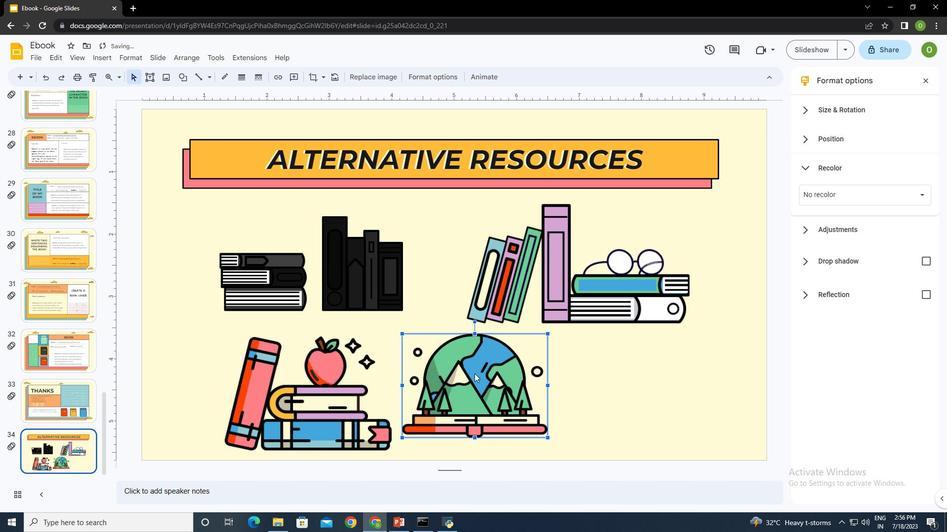 
Action: Mouse moved to (586, 394)
Screenshot: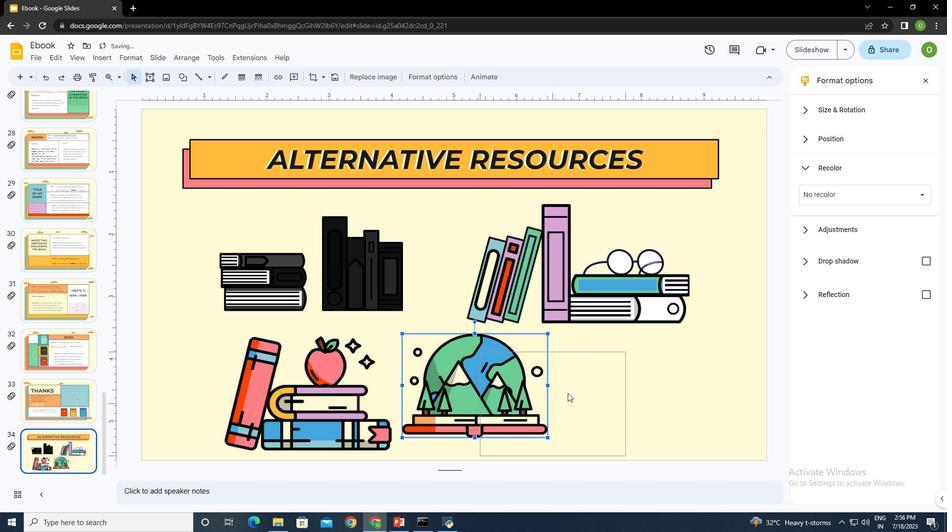 
Action: Mouse pressed left at (586, 394)
Screenshot: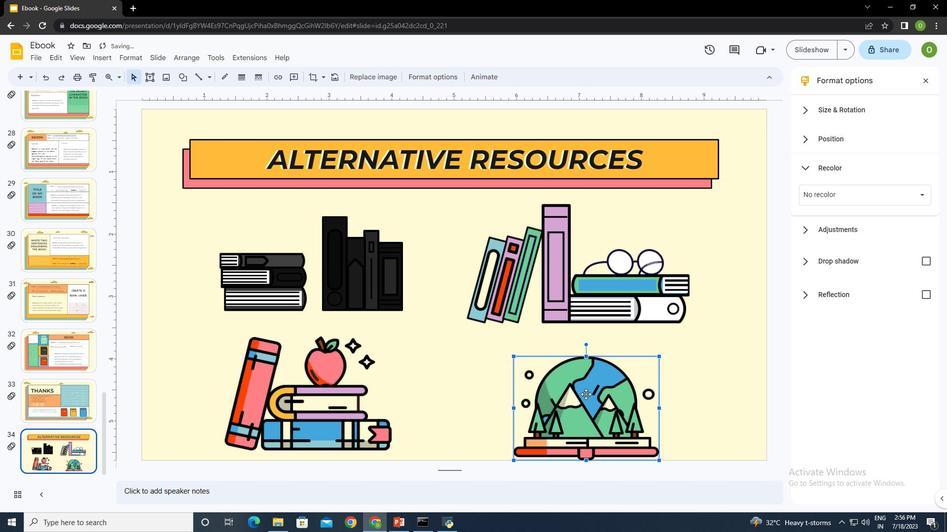 
Action: Mouse moved to (558, 284)
Screenshot: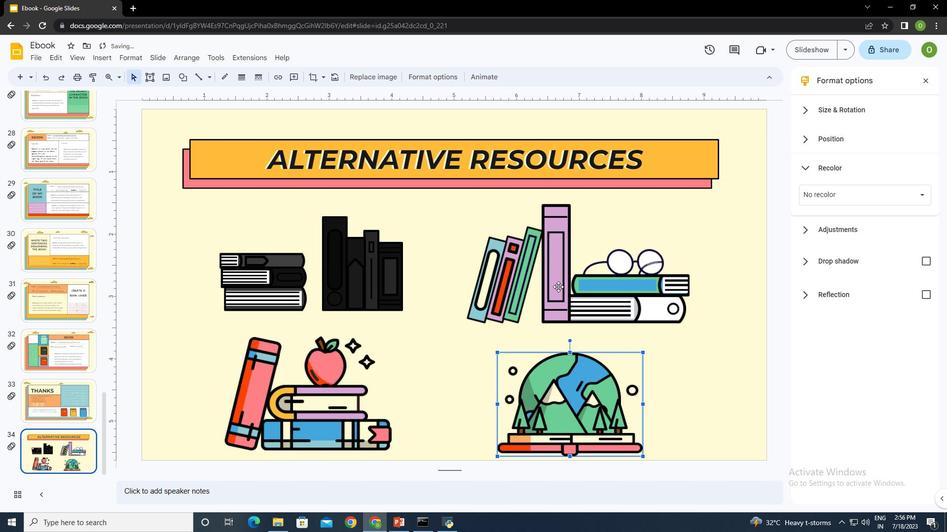 
Action: Mouse pressed left at (558, 284)
Screenshot: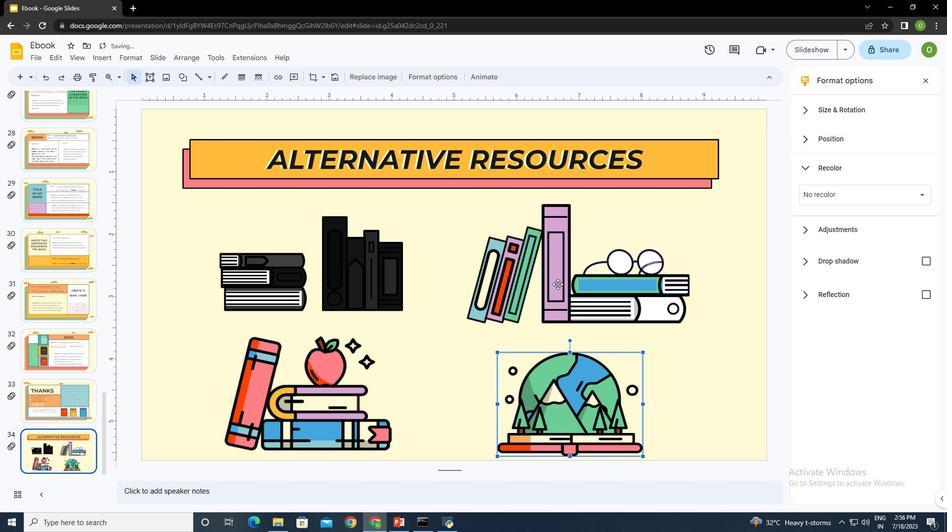 
Action: Mouse moved to (569, 388)
Screenshot: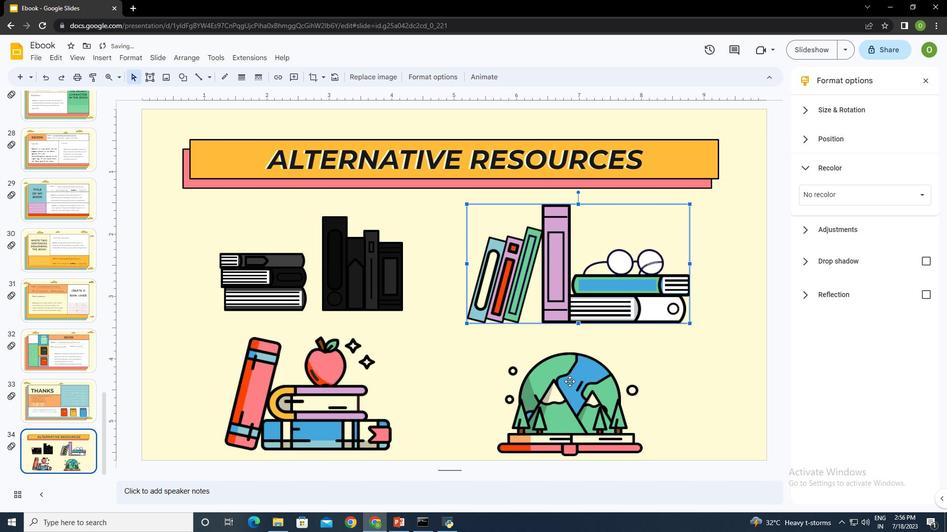 
Action: Mouse pressed left at (569, 388)
Screenshot: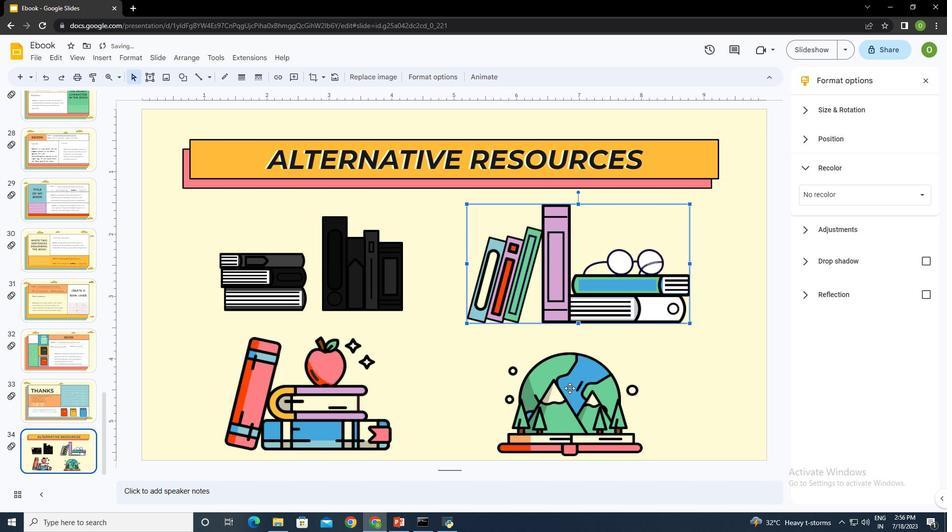 
Action: Mouse moved to (363, 396)
Screenshot: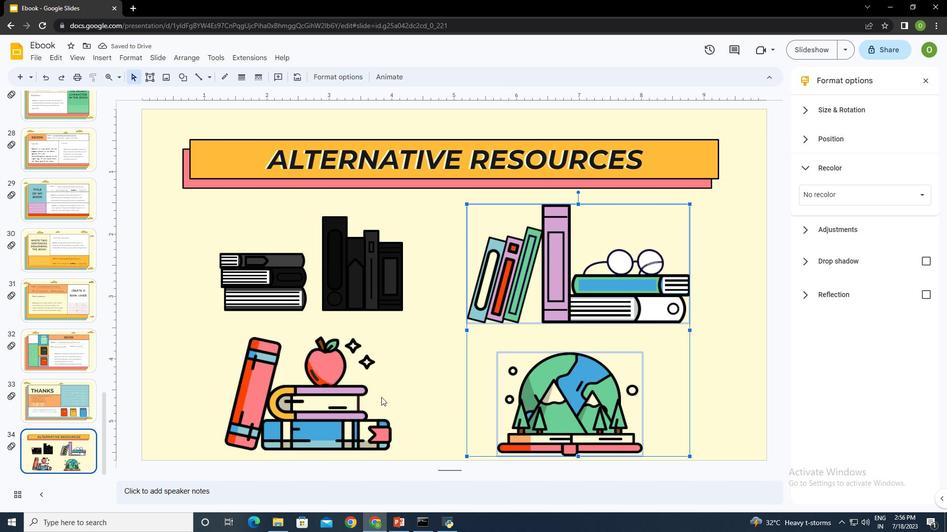 
Action: Mouse pressed left at (363, 396)
Screenshot: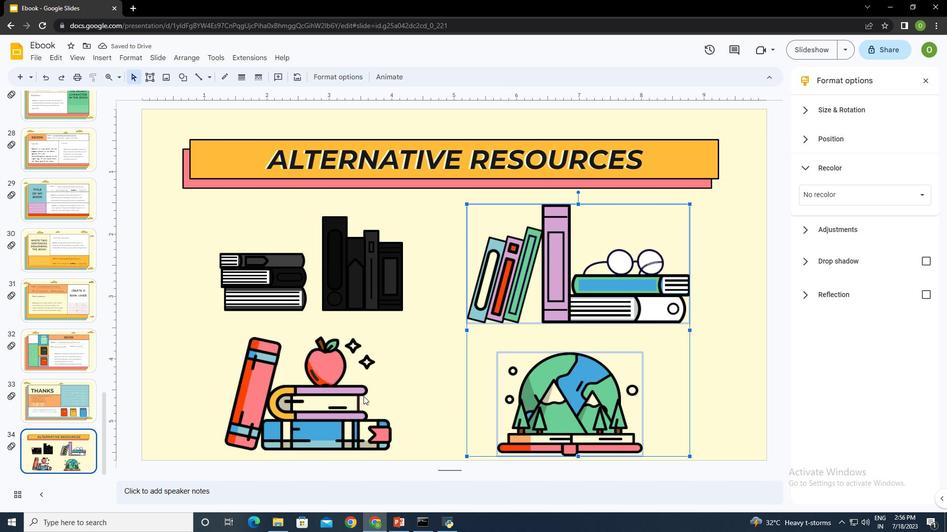 
Action: Mouse moved to (360, 263)
Screenshot: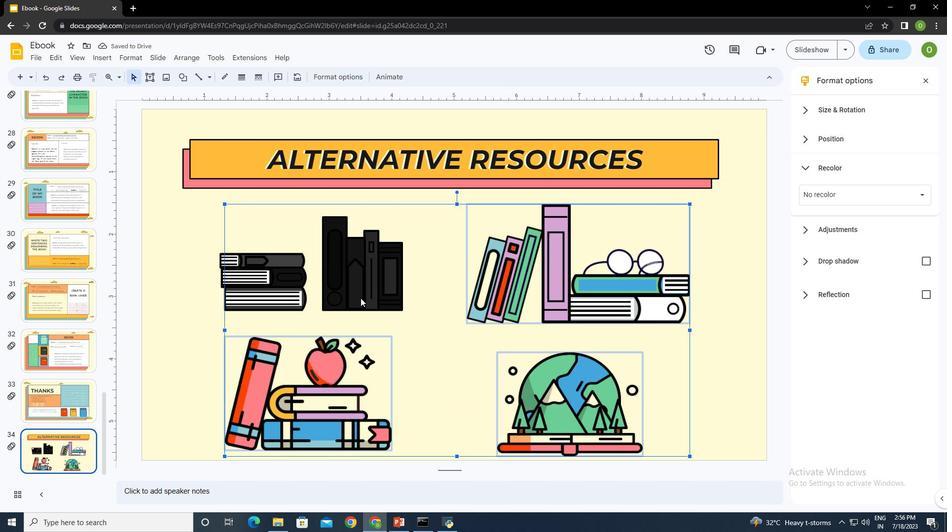 
Action: Mouse pressed left at (360, 263)
Screenshot: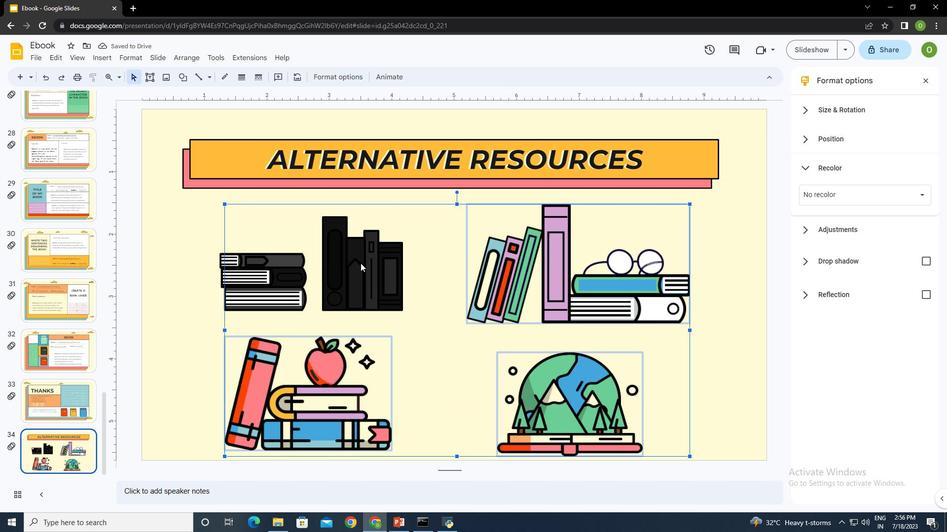 
Action: Mouse moved to (384, 79)
Screenshot: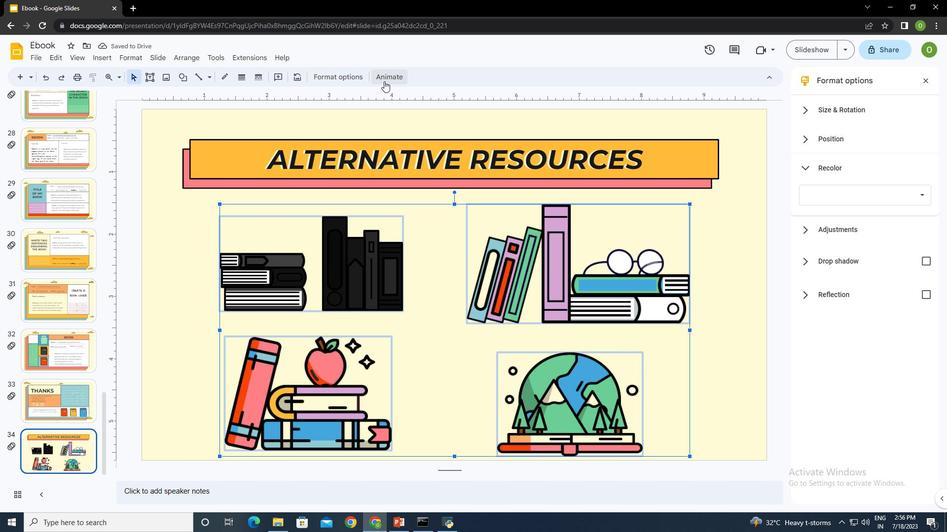 
Action: Mouse pressed left at (384, 79)
Screenshot: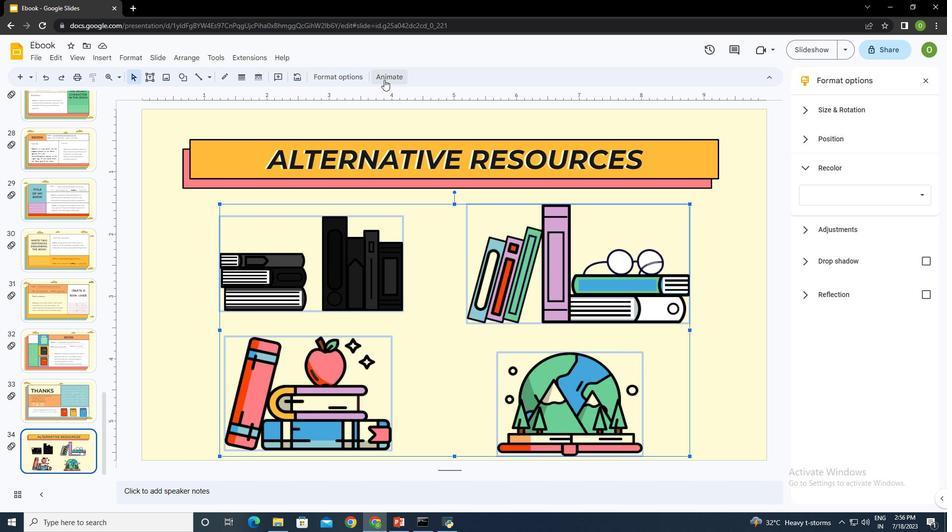 
Action: Mouse moved to (814, 224)
Screenshot: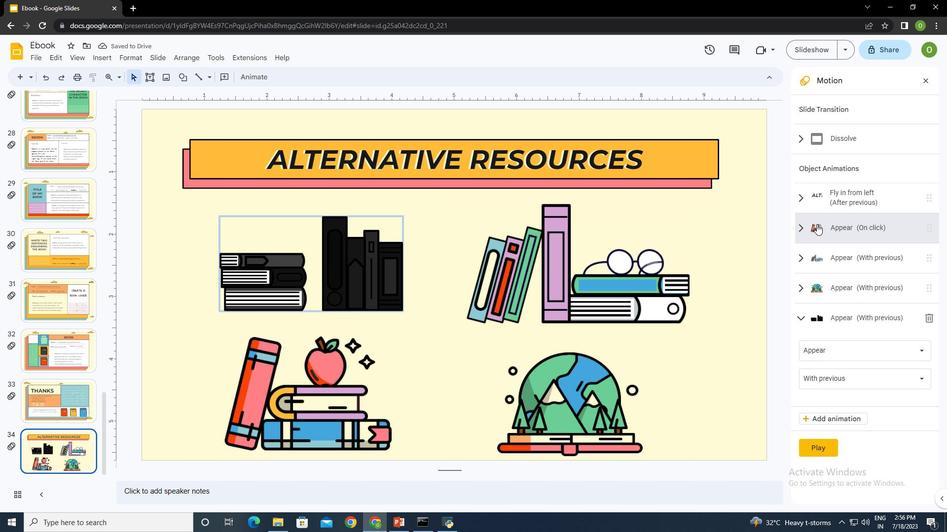 
Action: Mouse pressed left at (814, 224)
Screenshot: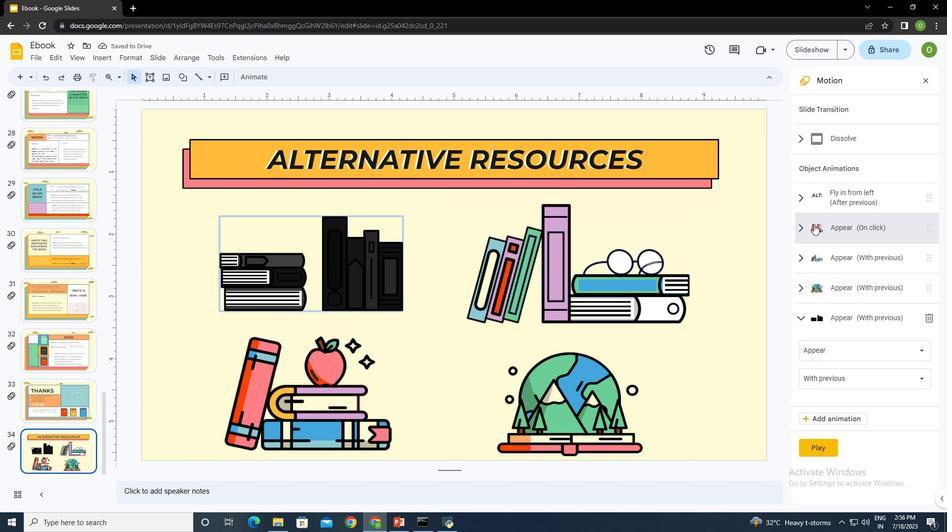 
Action: Mouse moved to (832, 262)
Screenshot: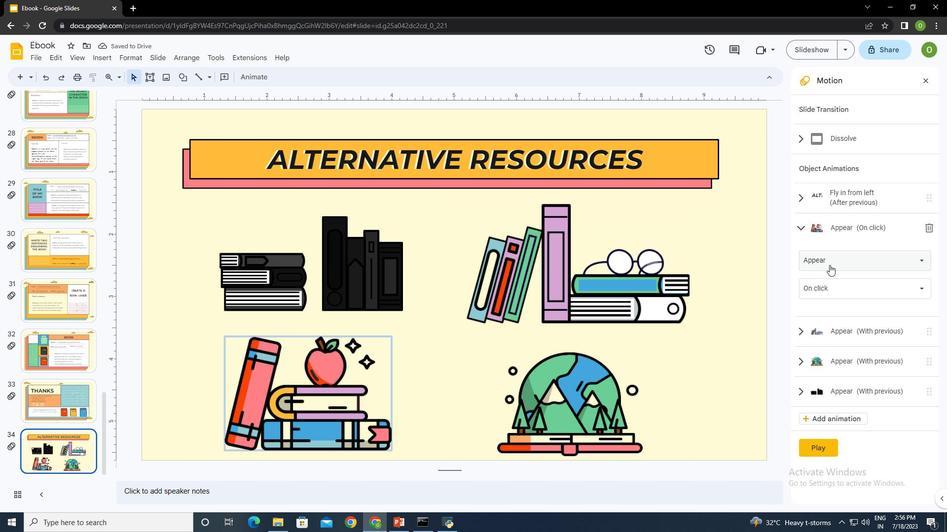 
Action: Mouse pressed left at (832, 262)
Screenshot: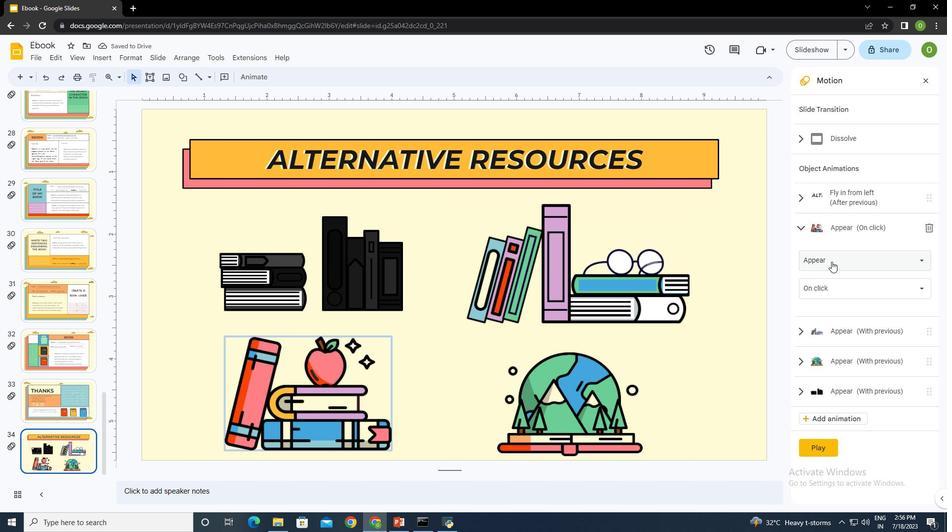 
Action: Mouse moved to (851, 433)
Screenshot: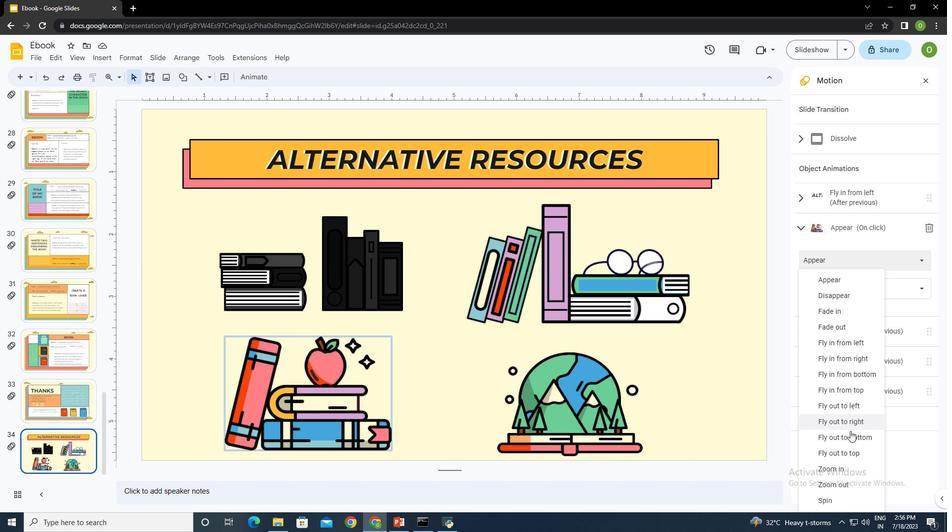 
Action: Mouse scrolled (851, 433) with delta (0, 0)
Screenshot: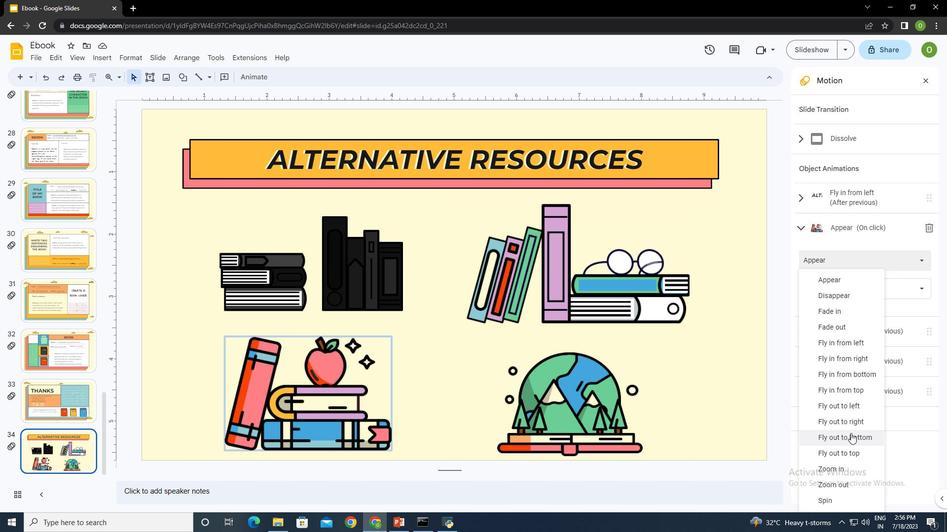 
Action: Mouse scrolled (851, 433) with delta (0, 0)
Screenshot: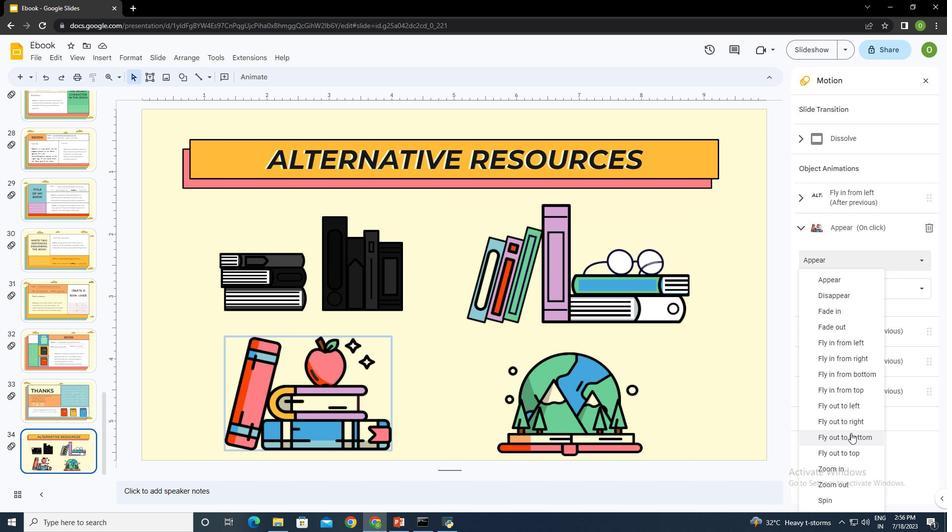 
Action: Mouse moved to (848, 468)
Screenshot: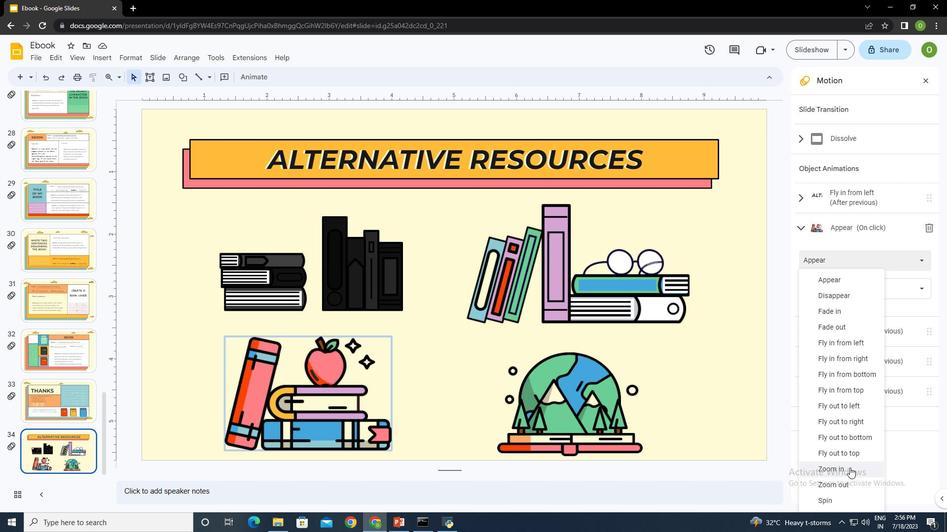
Action: Mouse pressed left at (848, 468)
Screenshot: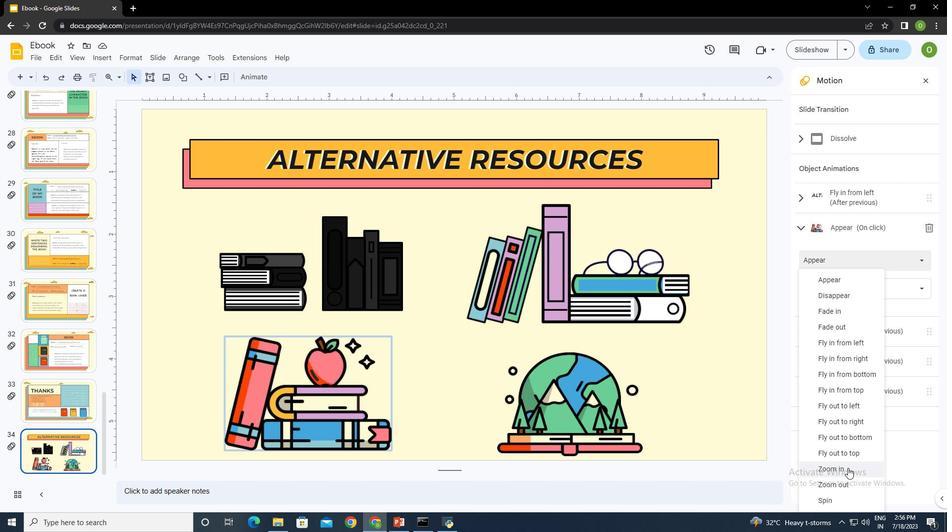 
Action: Mouse moved to (837, 283)
Screenshot: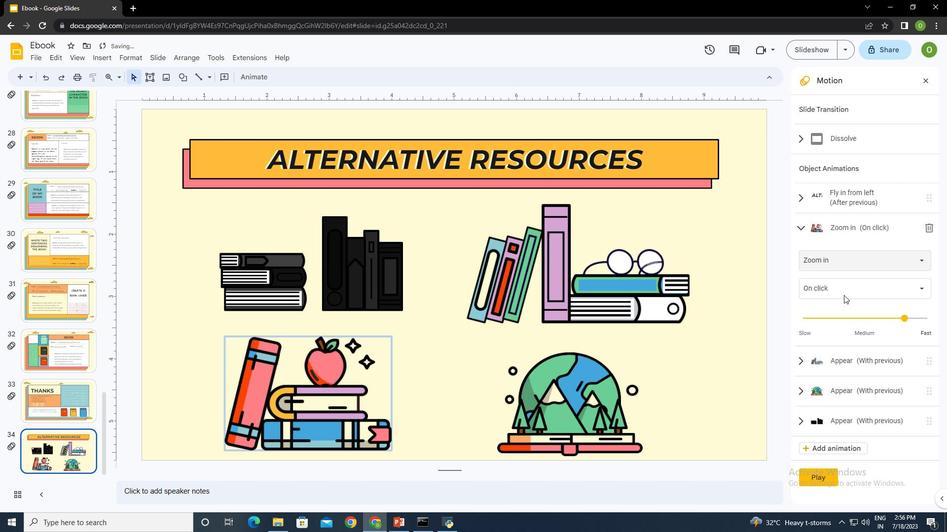 
Action: Mouse pressed left at (837, 283)
Screenshot: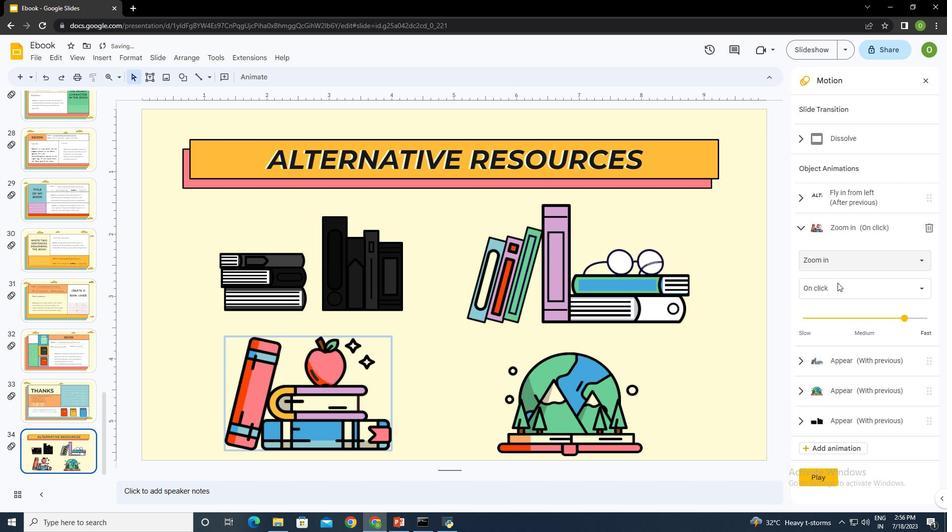 
Action: Mouse moved to (839, 287)
Screenshot: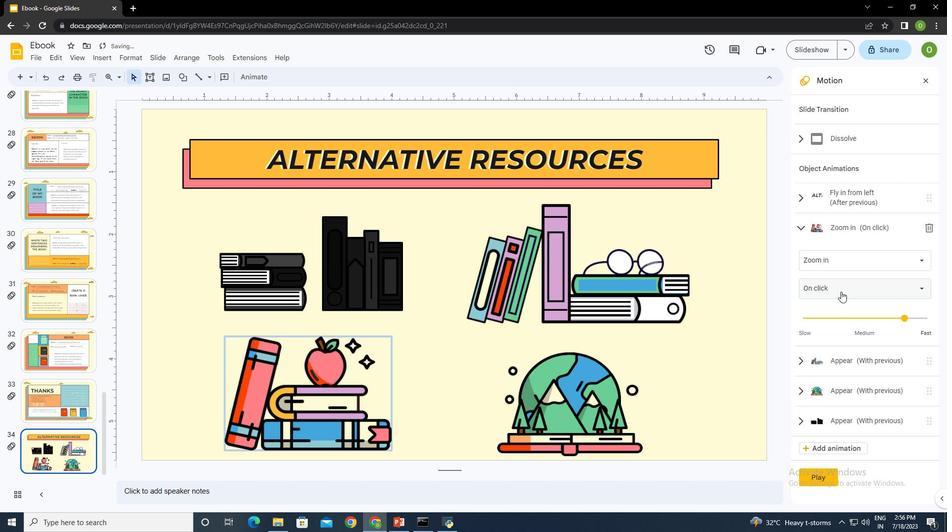 
Action: Mouse pressed left at (839, 287)
Screenshot: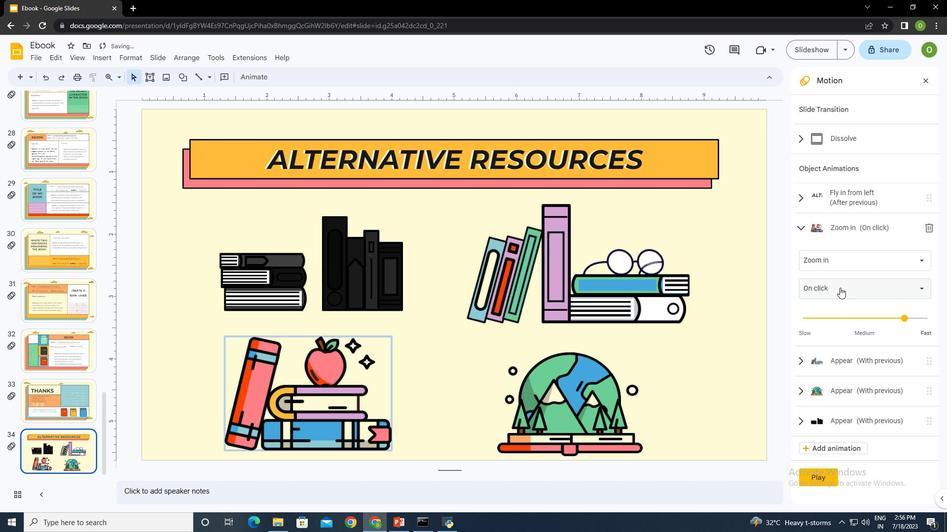 
Action: Mouse moved to (837, 324)
Screenshot: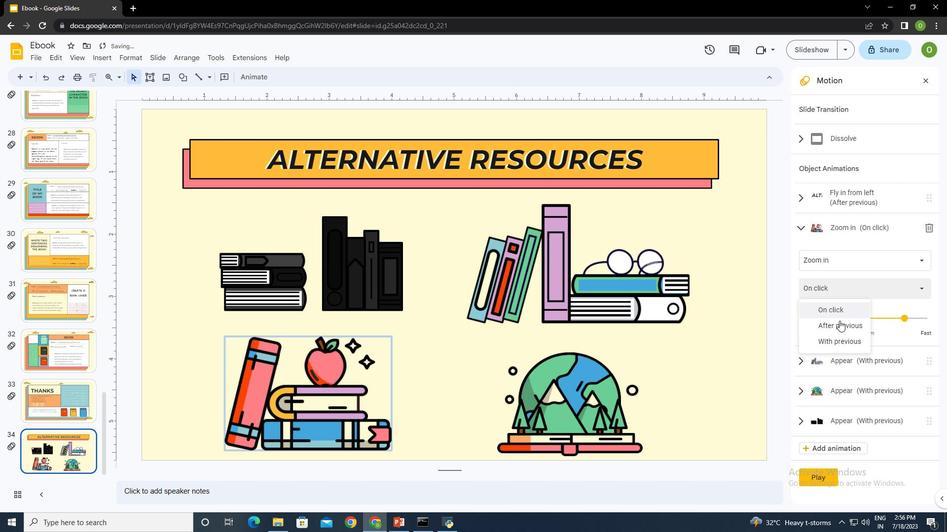 
Action: Mouse pressed left at (837, 324)
Screenshot: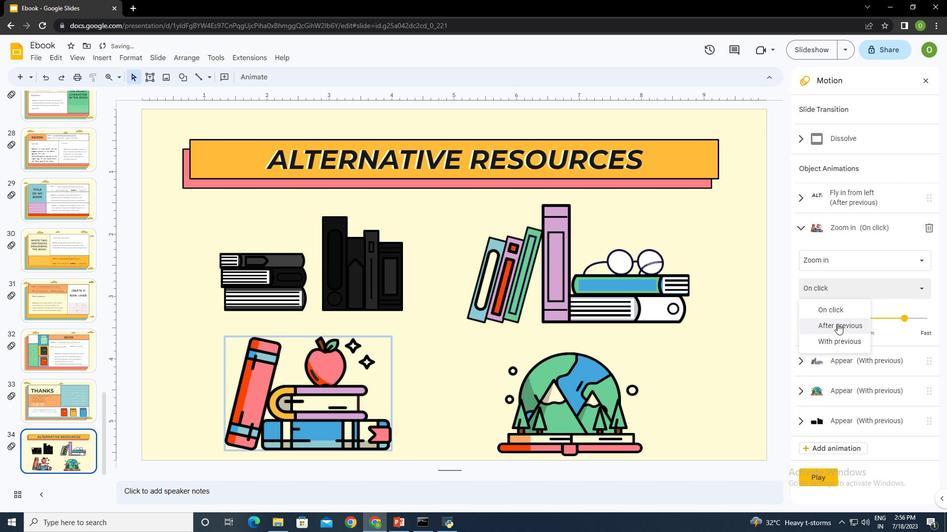 
Action: Mouse moved to (868, 318)
Screenshot: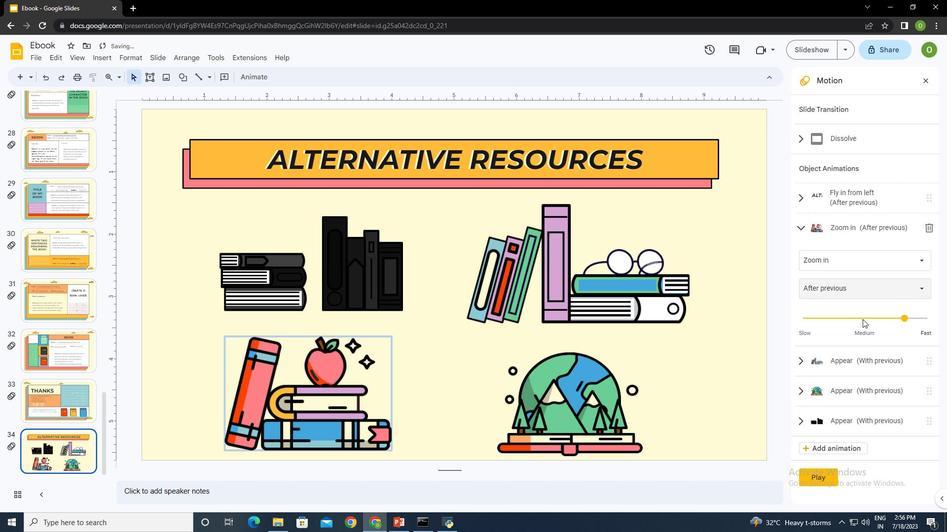 
Action: Mouse pressed left at (868, 318)
Screenshot: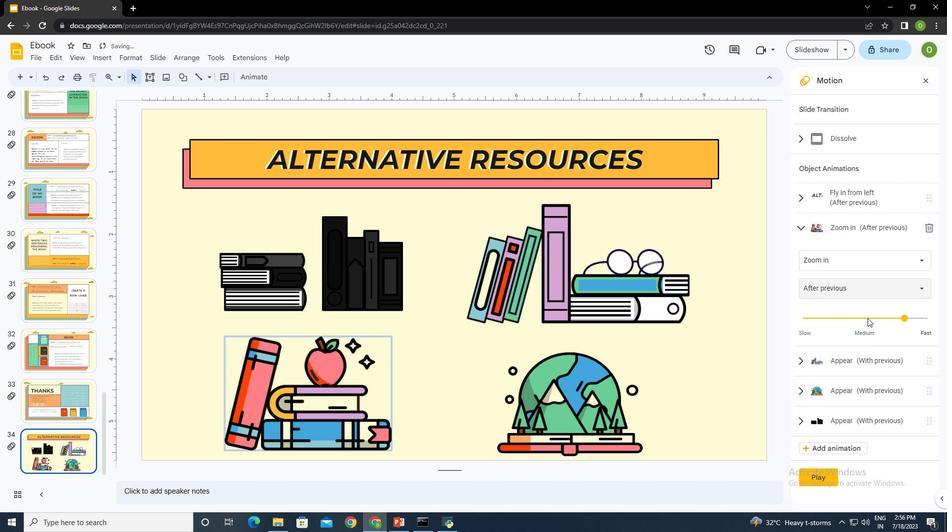 
Action: Mouse moved to (854, 359)
Screenshot: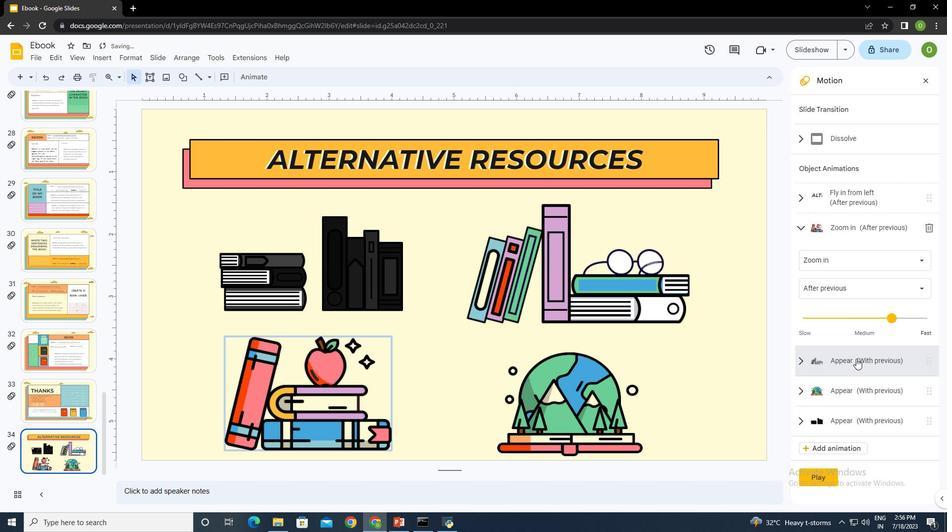 
Action: Mouse pressed left at (854, 359)
Screenshot: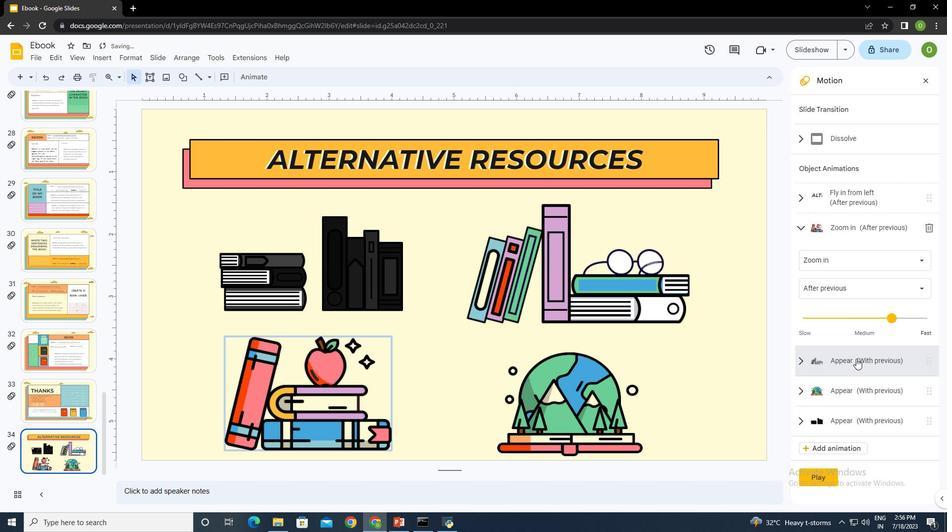 
Action: Mouse moved to (838, 294)
Screenshot: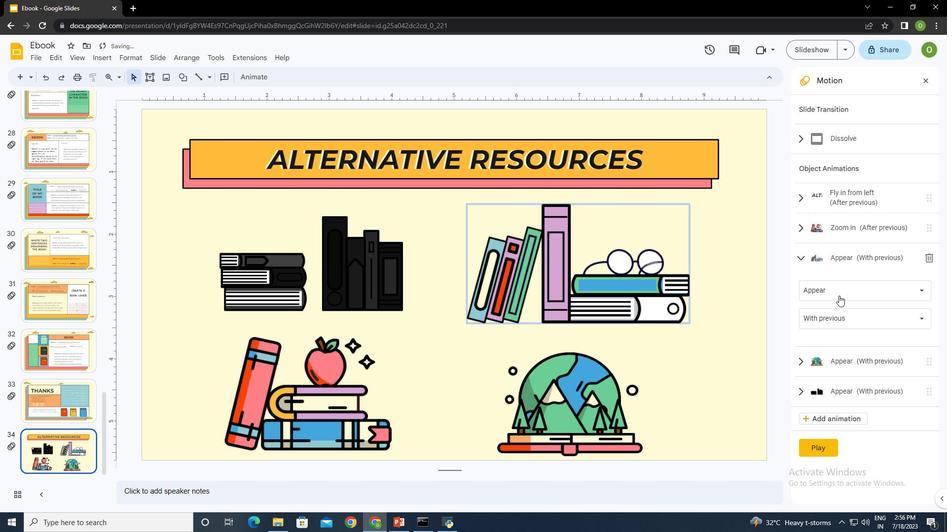 
Action: Mouse pressed left at (838, 294)
Screenshot: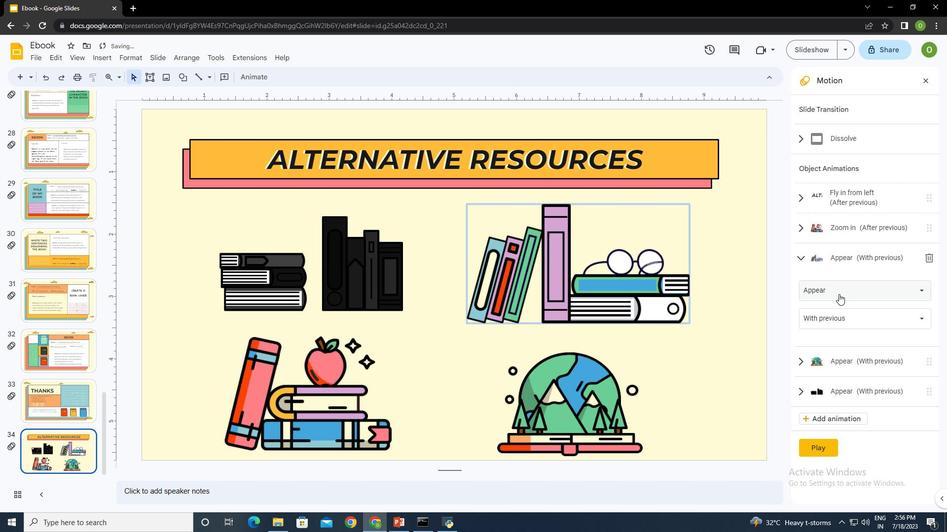 
Action: Mouse moved to (839, 238)
Screenshot: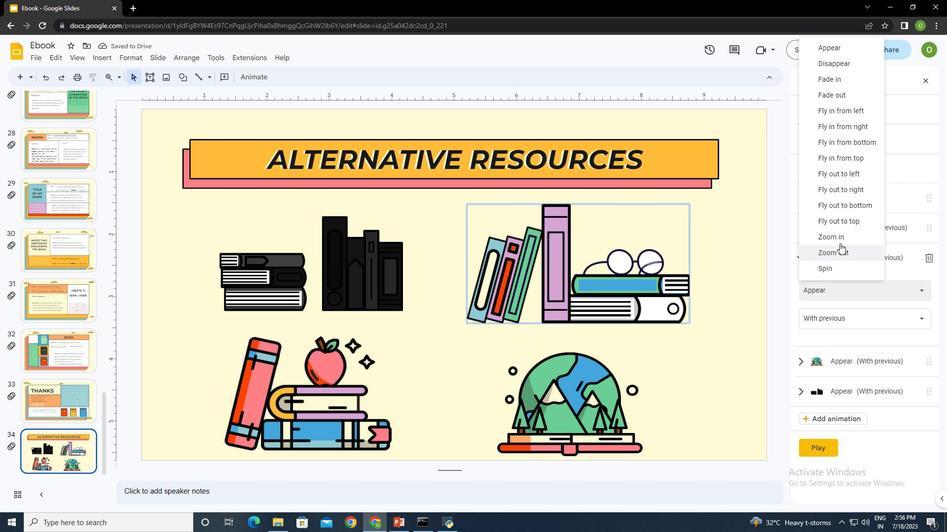 
Action: Mouse pressed left at (839, 238)
Screenshot: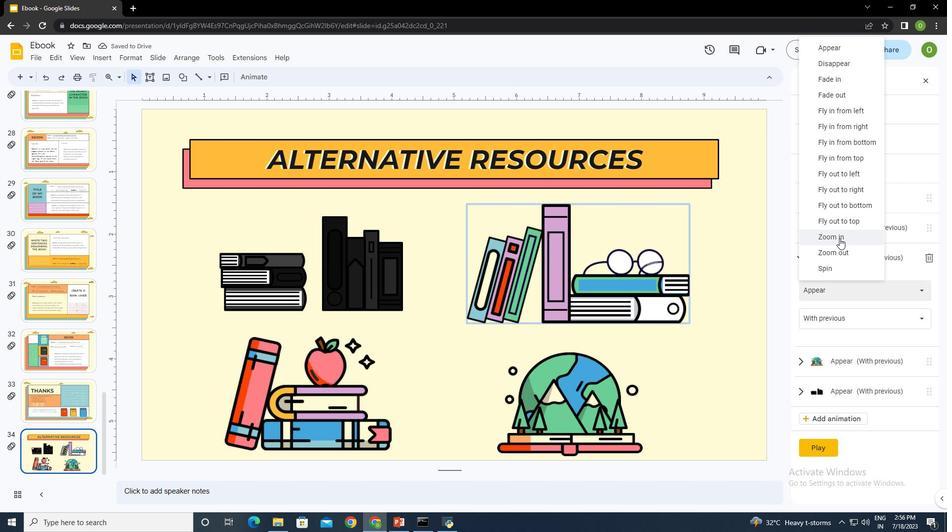 
Action: Mouse moved to (849, 315)
Screenshot: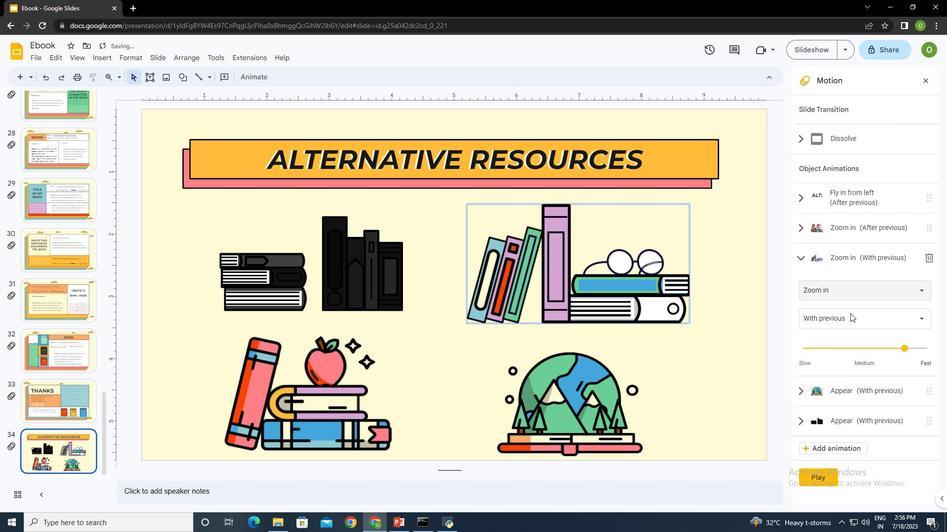 
Action: Mouse pressed left at (849, 315)
Screenshot: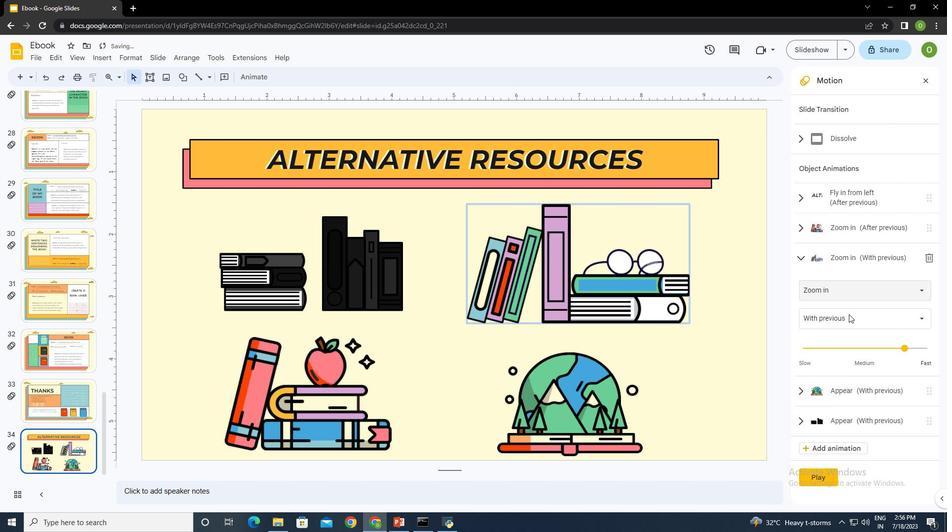 
Action: Mouse moved to (847, 325)
Screenshot: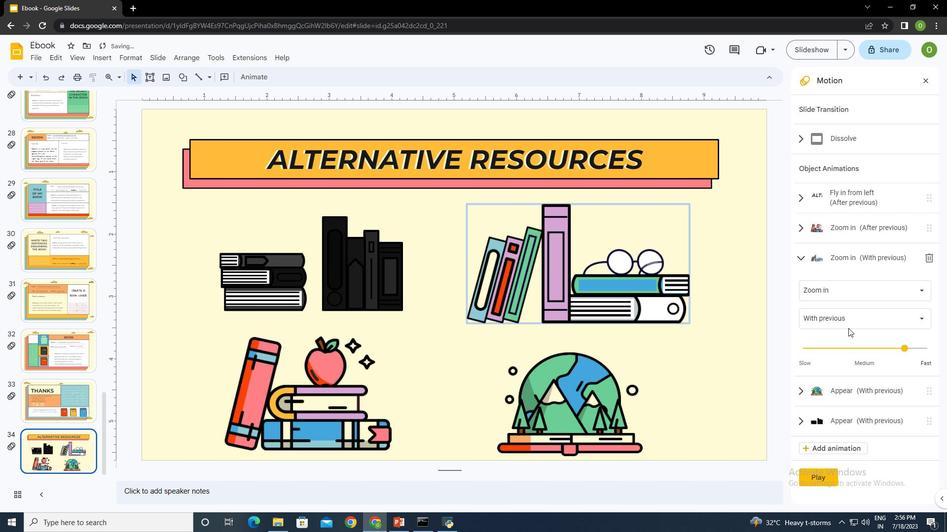 
Action: Mouse pressed left at (847, 325)
Screenshot: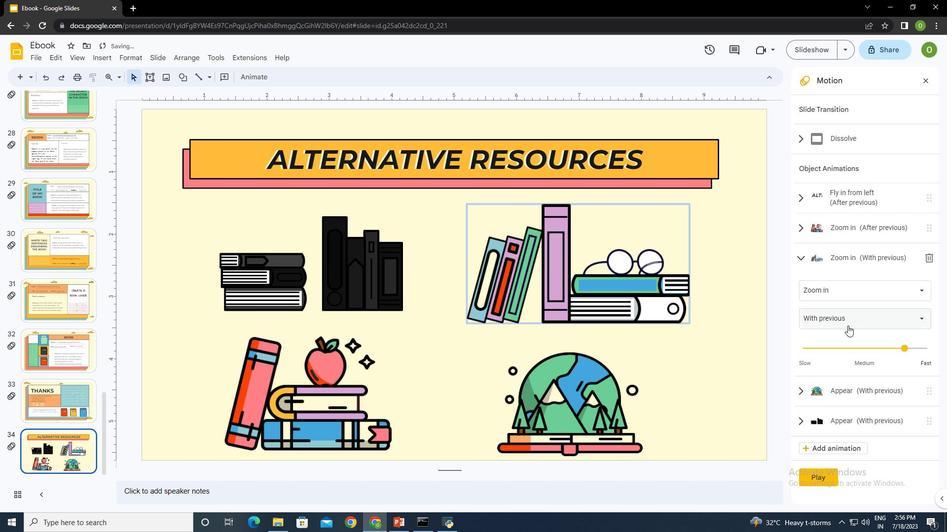 
Action: Mouse moved to (842, 356)
Screenshot: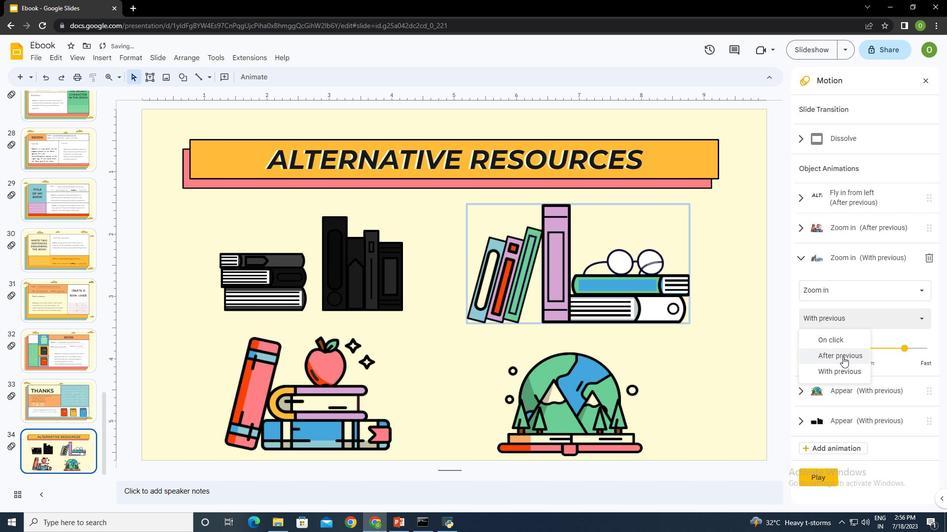 
Action: Mouse pressed left at (842, 356)
Screenshot: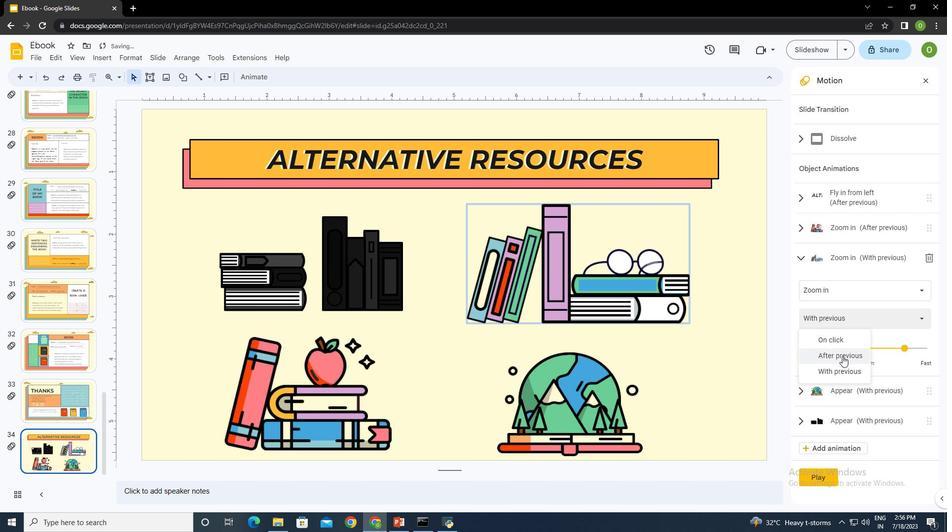 
Action: Mouse moved to (868, 348)
Screenshot: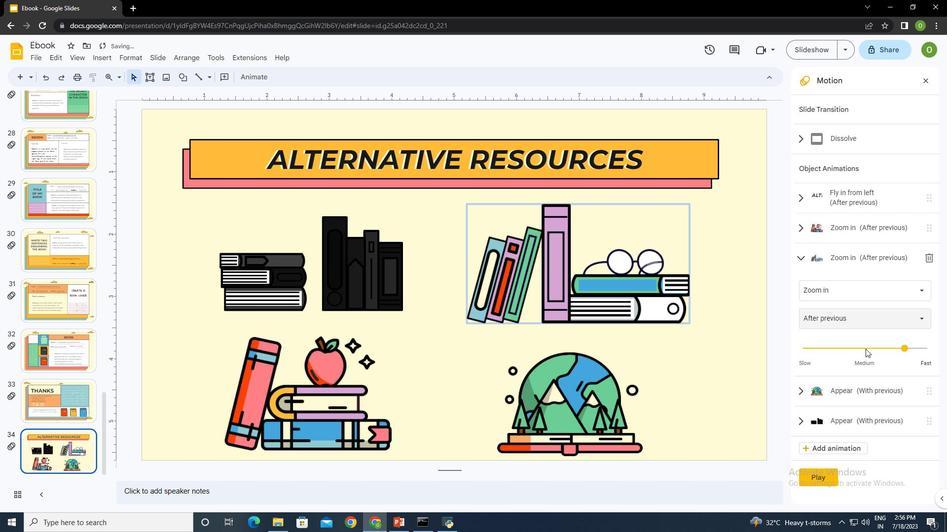 
Action: Mouse pressed left at (868, 348)
Screenshot: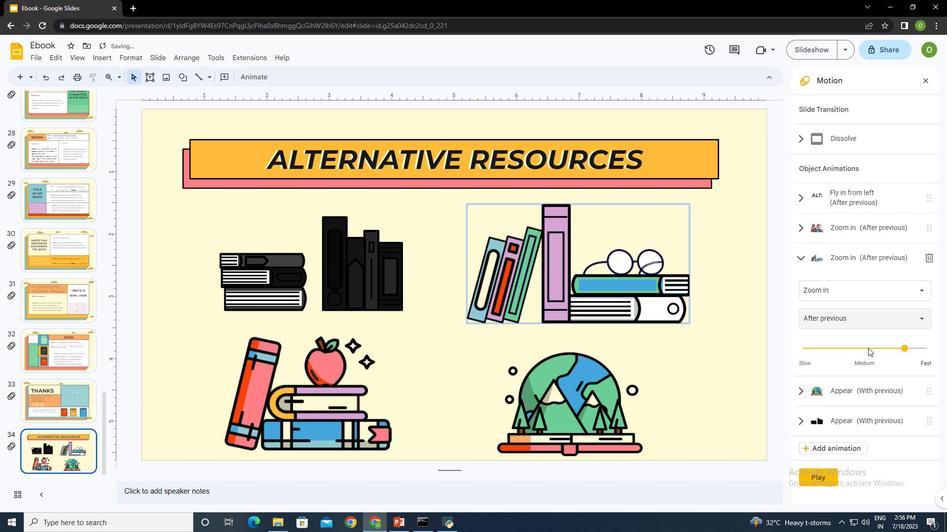 
Action: Mouse moved to (851, 387)
Screenshot: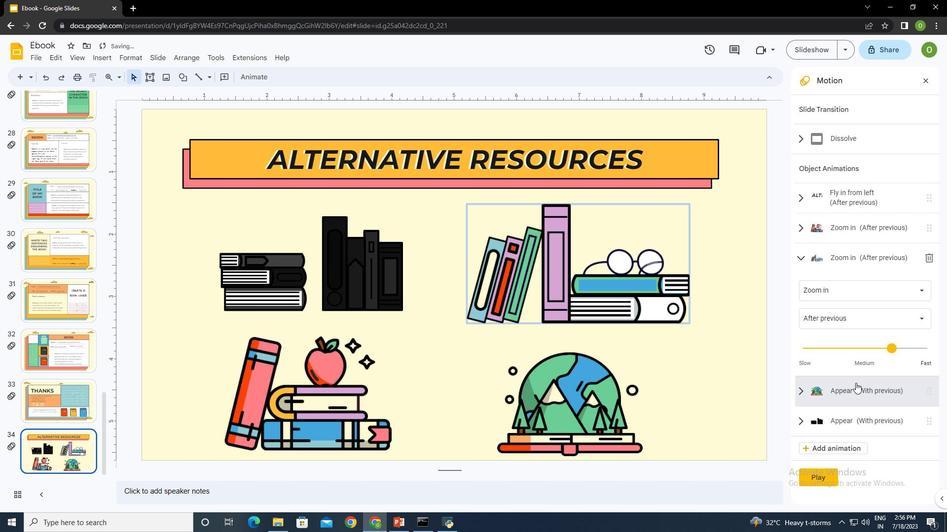 
Action: Mouse pressed left at (851, 387)
Screenshot: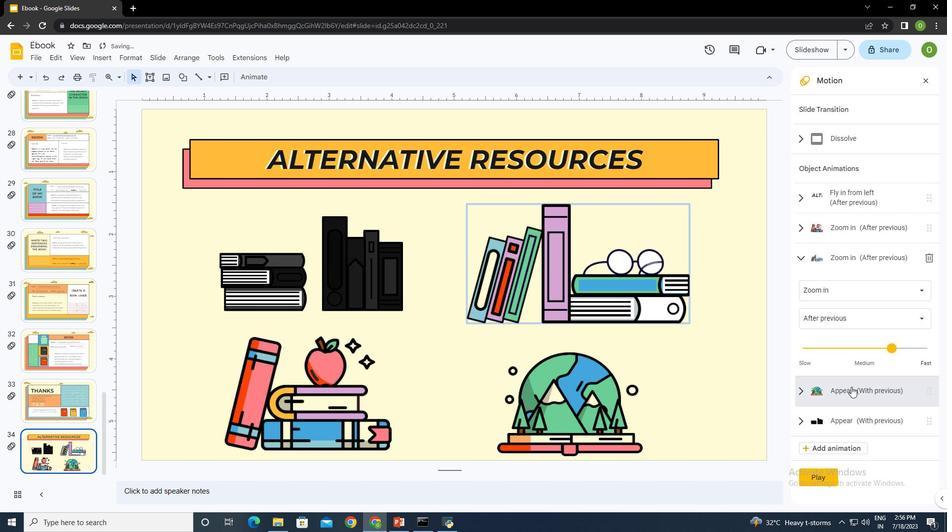 
Action: Mouse moved to (841, 319)
Screenshot: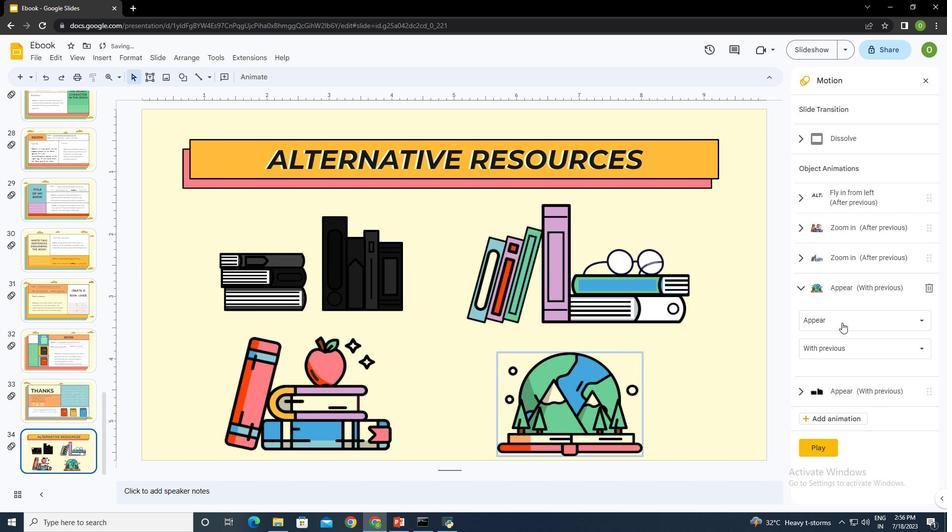 
Action: Mouse pressed left at (841, 319)
Screenshot: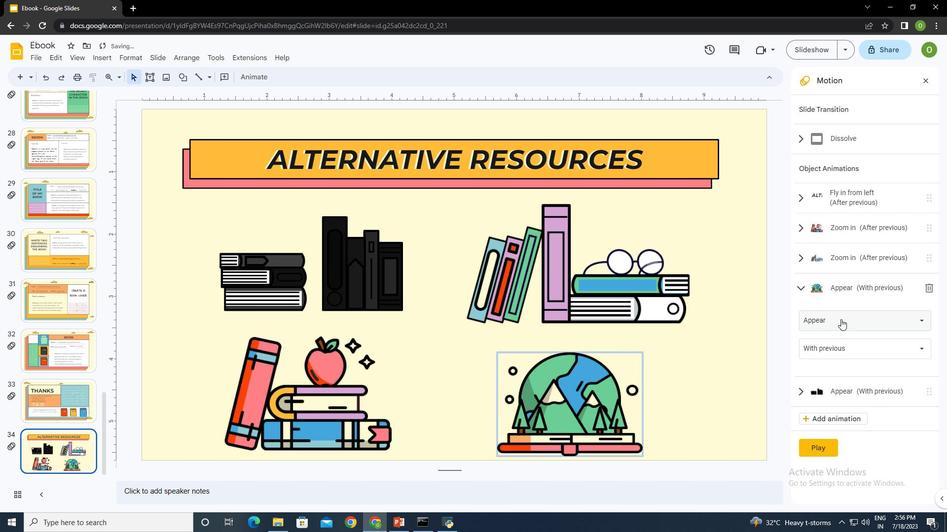 
Action: Mouse moved to (838, 265)
Screenshot: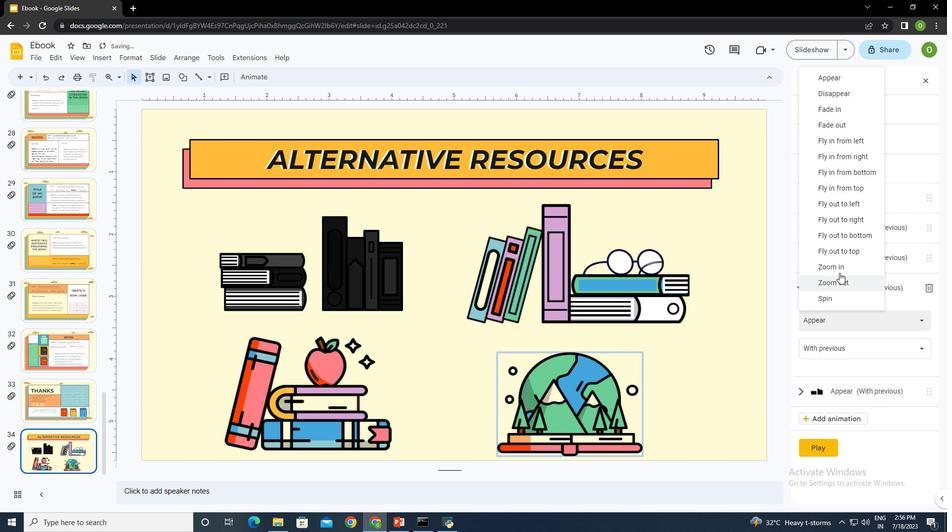 
Action: Mouse pressed left at (838, 265)
Screenshot: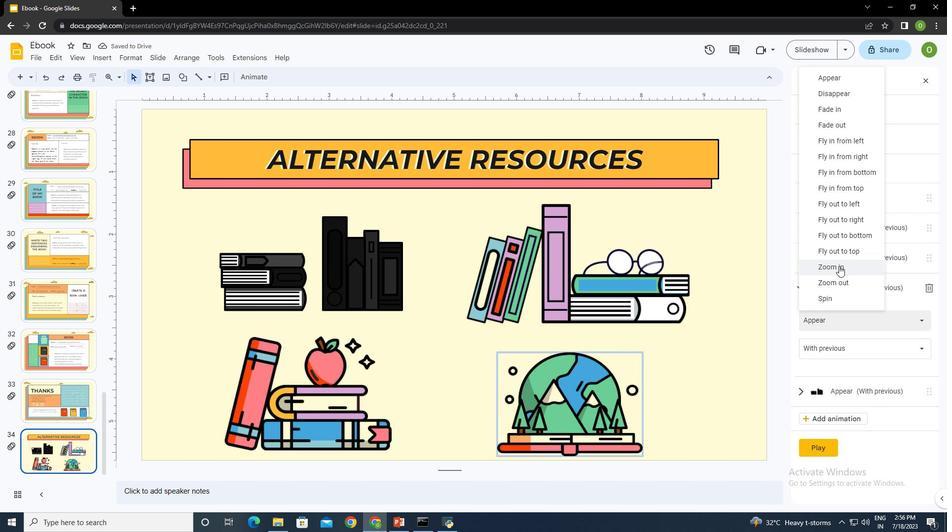 
Action: Mouse moved to (842, 347)
Screenshot: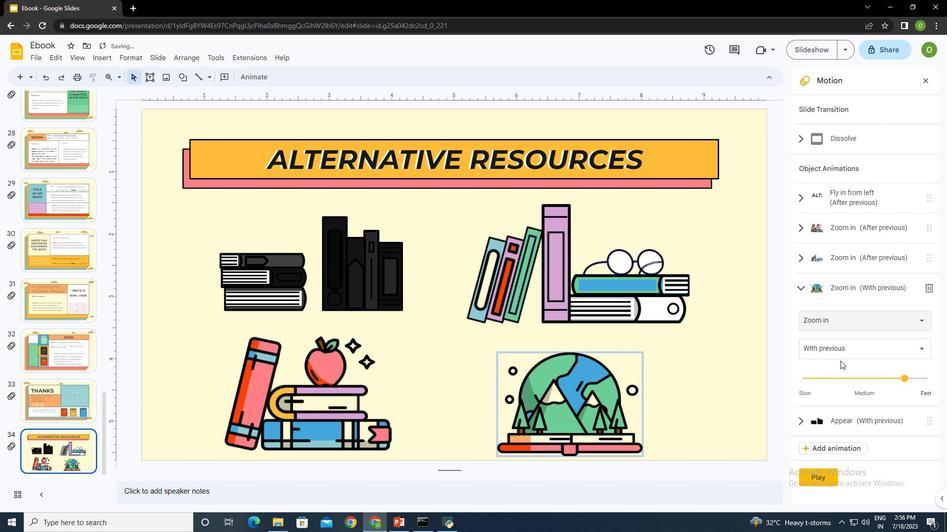 
Action: Mouse pressed left at (842, 347)
Screenshot: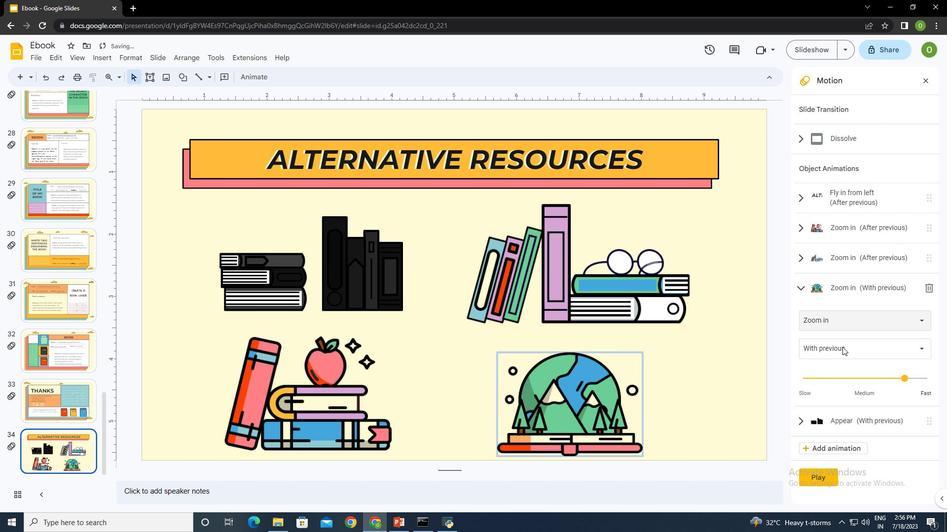 
Action: Mouse pressed left at (842, 347)
Screenshot: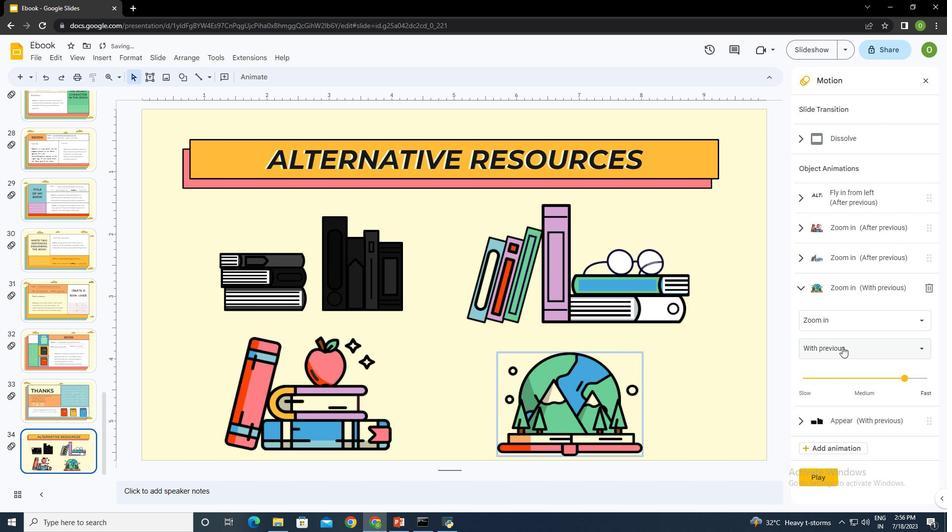 
Action: Mouse moved to (841, 387)
Screenshot: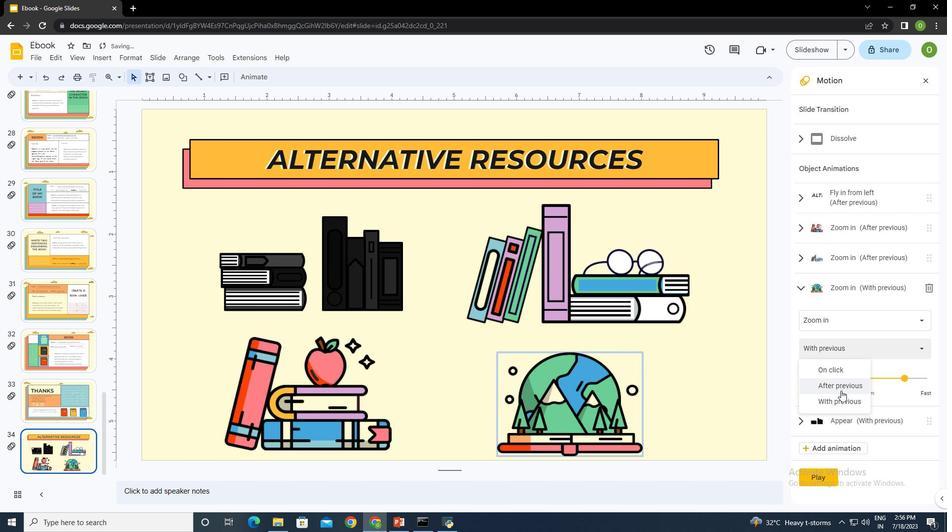
Action: Mouse pressed left at (841, 387)
Screenshot: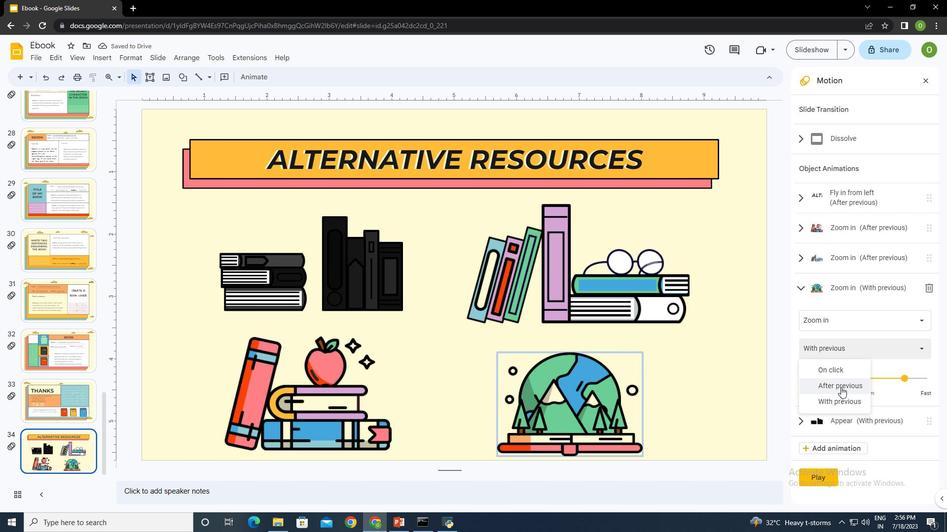 
Action: Mouse moved to (868, 376)
Screenshot: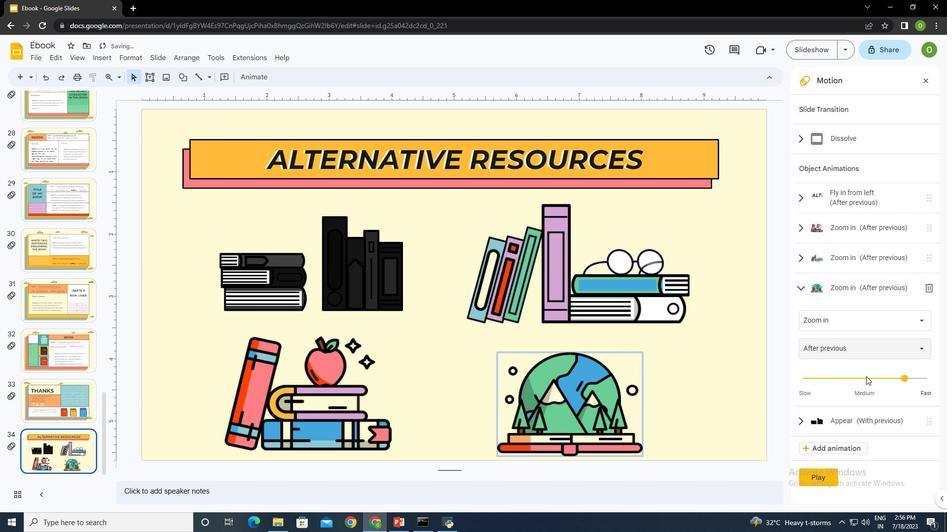 
Action: Mouse pressed left at (868, 376)
Screenshot: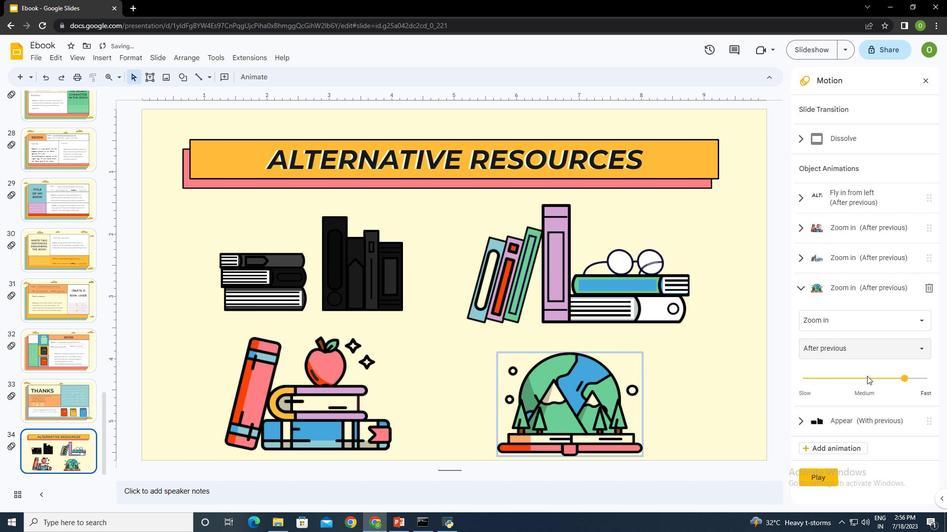 
Action: Mouse pressed left at (868, 376)
Screenshot: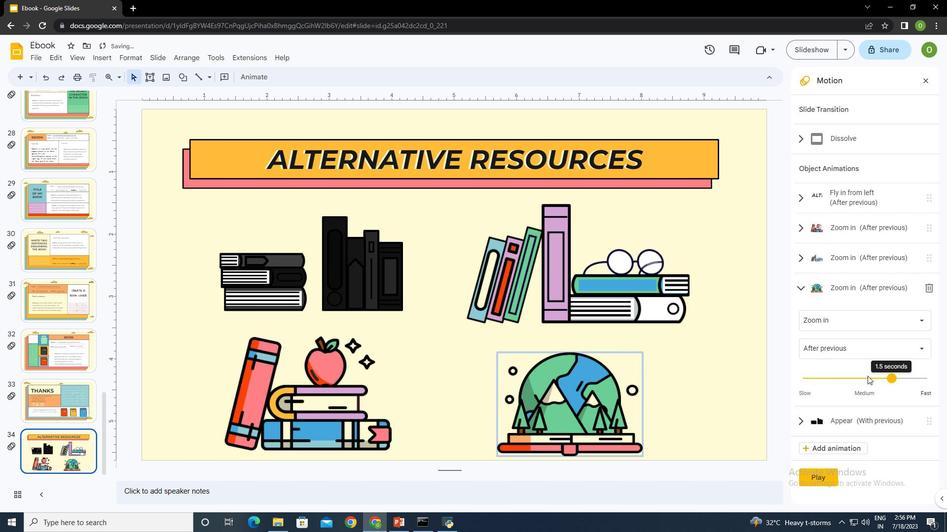 
Action: Mouse moved to (845, 421)
Screenshot: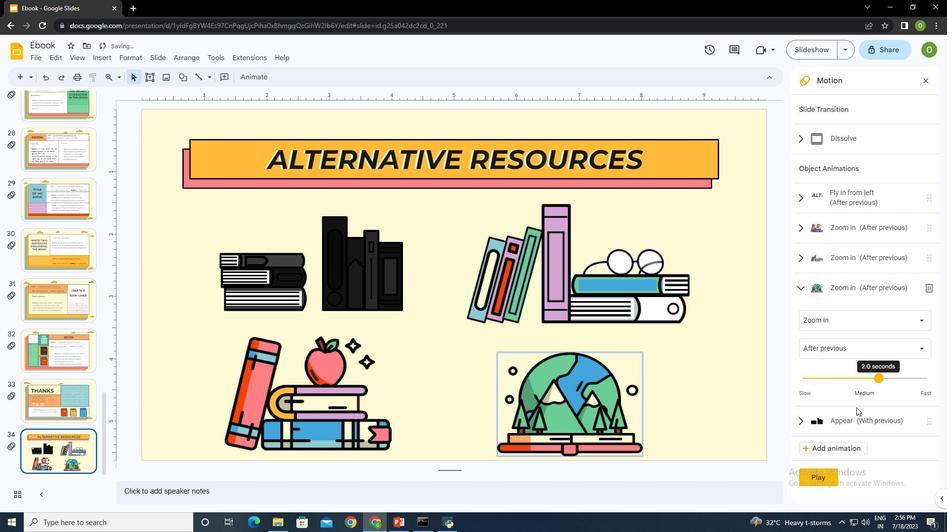 
Action: Mouse pressed left at (845, 421)
Screenshot: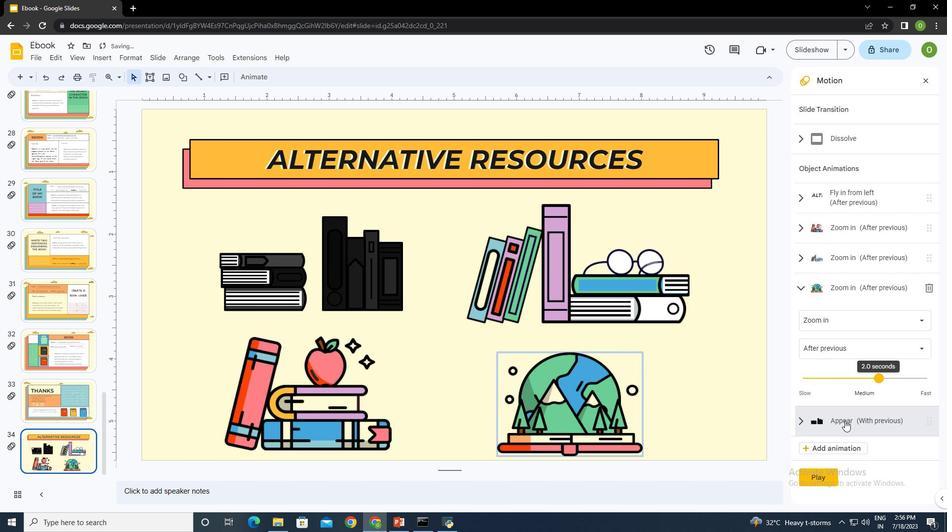 
Action: Mouse moved to (837, 353)
Screenshot: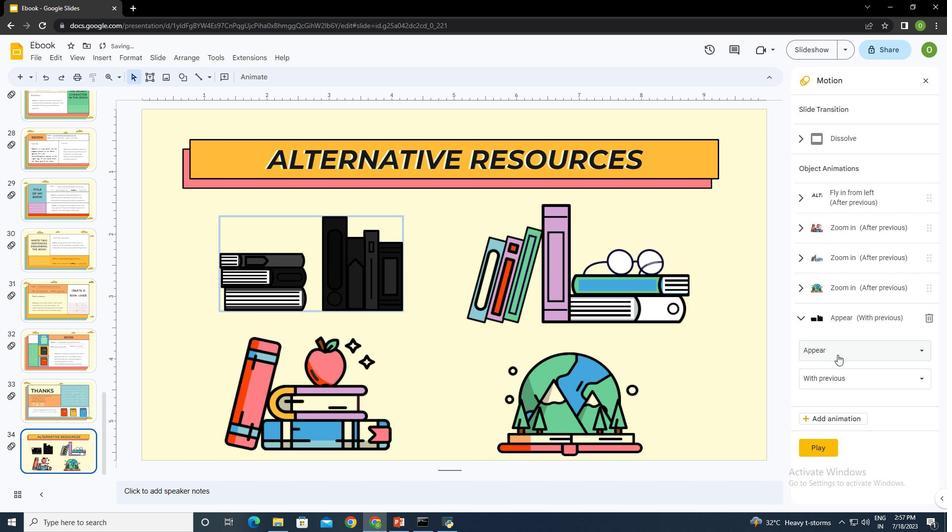 
Action: Mouse pressed left at (837, 353)
Screenshot: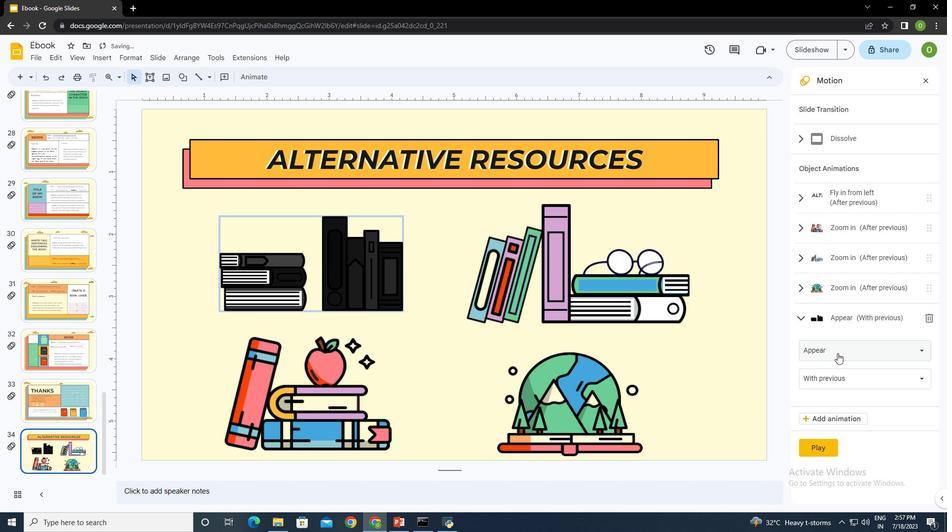 
Action: Mouse moved to (837, 298)
Screenshot: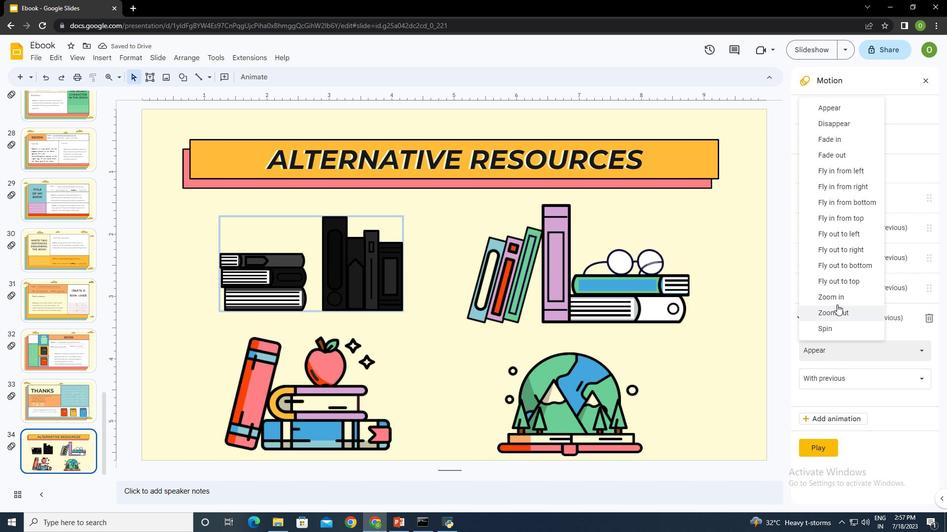 
Action: Mouse pressed left at (837, 298)
Screenshot: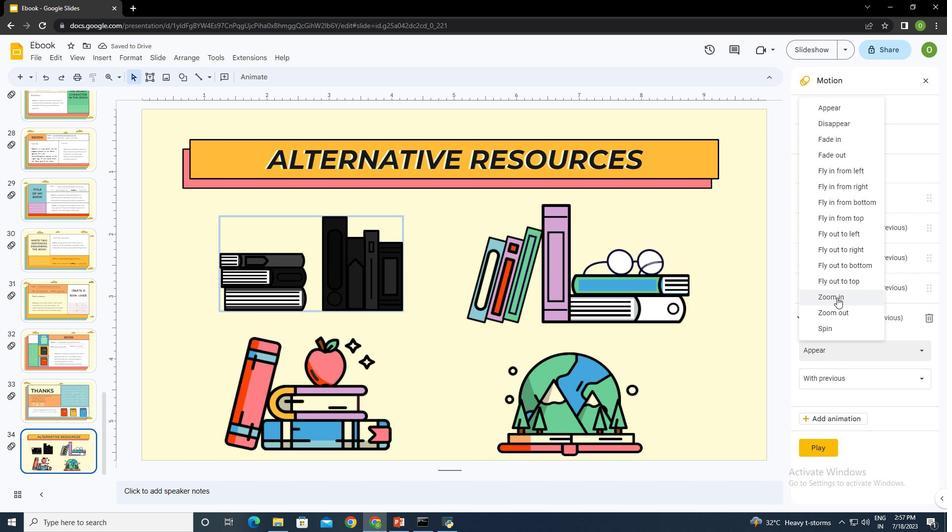 
Action: Mouse moved to (843, 381)
Screenshot: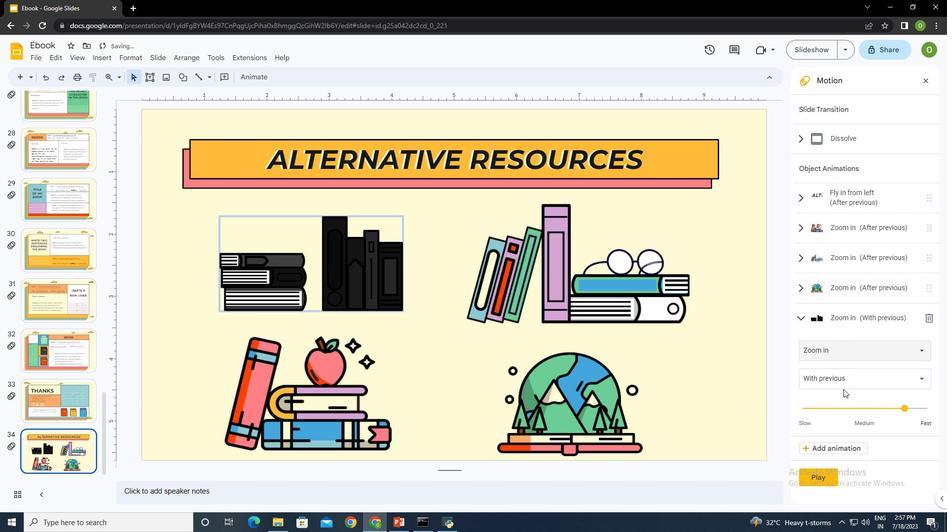 
Action: Mouse pressed left at (843, 381)
Screenshot: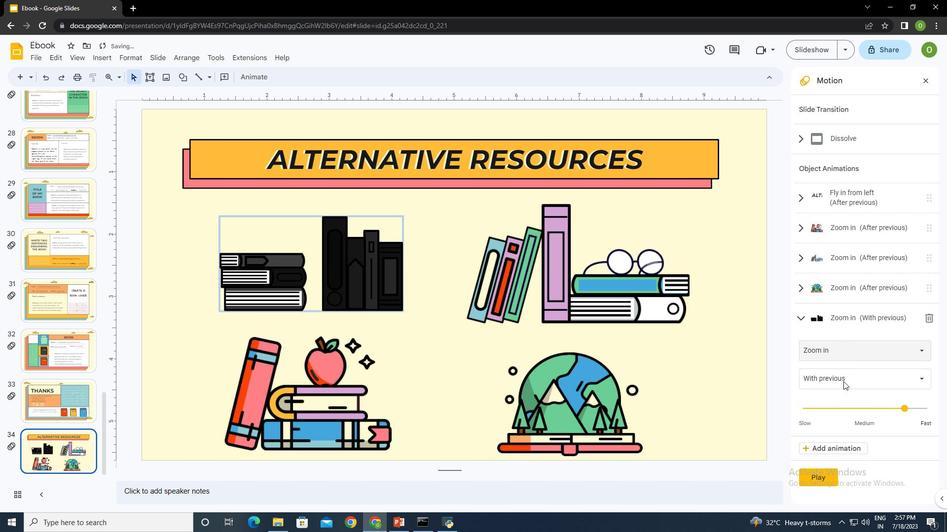 
Action: Mouse moved to (841, 412)
Screenshot: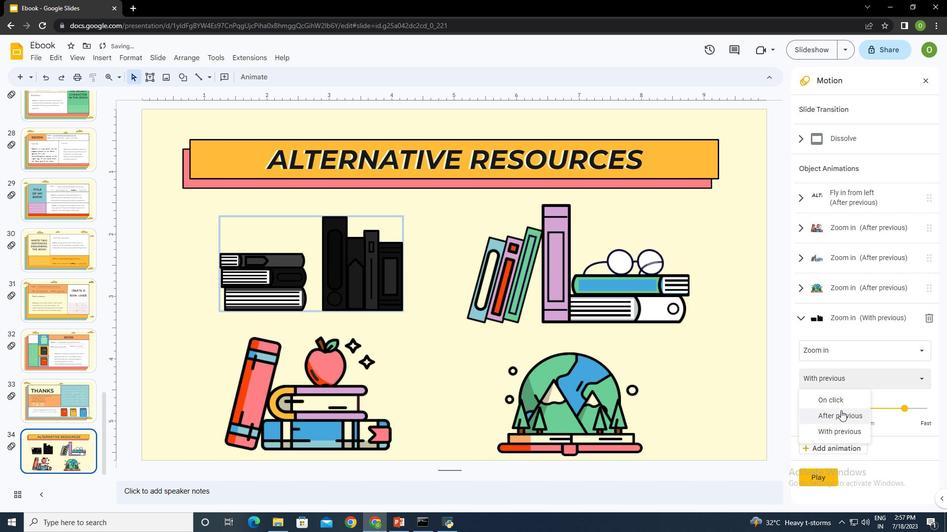 
Action: Mouse pressed left at (841, 412)
Screenshot: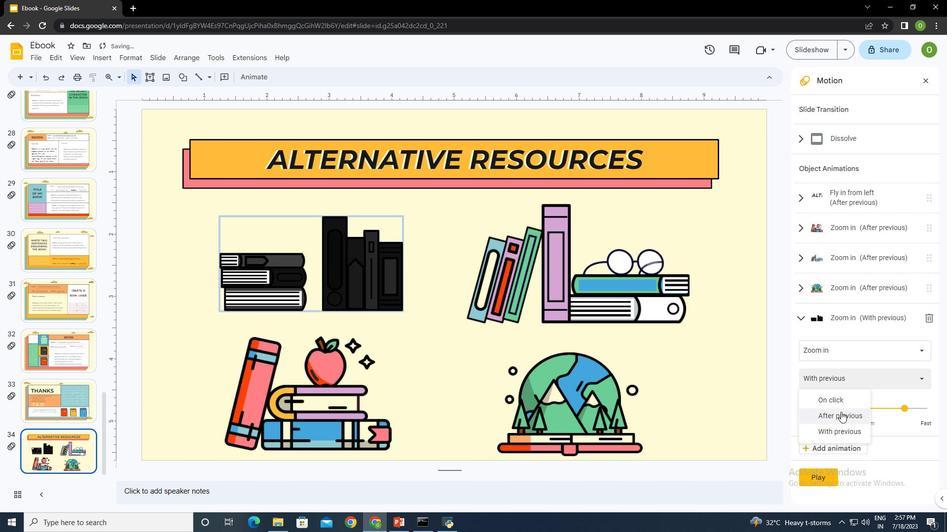 
Action: Mouse moved to (868, 407)
Screenshot: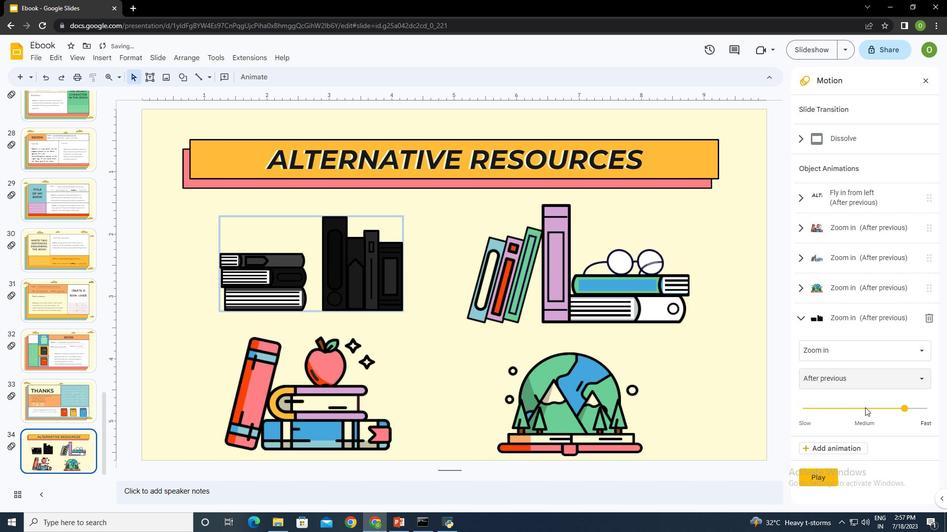 
Action: Mouse pressed left at (868, 407)
Screenshot: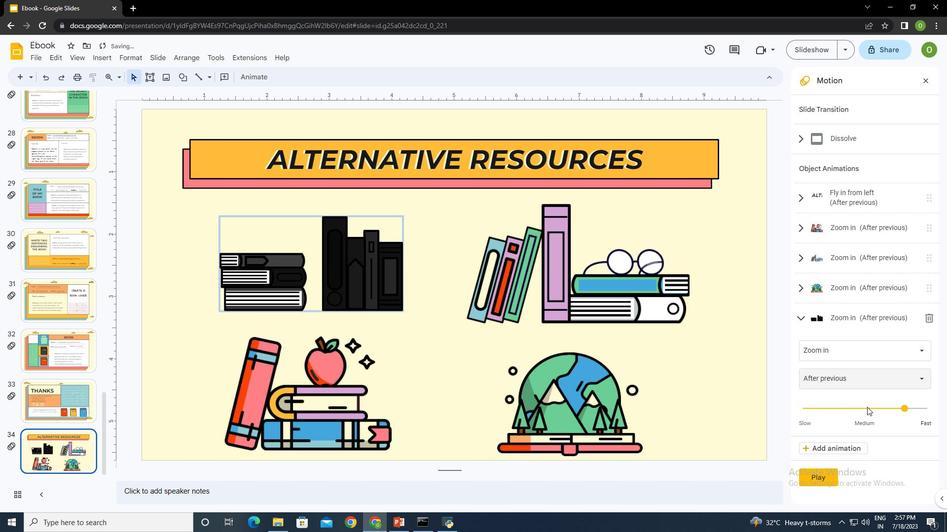 
Action: Mouse pressed left at (868, 407)
Screenshot: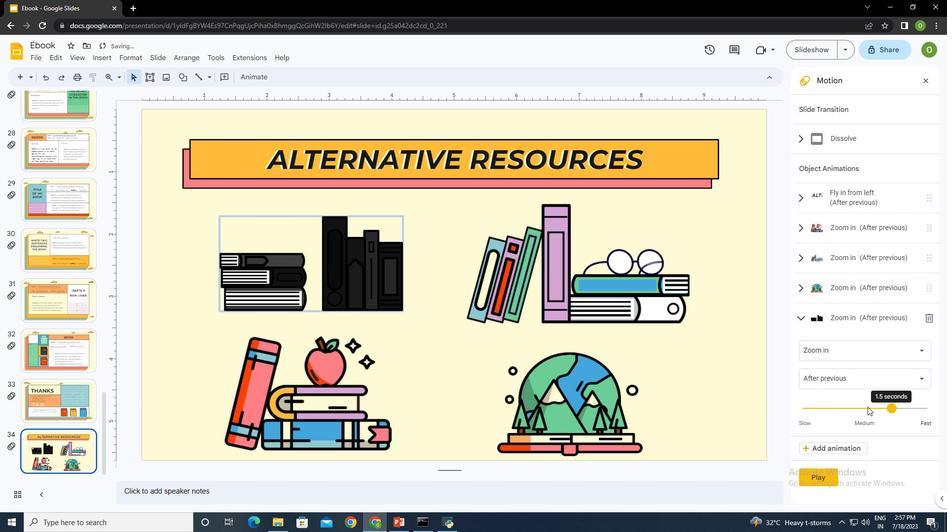 
Action: Mouse moved to (854, 426)
Screenshot: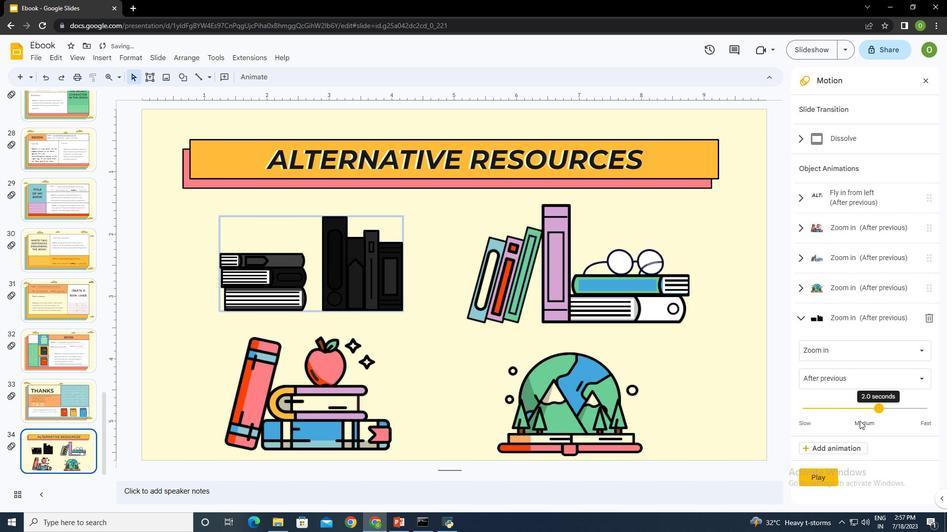 
Action: Mouse scrolled (854, 425) with delta (0, 0)
Screenshot: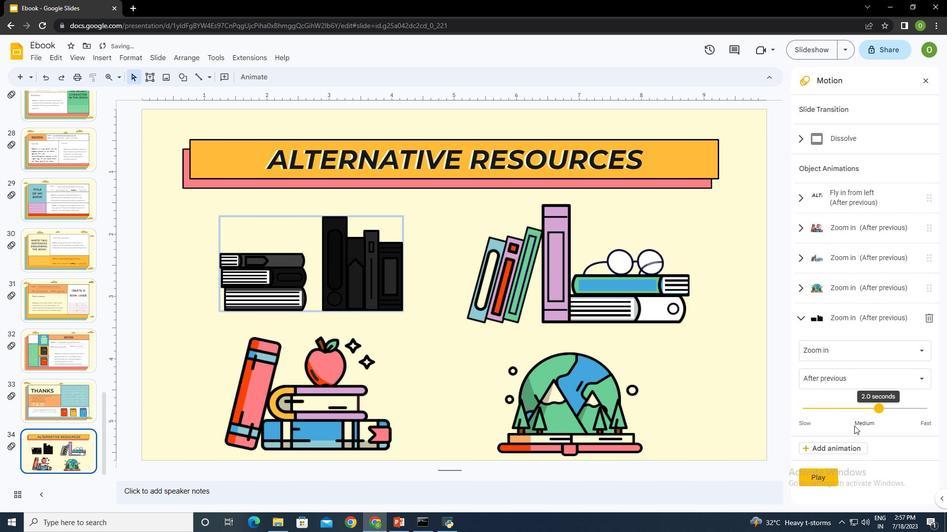 
Action: Mouse moved to (854, 426)
Screenshot: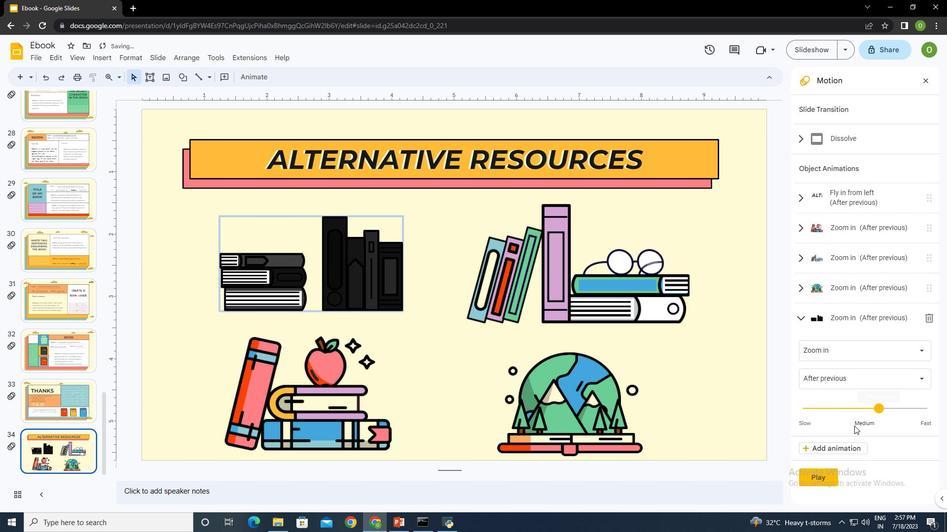 
Action: Mouse scrolled (854, 425) with delta (0, 0)
Screenshot: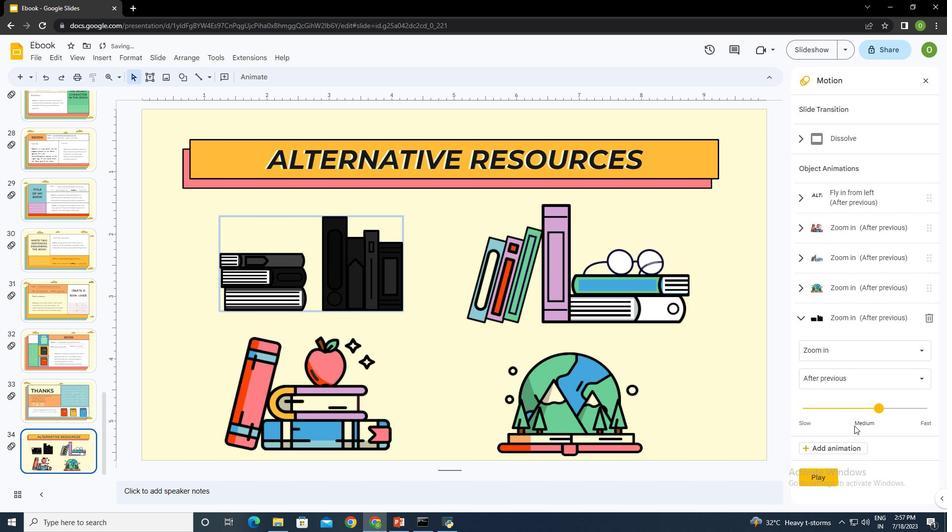 
Action: Mouse moved to (854, 425)
Screenshot: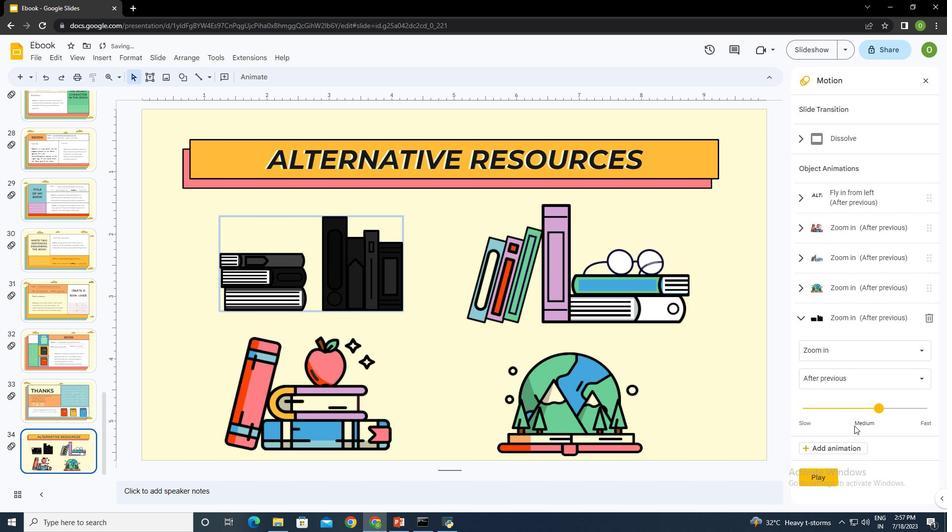 
Action: Mouse scrolled (854, 424) with delta (0, 0)
Screenshot: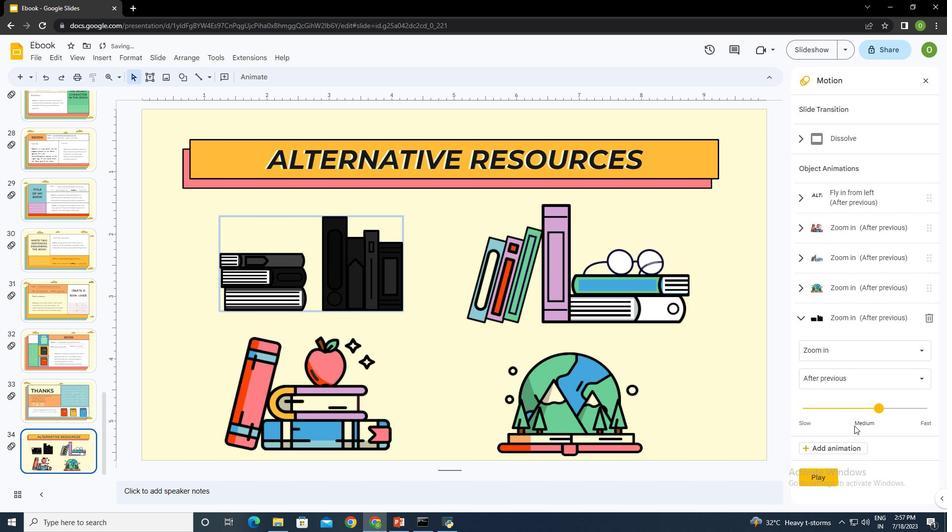 
Action: Mouse moved to (909, 405)
Screenshot: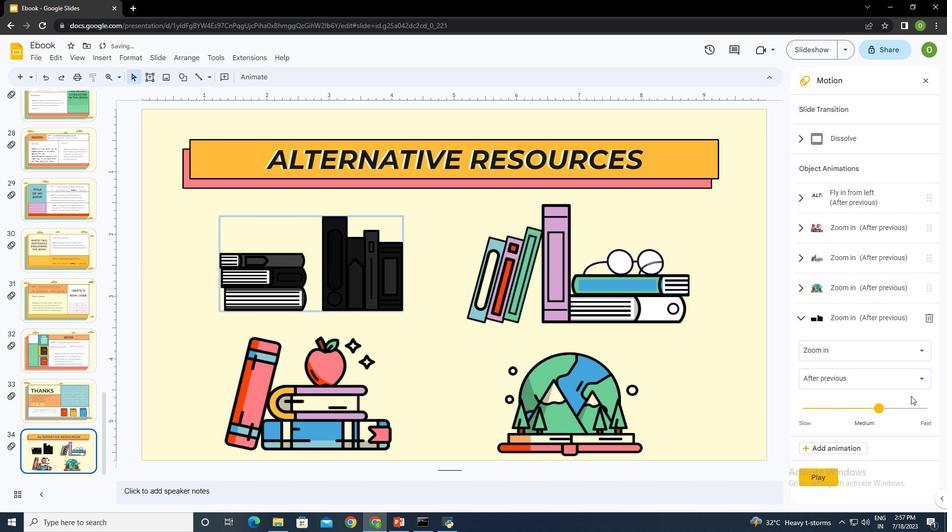 
Action: Mouse scrolled (909, 404) with delta (0, 0)
Screenshot: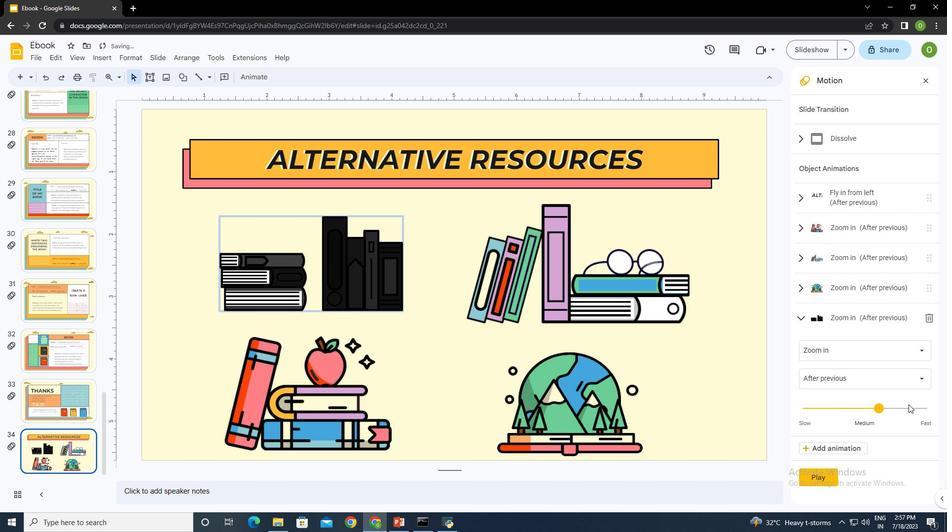 
Action: Mouse scrolled (909, 404) with delta (0, 0)
Screenshot: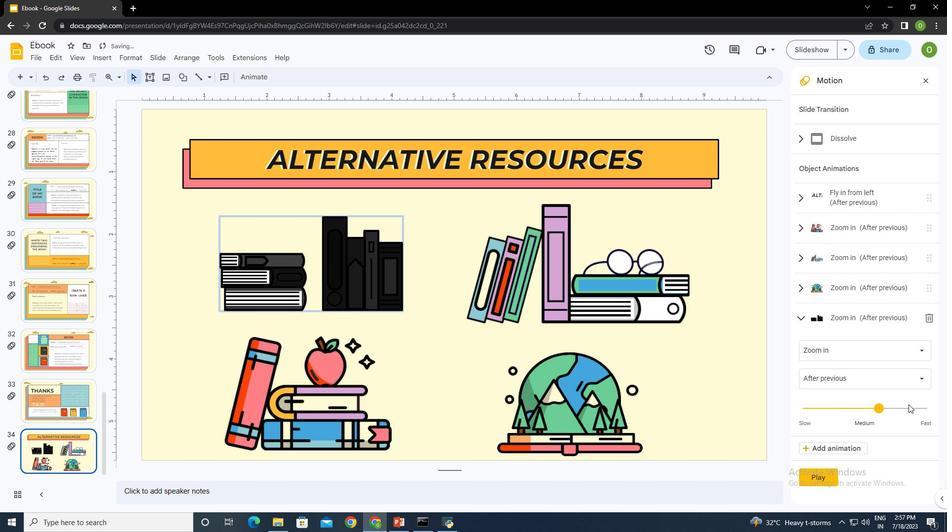 
Action: Mouse moved to (908, 404)
Screenshot: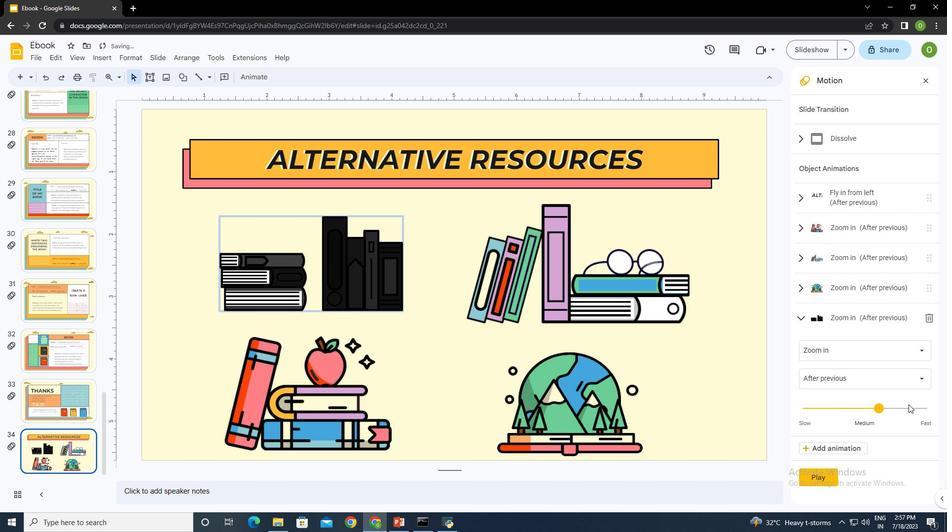 
Action: Mouse scrolled (908, 404) with delta (0, 0)
Screenshot: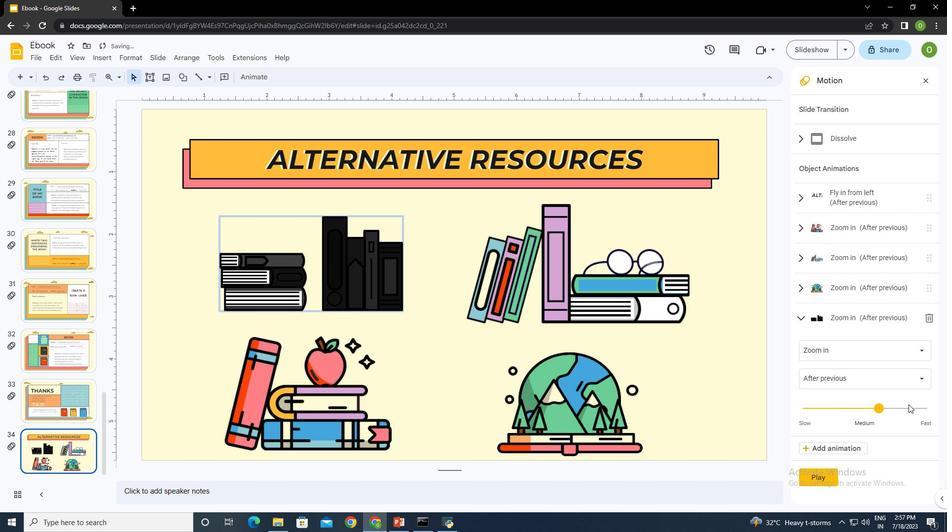 
Action: Mouse moved to (908, 404)
Screenshot: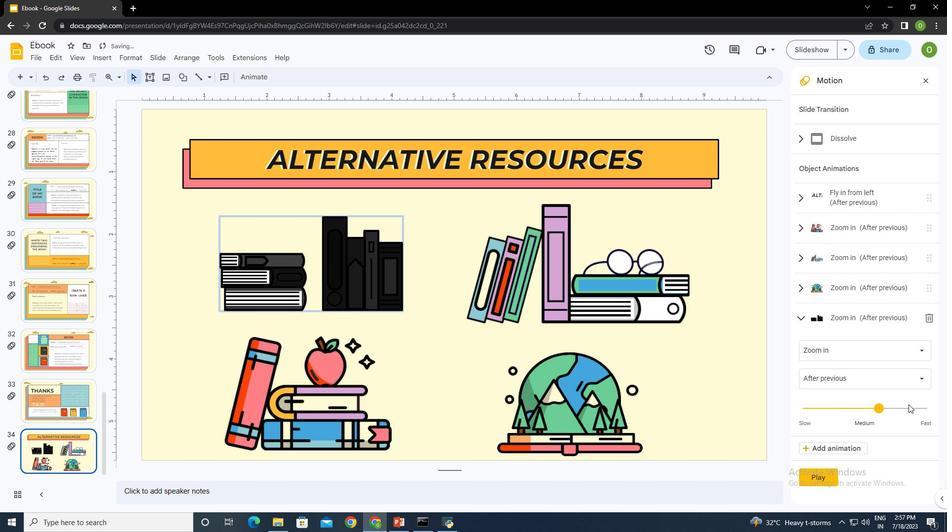 
Action: Mouse scrolled (908, 403) with delta (0, 0)
Screenshot: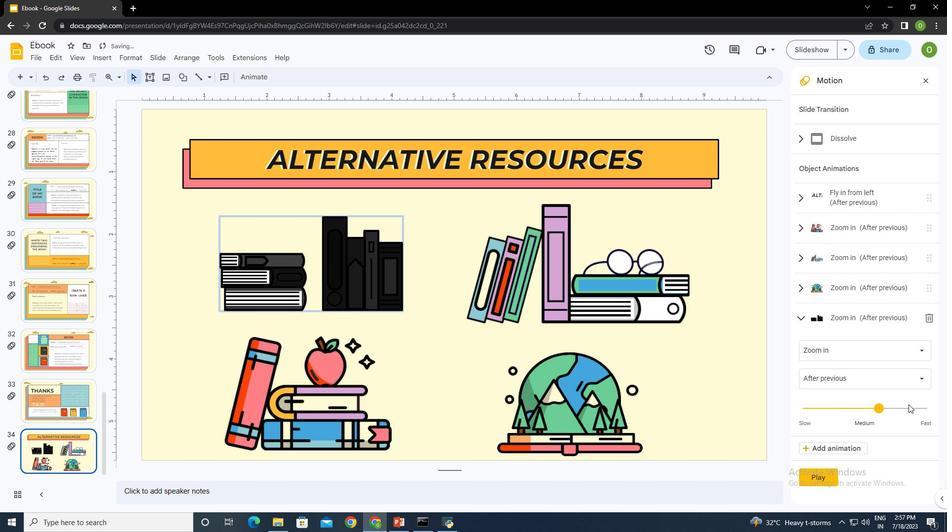 
Action: Mouse moved to (908, 404)
Screenshot: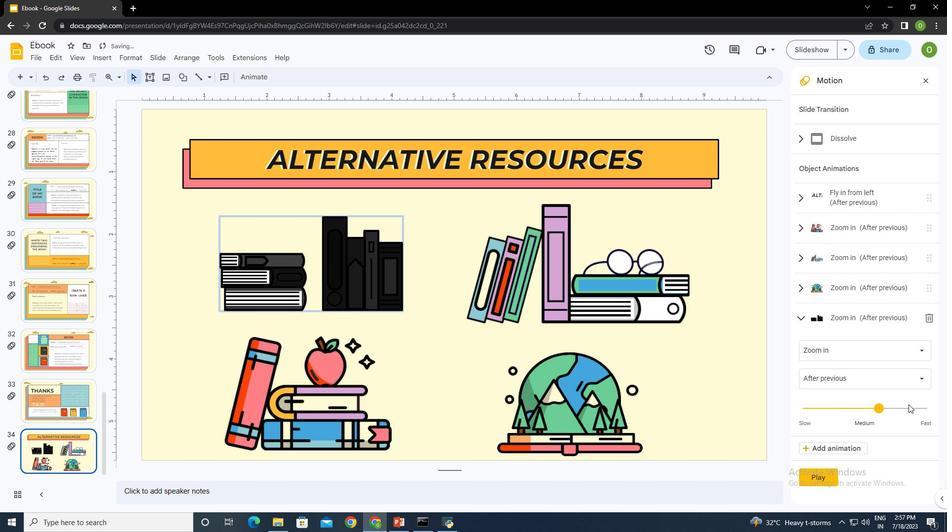 
Action: Mouse scrolled (908, 403) with delta (0, 0)
Screenshot: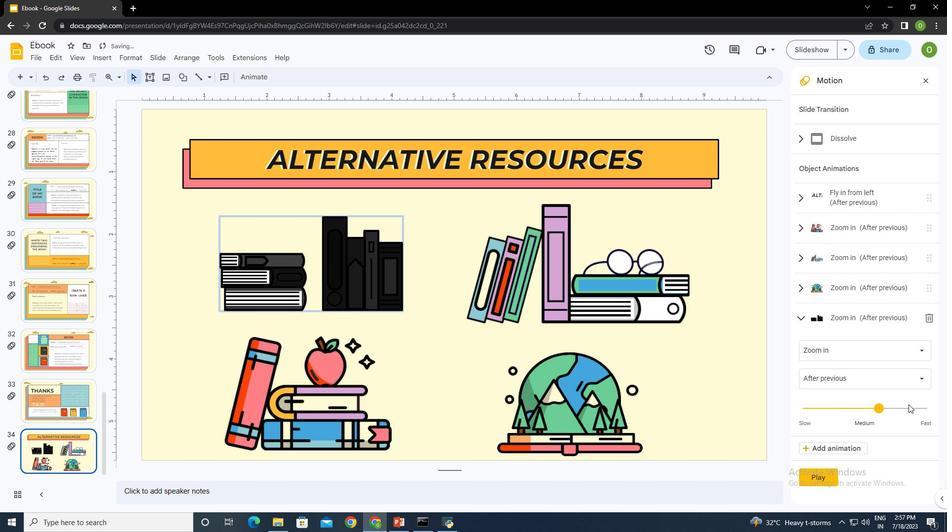 
Action: Mouse moved to (908, 403)
Screenshot: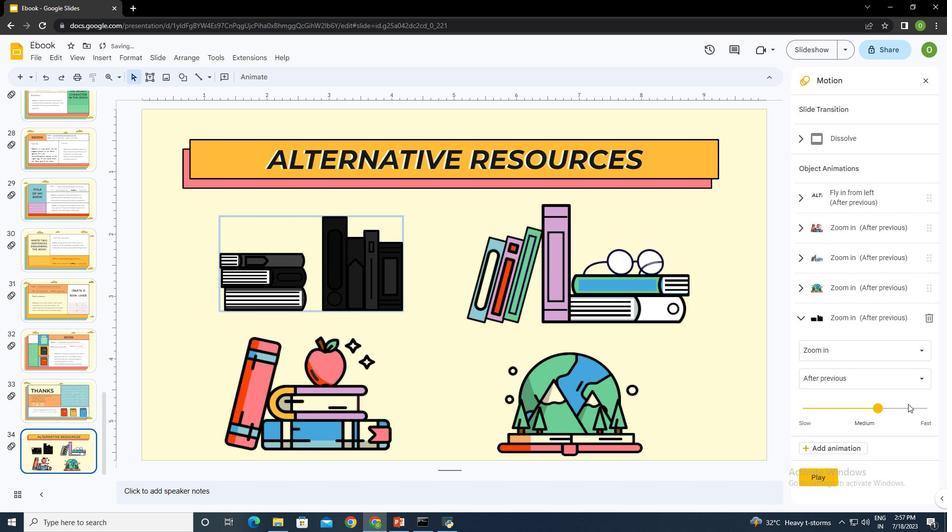 
Action: Mouse scrolled (908, 404) with delta (0, 0)
Screenshot: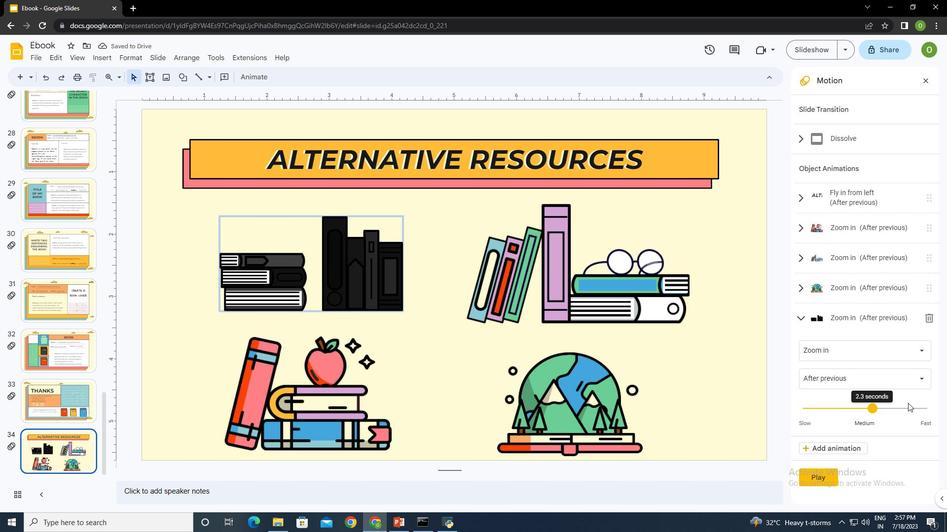 
Action: Mouse scrolled (908, 404) with delta (0, 0)
Screenshot: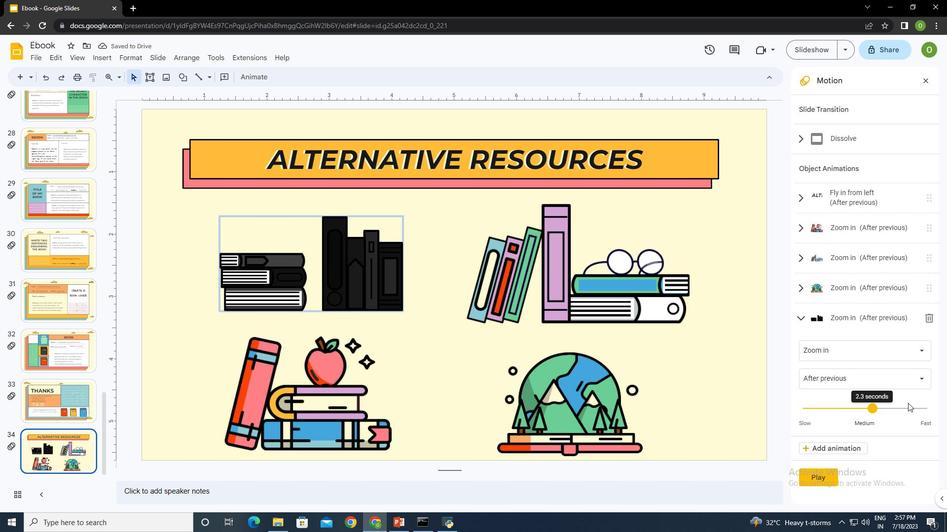 
Action: Mouse scrolled (908, 404) with delta (0, 0)
Screenshot: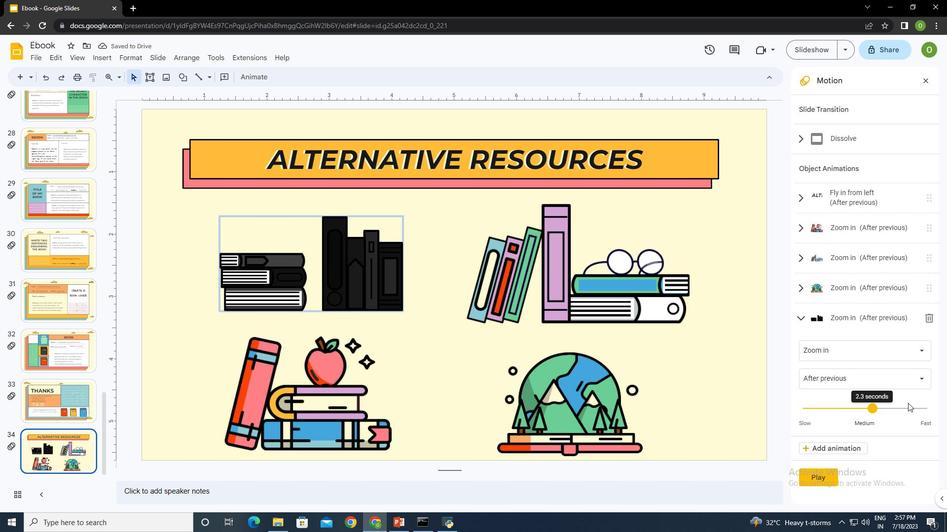 
Action: Mouse moved to (897, 435)
Screenshot: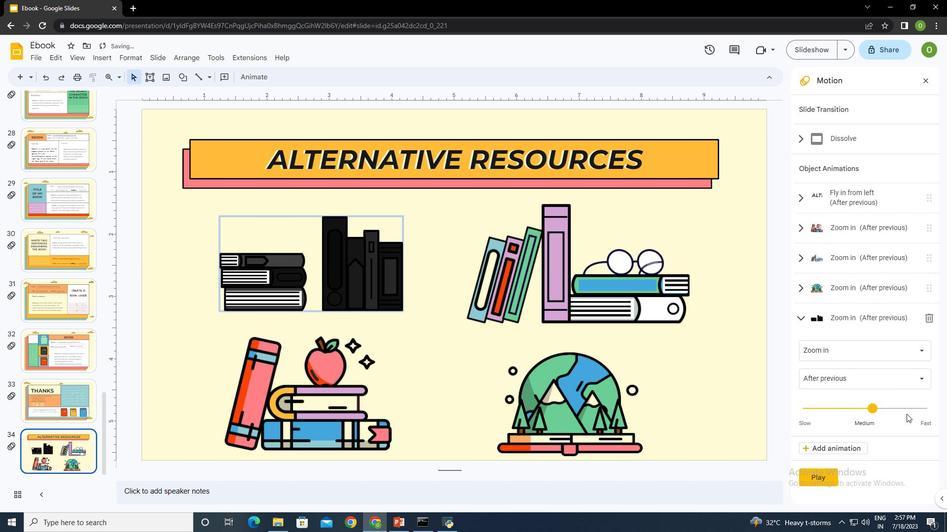 
Action: Mouse pressed left at (897, 435)
Screenshot: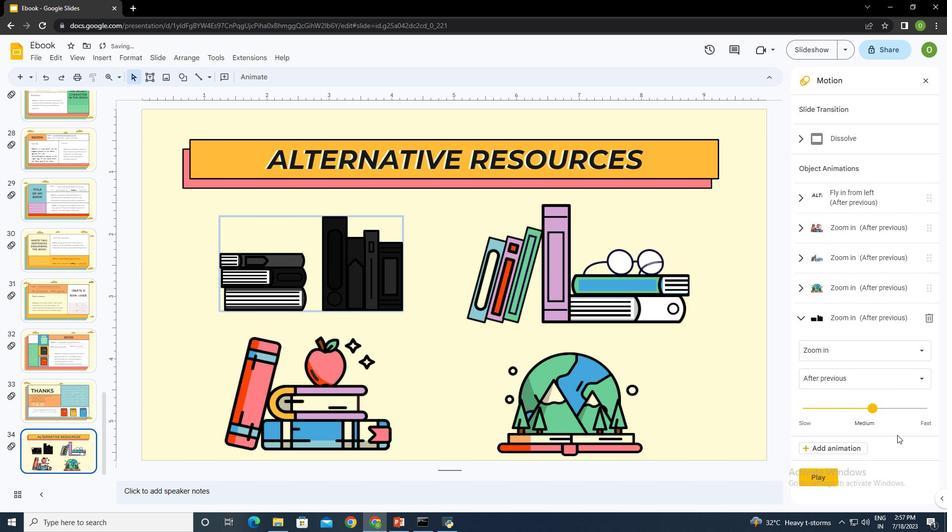
Action: Mouse scrolled (897, 435) with delta (0, 0)
Screenshot: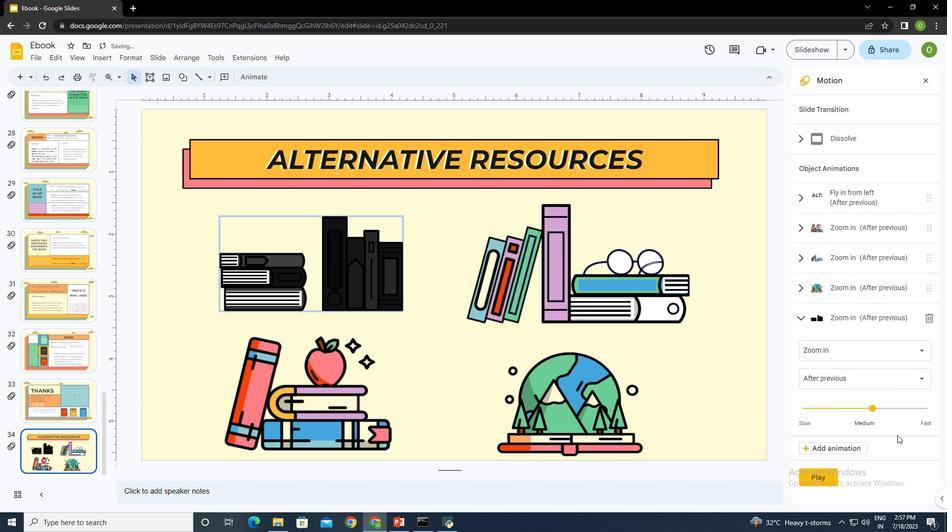 
Action: Mouse scrolled (897, 435) with delta (0, 0)
Screenshot: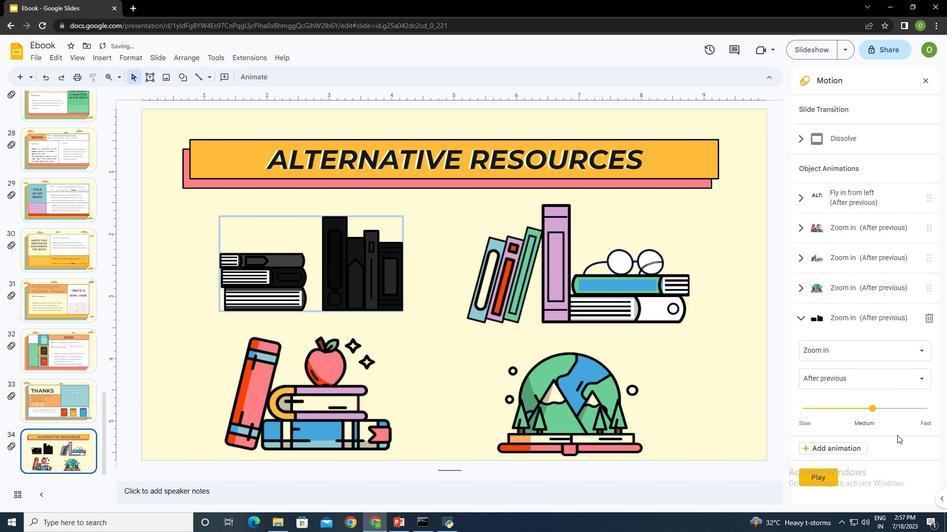 
Action: Mouse scrolled (897, 435) with delta (0, 0)
Screenshot: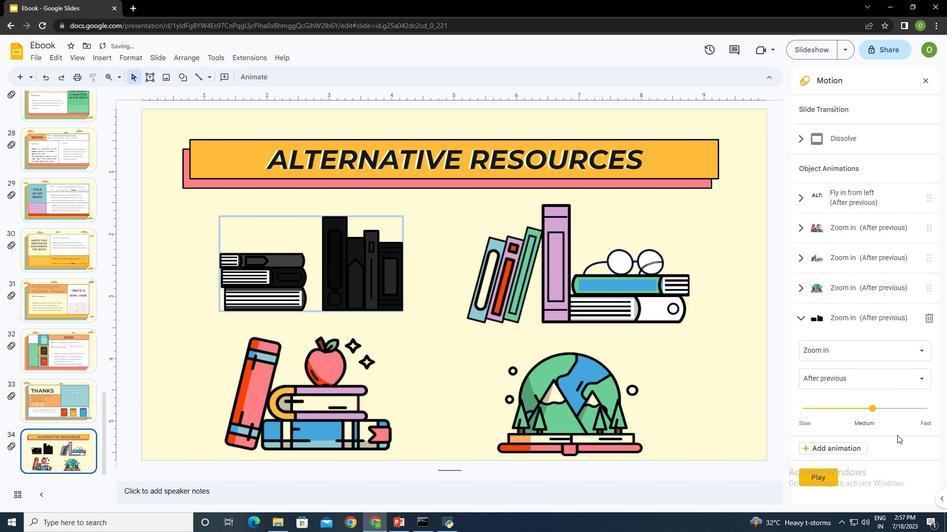 
Action: Mouse moved to (814, 477)
Screenshot: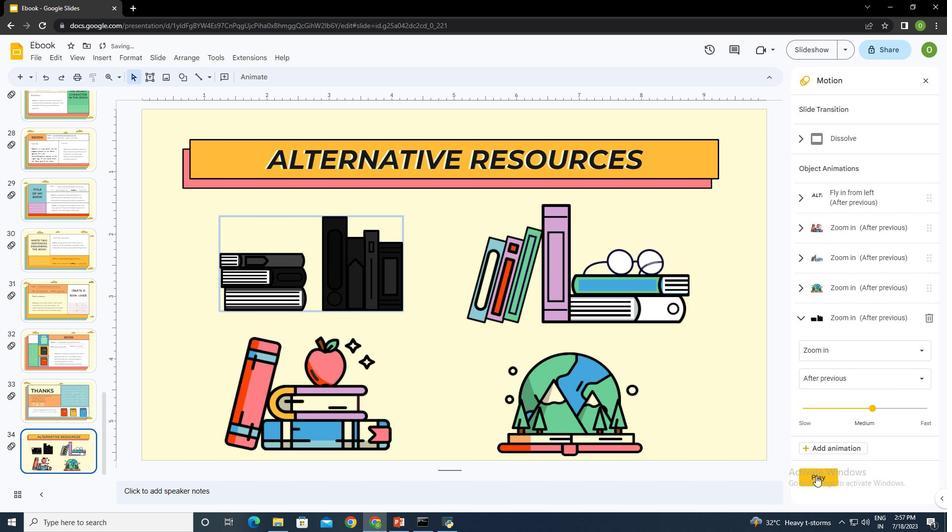 
Action: Mouse pressed left at (814, 477)
Screenshot: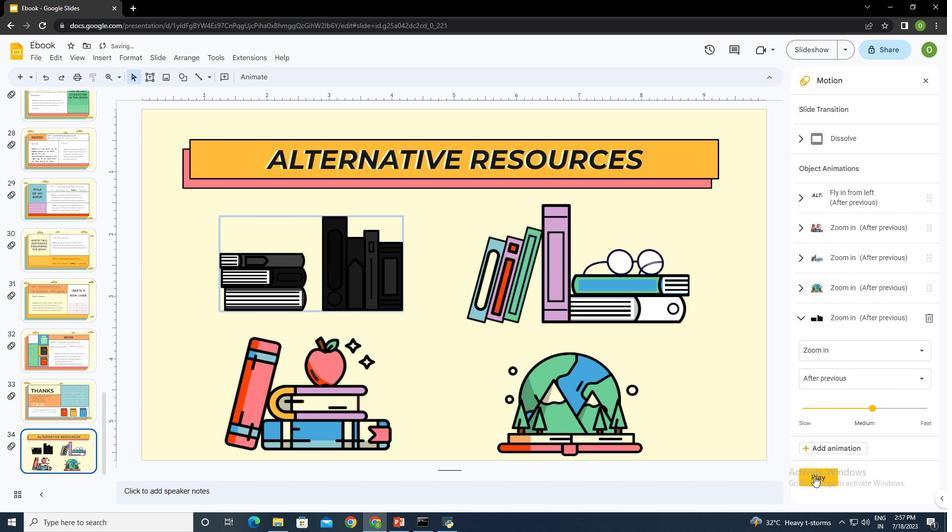
Action: Mouse moved to (818, 476)
Screenshot: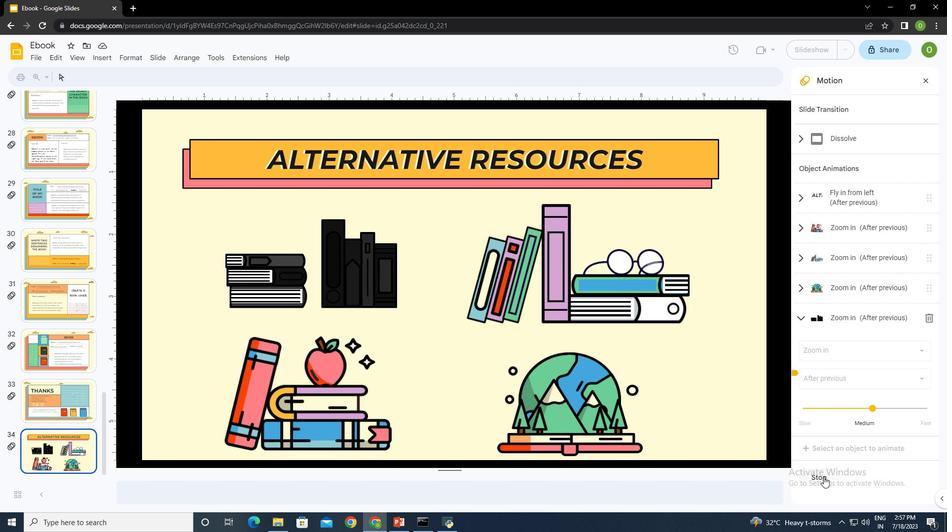 
Action: Mouse pressed left at (818, 476)
Screenshot: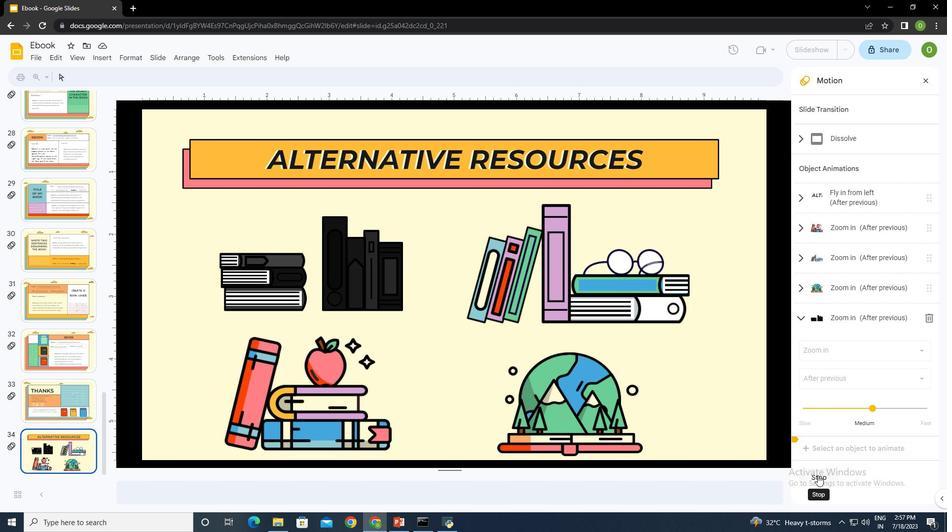 
